 Task: Set up alerts for new listings in Charleston,South Carolina, that have a pool or a hot tub, and track the availability of properties that meet this criterion.
Action: Mouse moved to (245, 167)
Screenshot: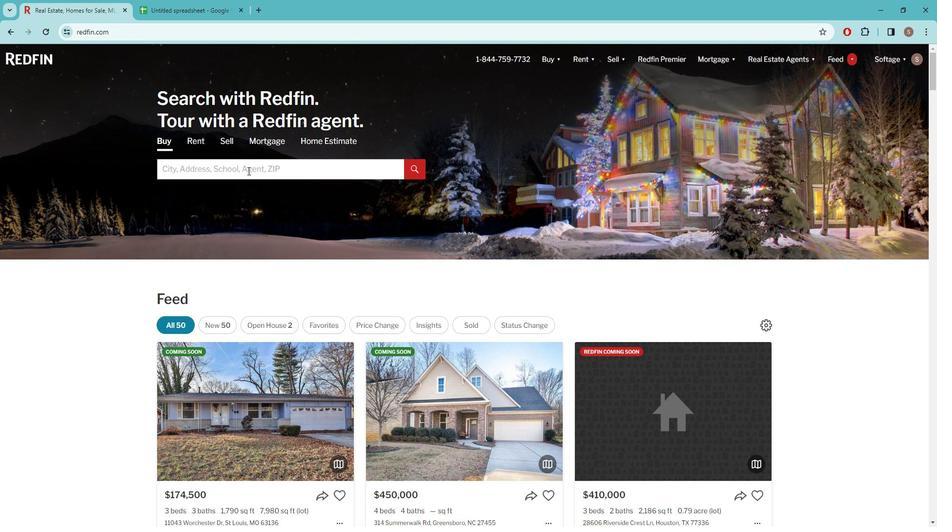 
Action: Mouse pressed left at (245, 167)
Screenshot: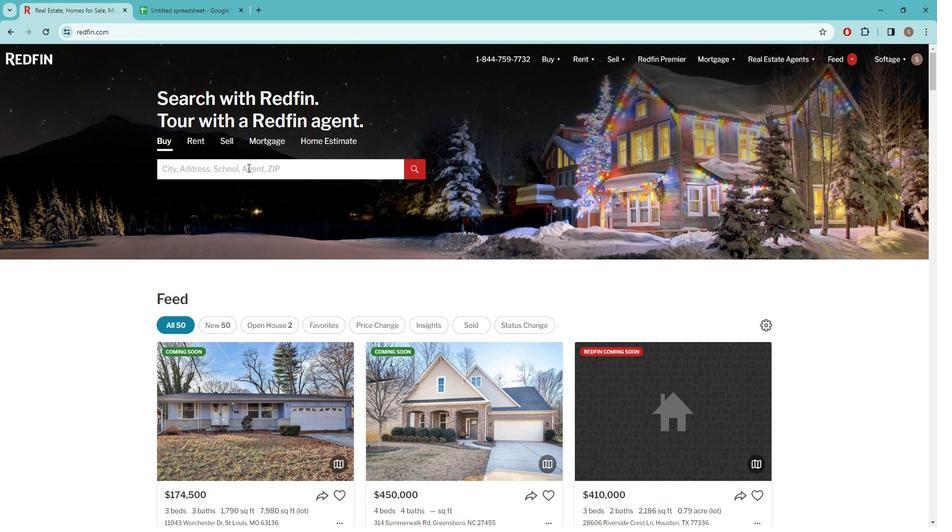 
Action: Key pressed c<Key.caps_lock>HARLESTON
Screenshot: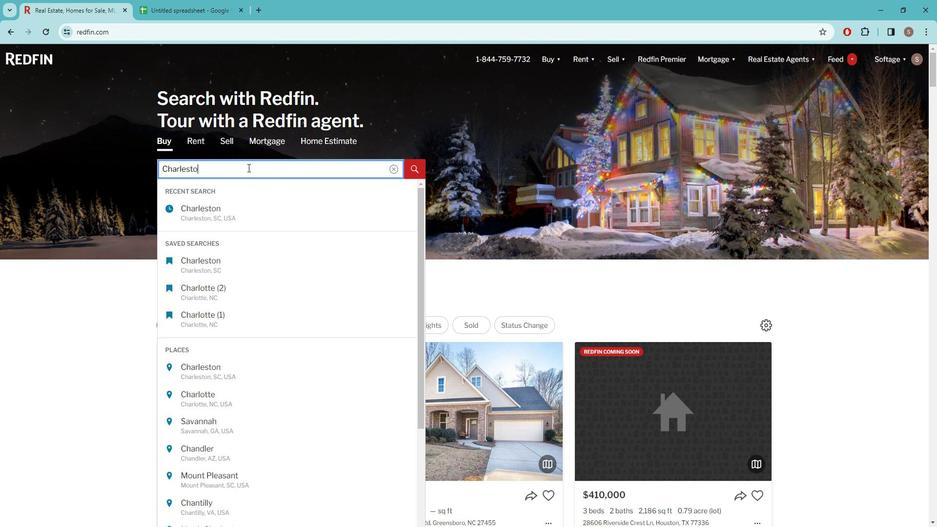 
Action: Mouse moved to (227, 208)
Screenshot: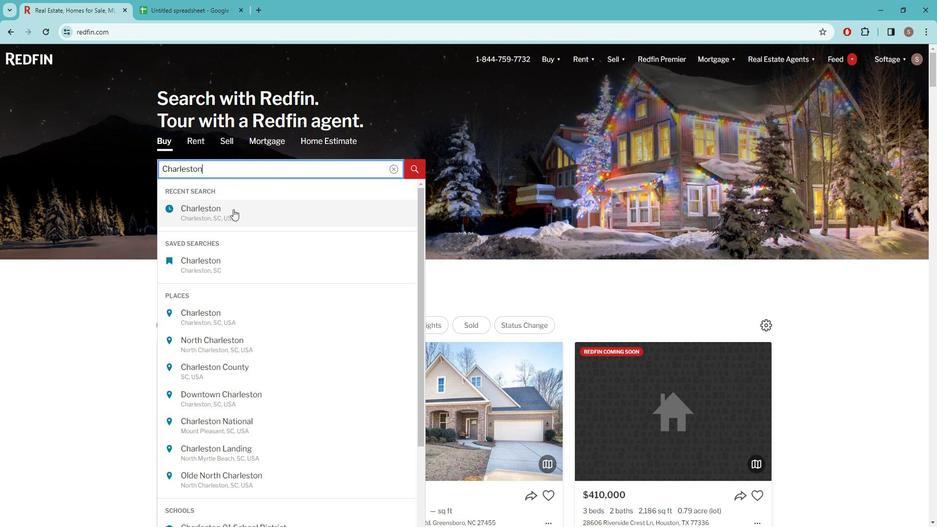 
Action: Mouse pressed left at (227, 208)
Screenshot: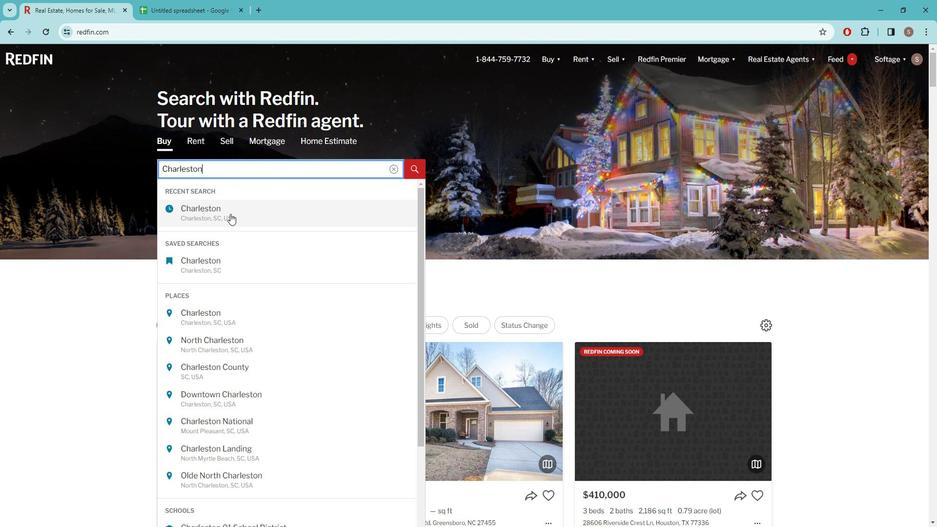 
Action: Mouse moved to (815, 125)
Screenshot: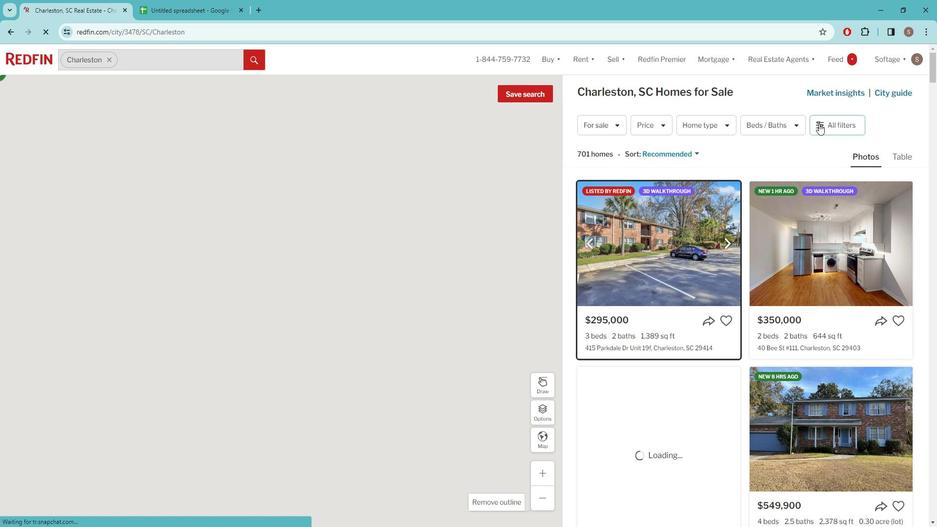 
Action: Mouse pressed left at (815, 125)
Screenshot: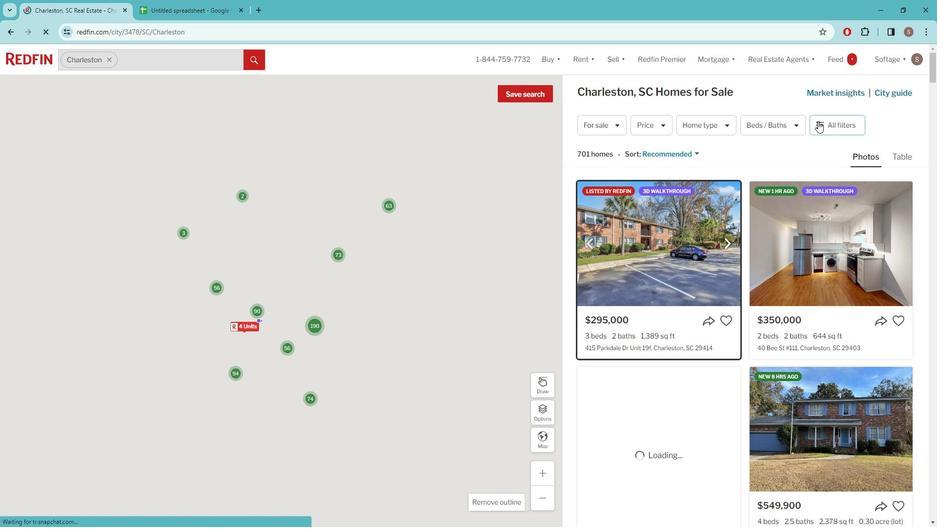 
Action: Mouse pressed left at (815, 125)
Screenshot: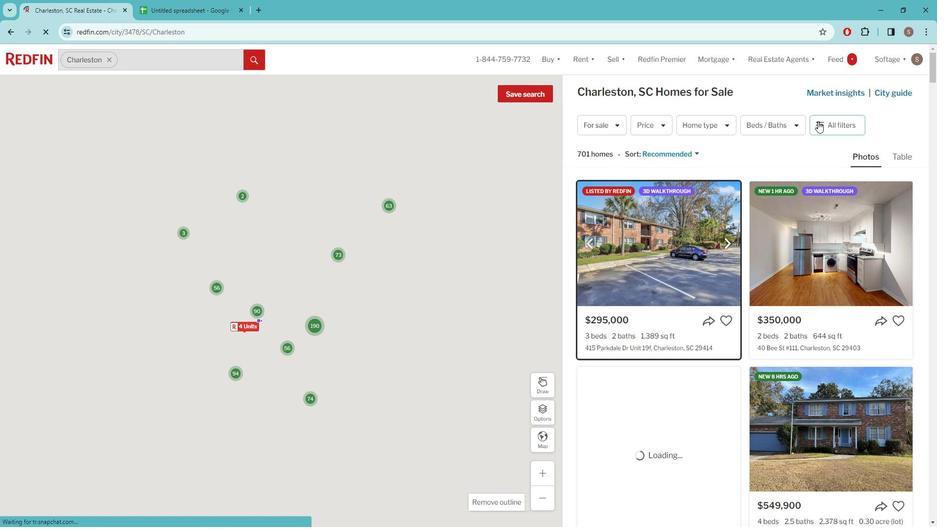 
Action: Mouse pressed left at (815, 125)
Screenshot: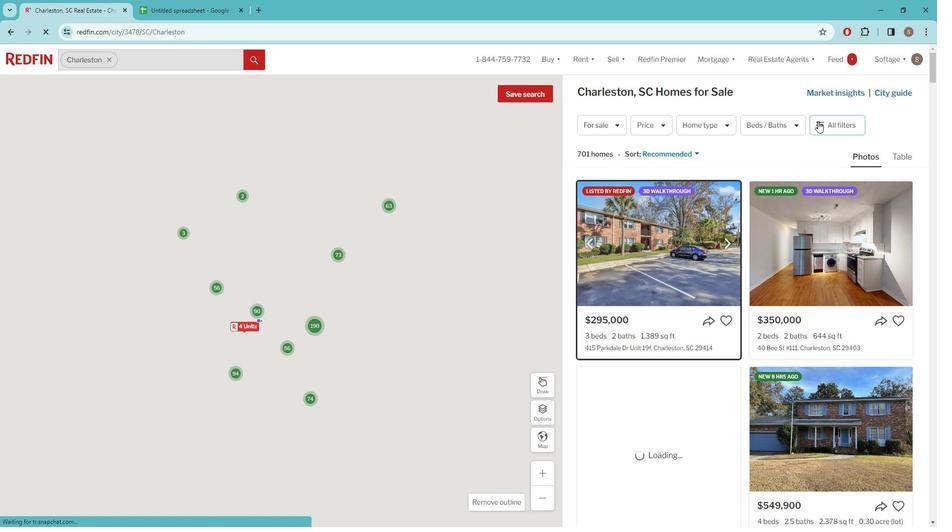 
Action: Mouse pressed left at (815, 125)
Screenshot: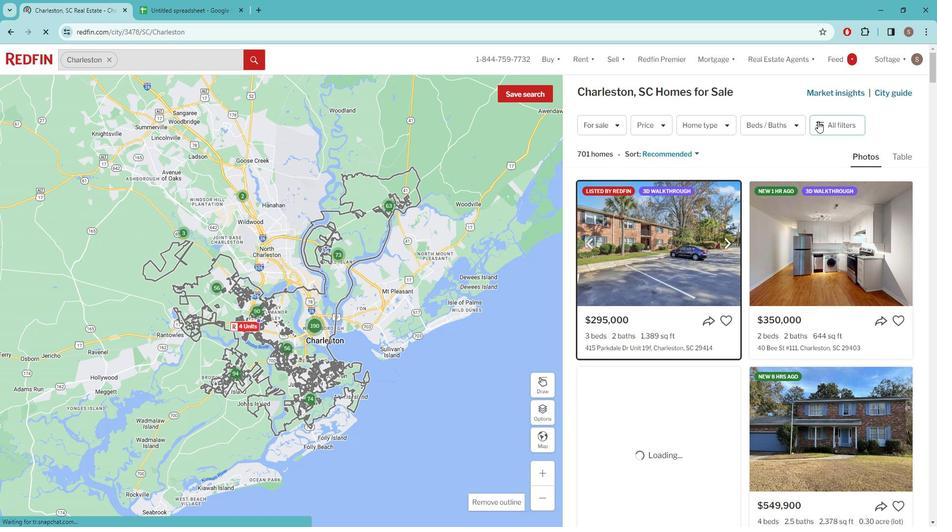 
Action: Mouse moved to (815, 127)
Screenshot: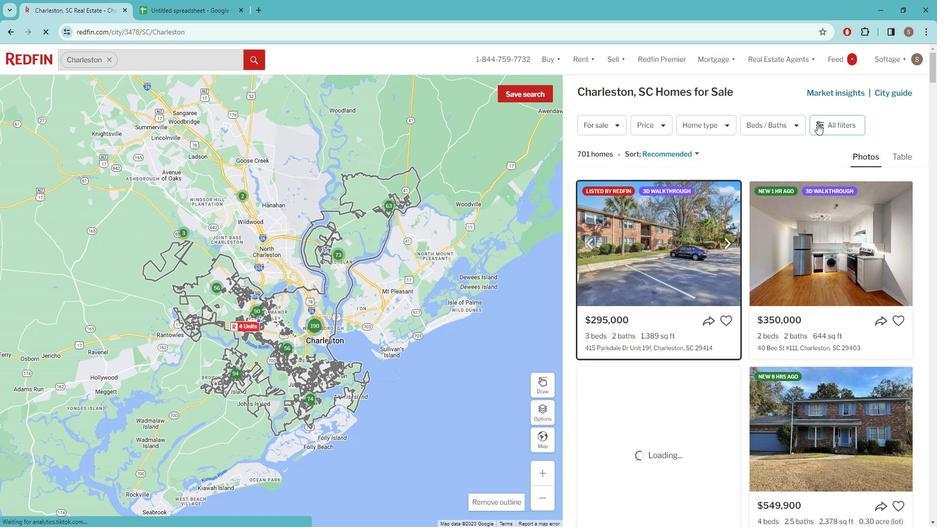 
Action: Mouse pressed left at (815, 127)
Screenshot: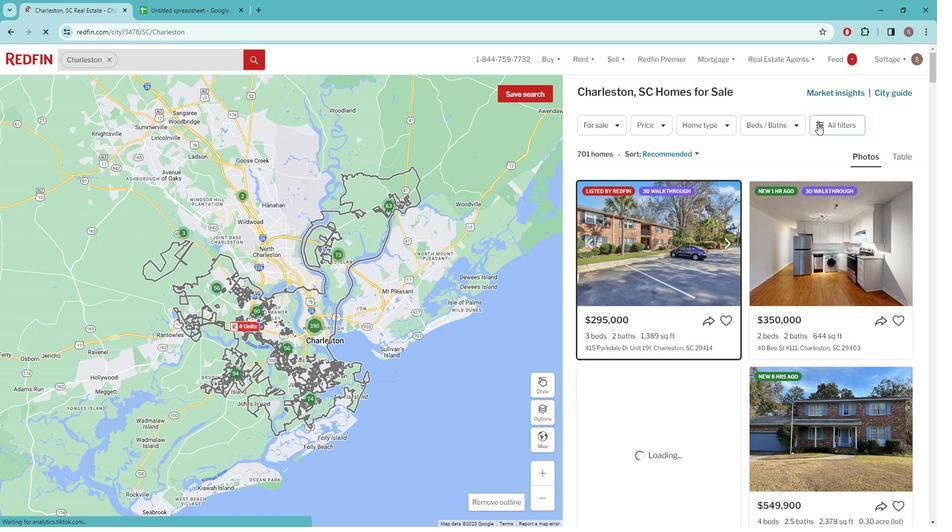 
Action: Mouse moved to (815, 127)
Screenshot: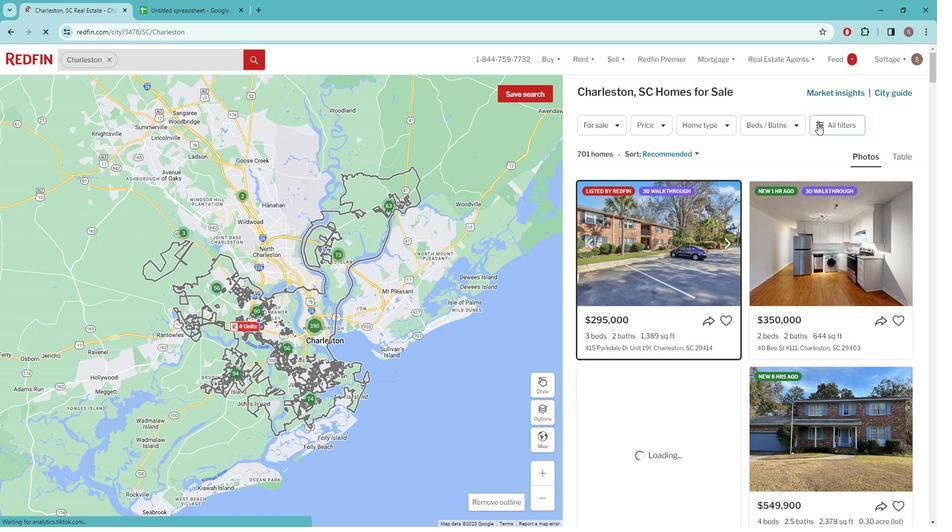 
Action: Mouse pressed left at (815, 127)
Screenshot: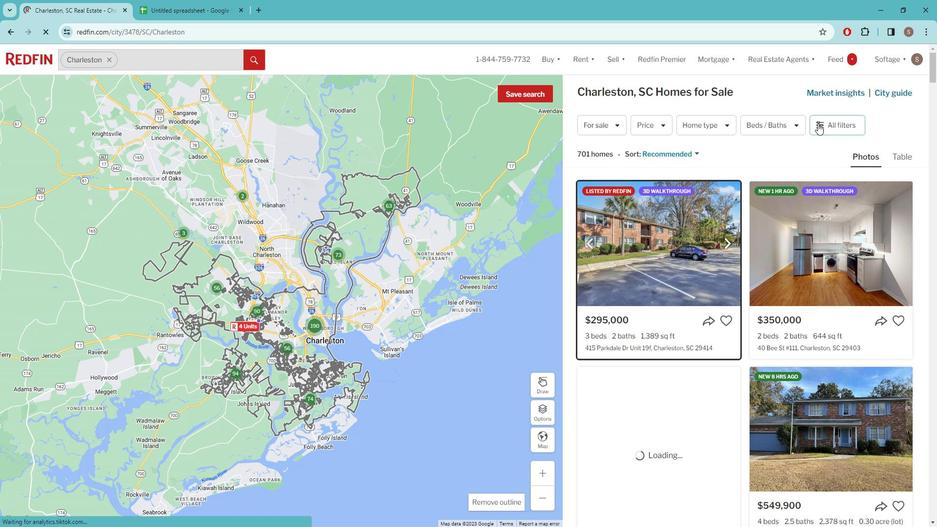 
Action: Mouse moved to (816, 128)
Screenshot: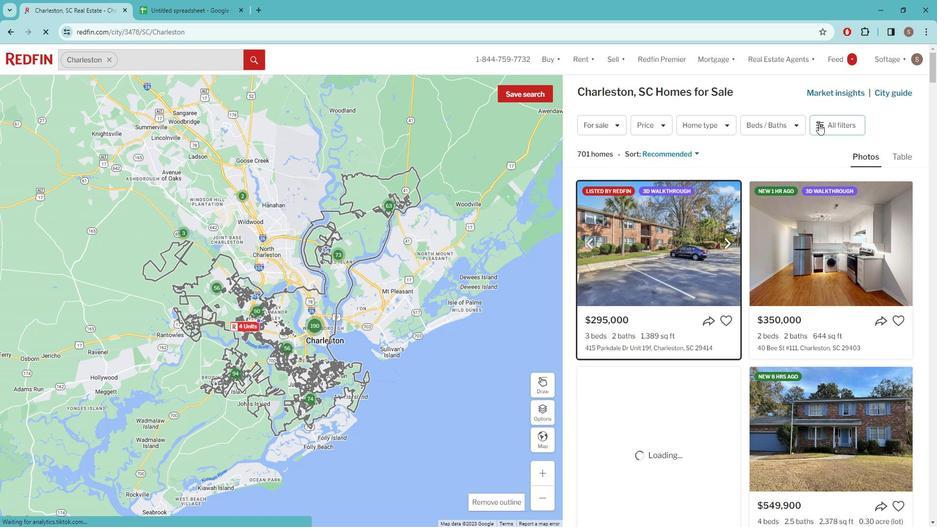 
Action: Mouse pressed left at (816, 128)
Screenshot: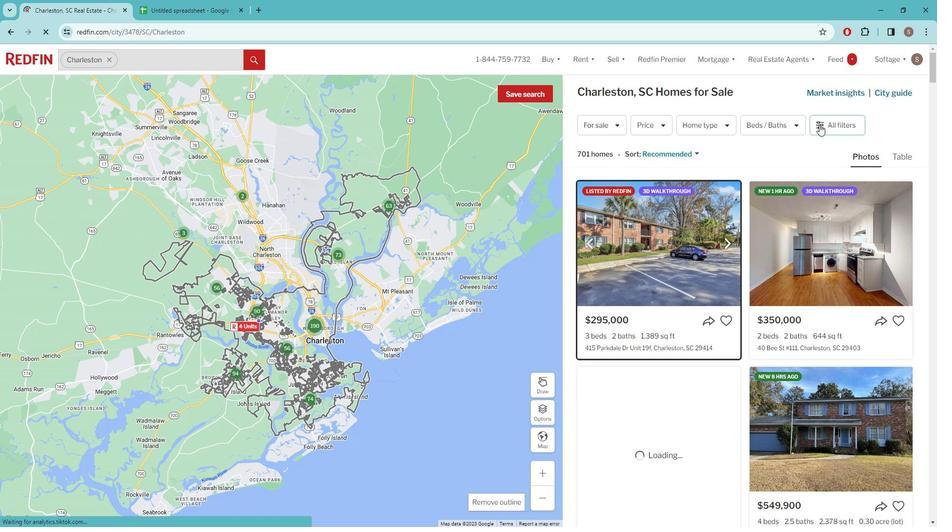 
Action: Mouse moved to (822, 129)
Screenshot: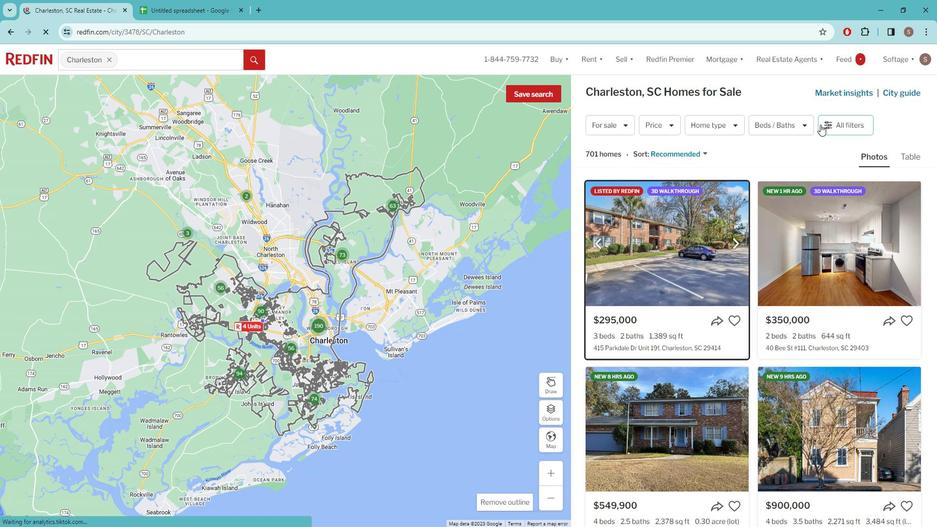 
Action: Mouse pressed left at (822, 129)
Screenshot: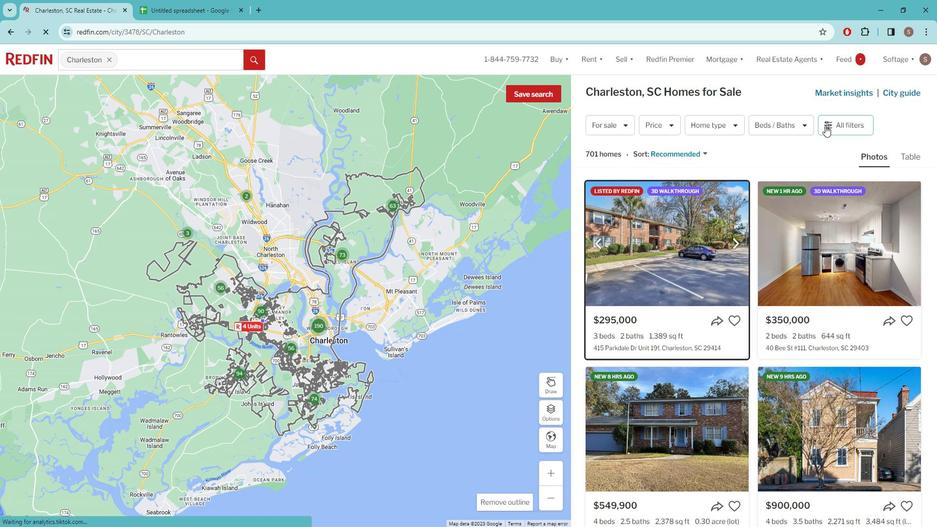 
Action: Mouse pressed left at (822, 129)
Screenshot: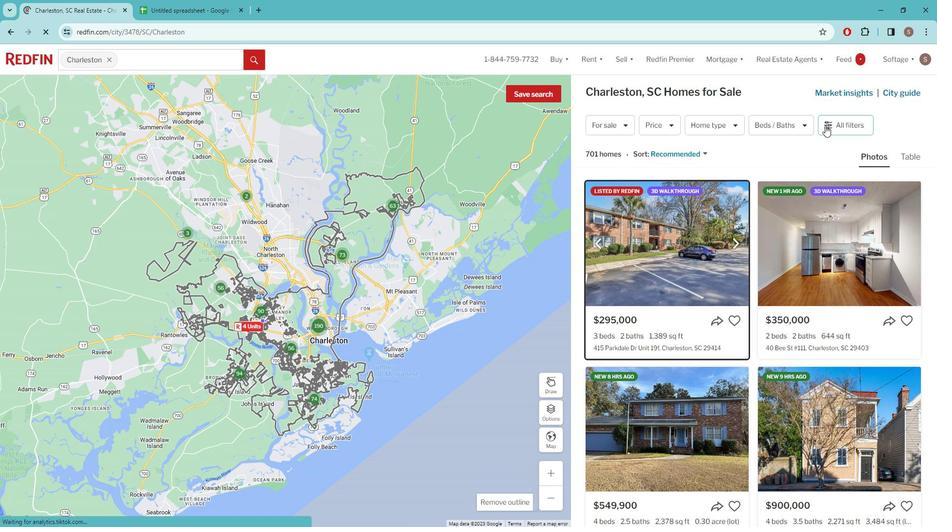 
Action: Mouse pressed left at (822, 129)
Screenshot: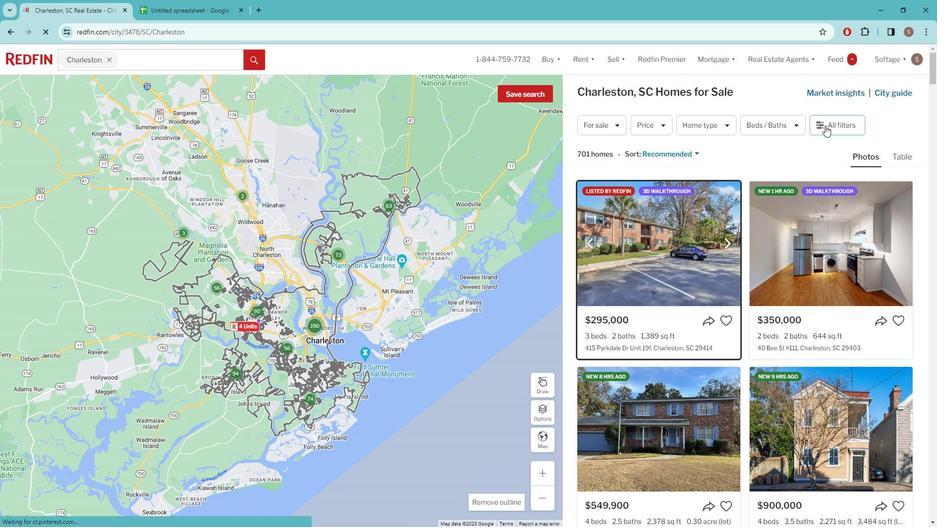 
Action: Mouse moved to (800, 168)
Screenshot: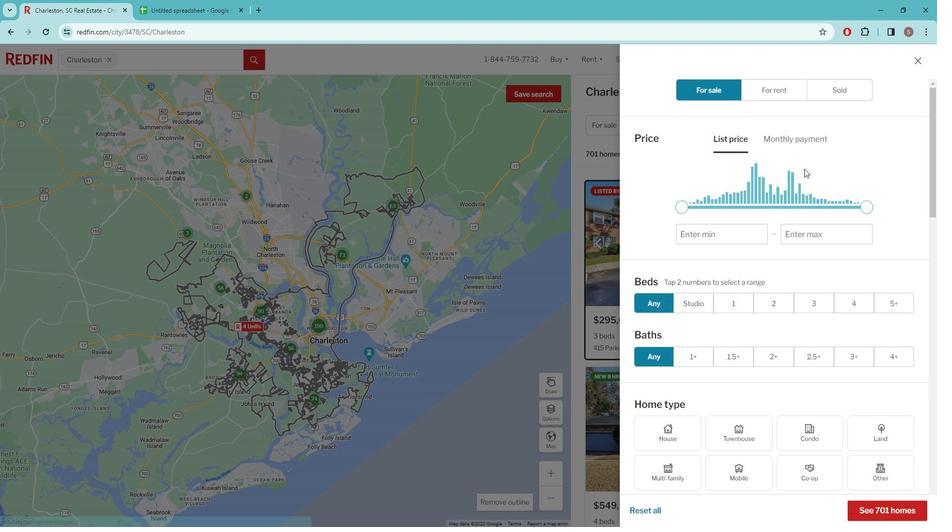 
Action: Mouse scrolled (800, 168) with delta (0, 0)
Screenshot: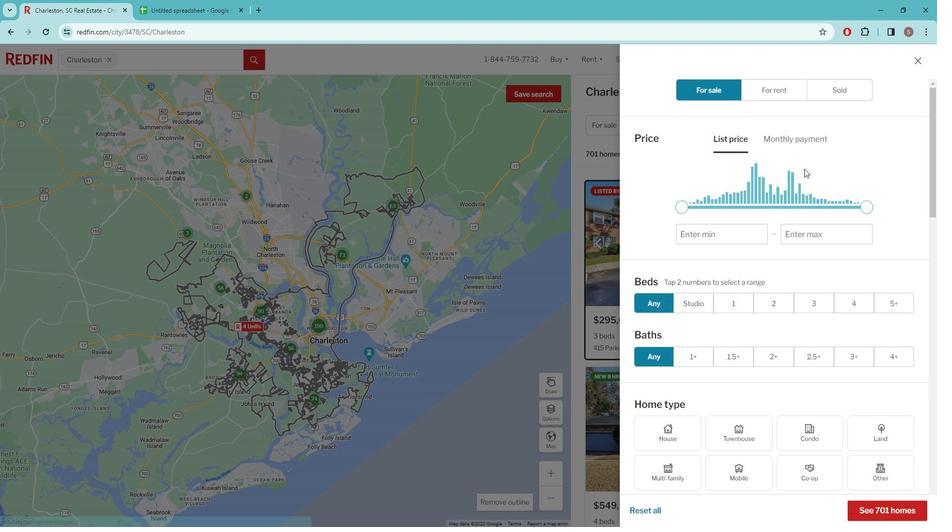 
Action: Mouse moved to (793, 175)
Screenshot: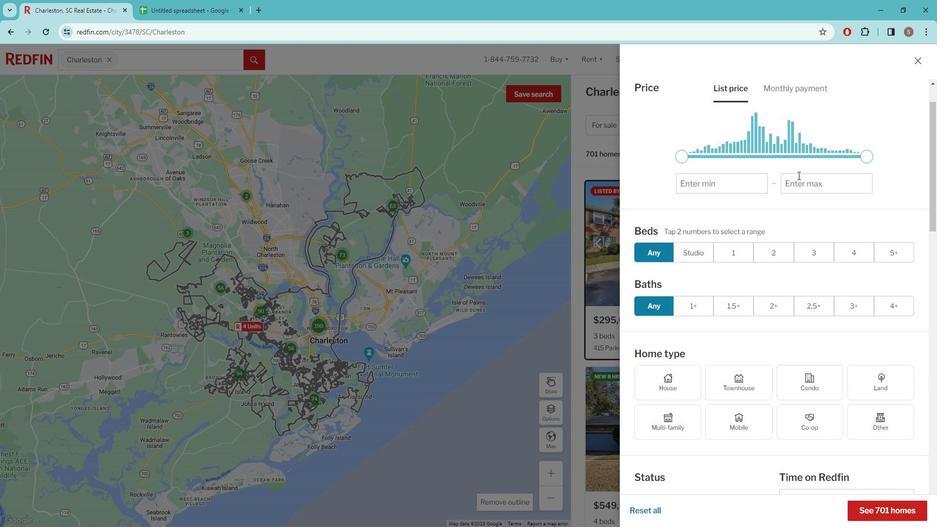 
Action: Mouse scrolled (793, 175) with delta (0, 0)
Screenshot: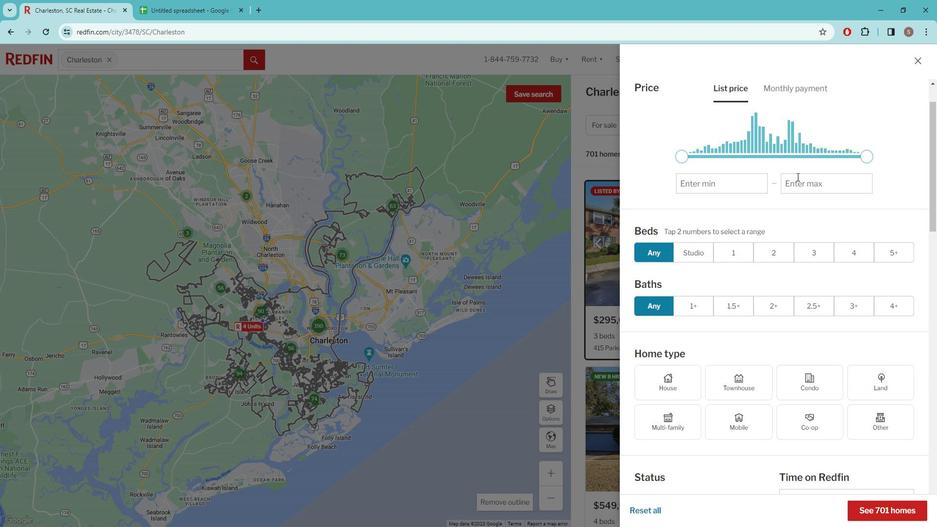 
Action: Mouse moved to (791, 177)
Screenshot: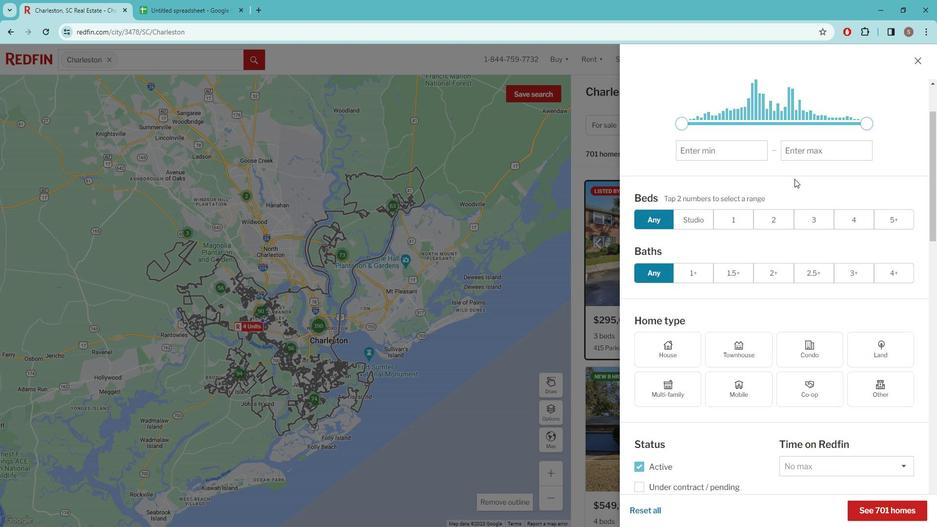 
Action: Mouse scrolled (791, 176) with delta (0, 0)
Screenshot: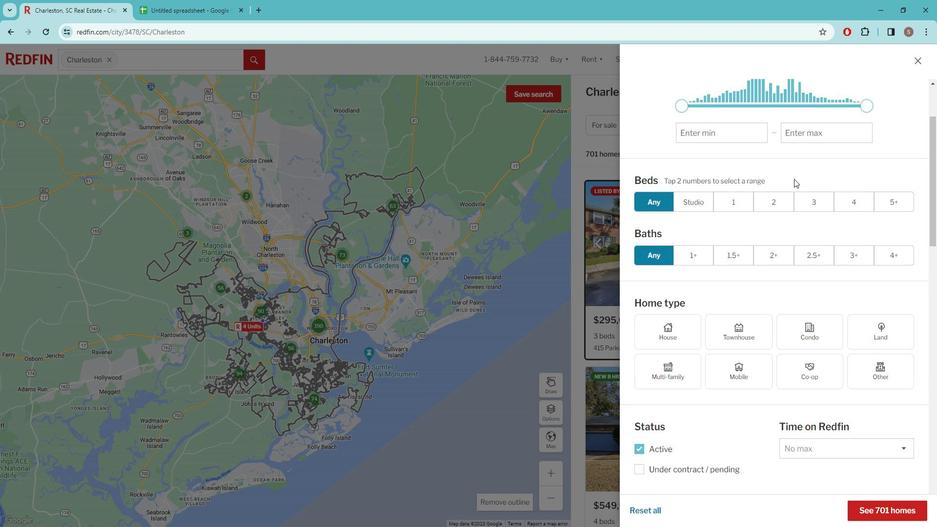 
Action: Mouse scrolled (791, 176) with delta (0, 0)
Screenshot: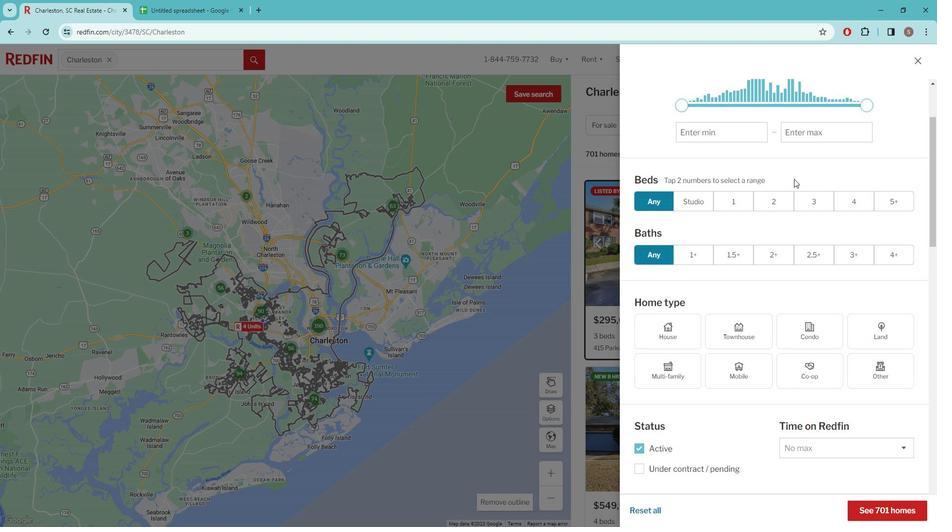 
Action: Mouse scrolled (791, 176) with delta (0, 0)
Screenshot: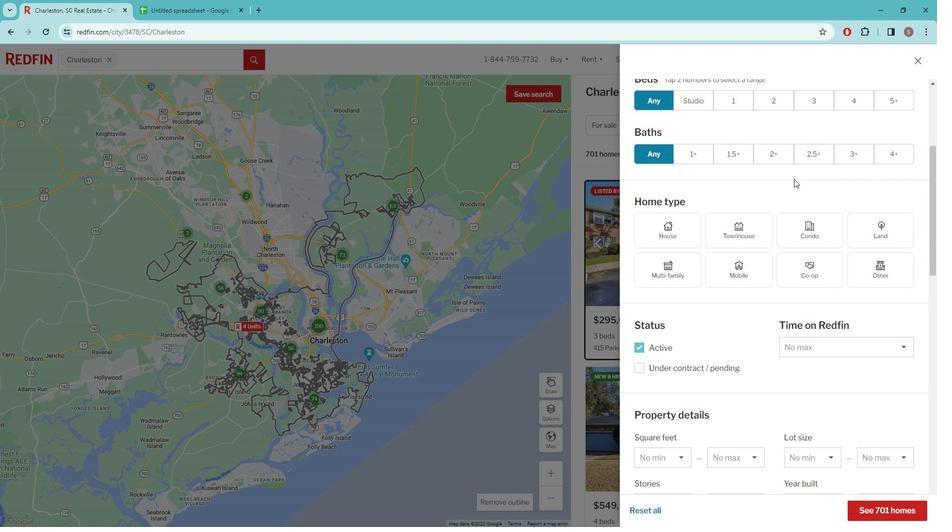 
Action: Mouse scrolled (791, 176) with delta (0, 0)
Screenshot: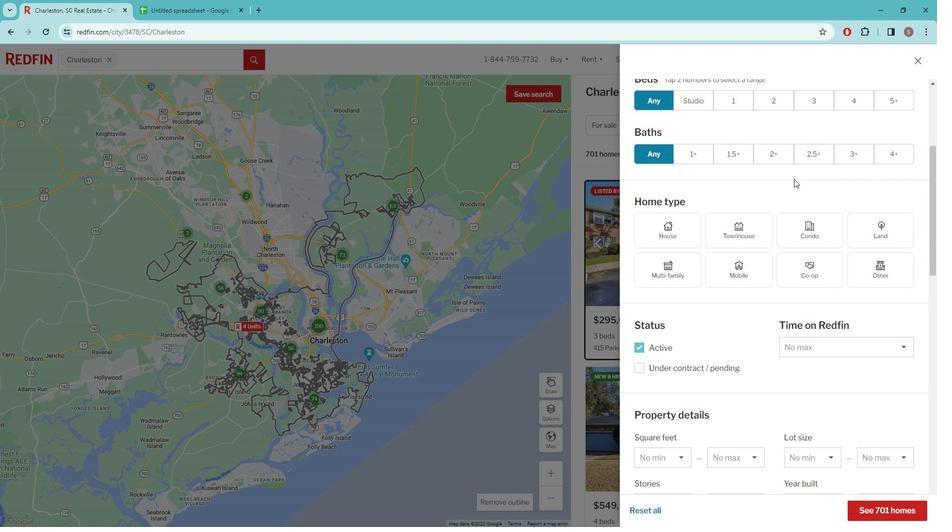 
Action: Mouse moved to (800, 240)
Screenshot: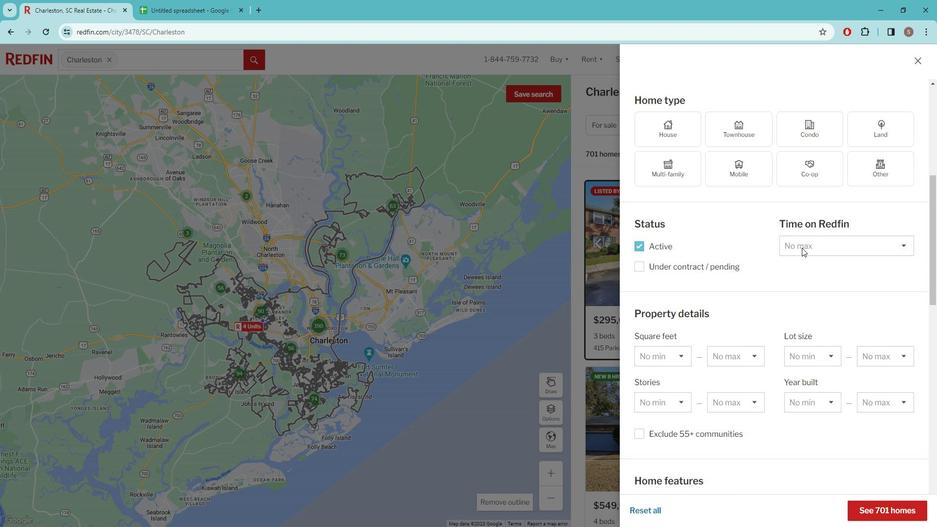 
Action: Mouse pressed left at (800, 240)
Screenshot: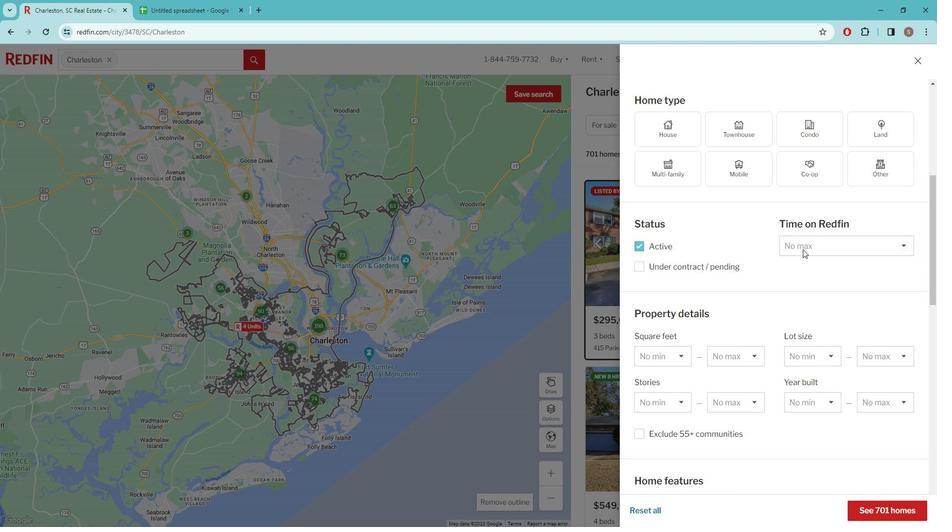 
Action: Mouse moved to (805, 260)
Screenshot: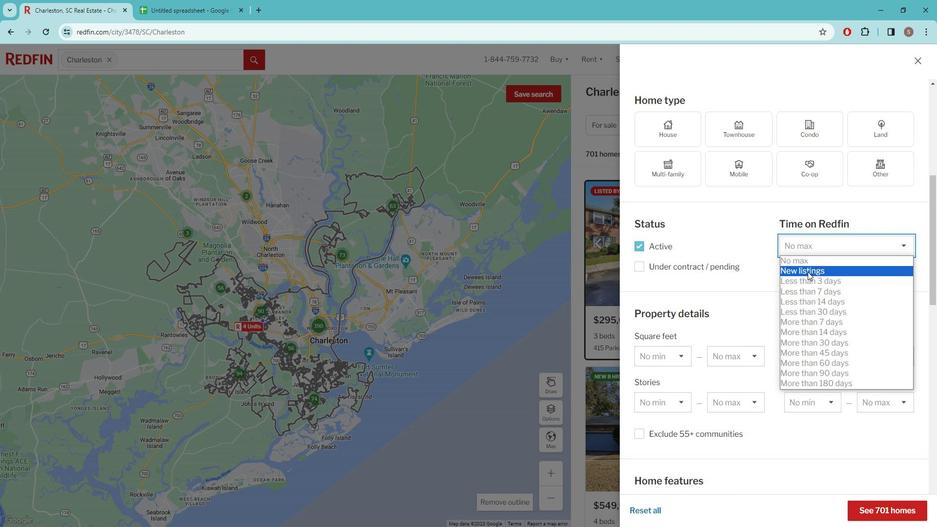 
Action: Mouse pressed left at (805, 260)
Screenshot: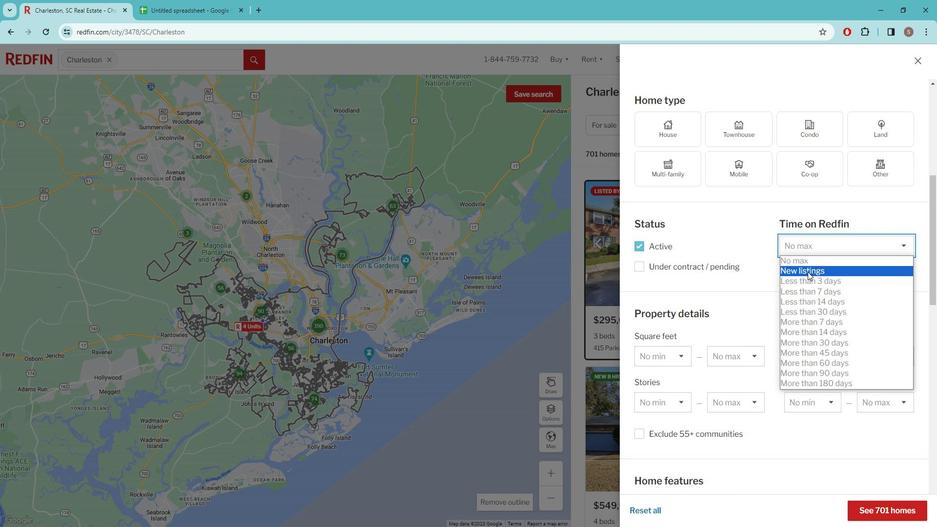 
Action: Mouse moved to (799, 253)
Screenshot: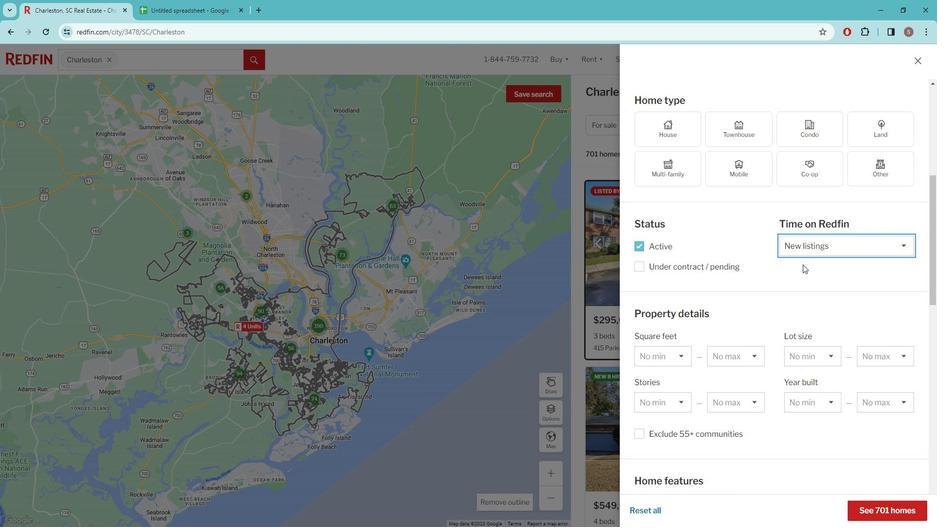
Action: Mouse scrolled (799, 252) with delta (0, 0)
Screenshot: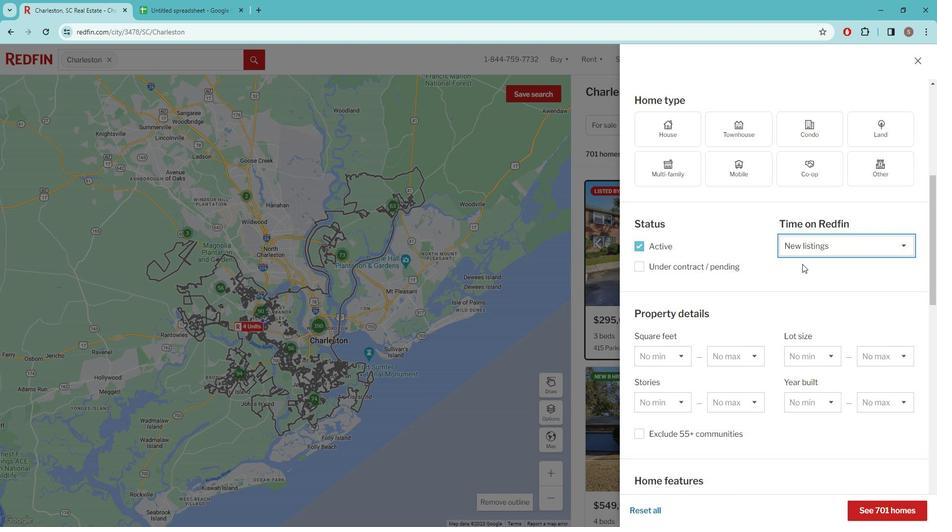 
Action: Mouse scrolled (799, 252) with delta (0, 0)
Screenshot: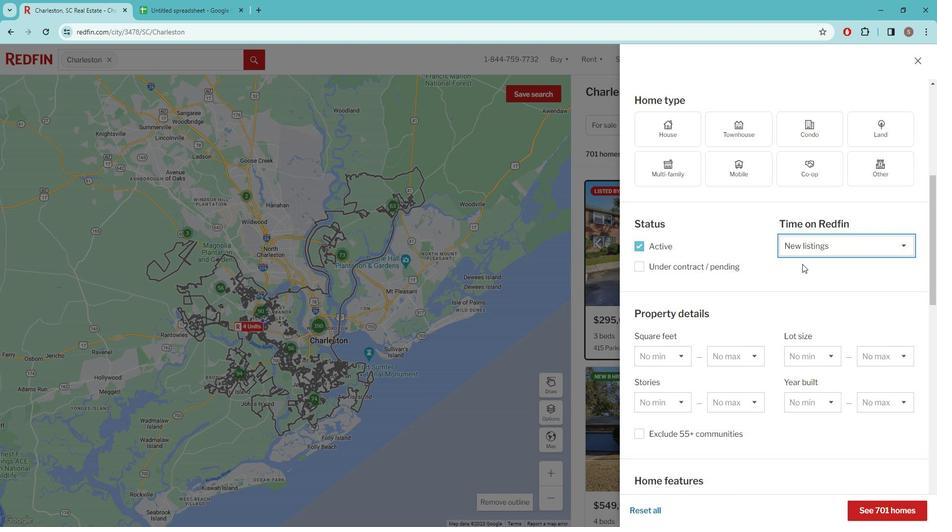 
Action: Mouse scrolled (799, 252) with delta (0, 0)
Screenshot: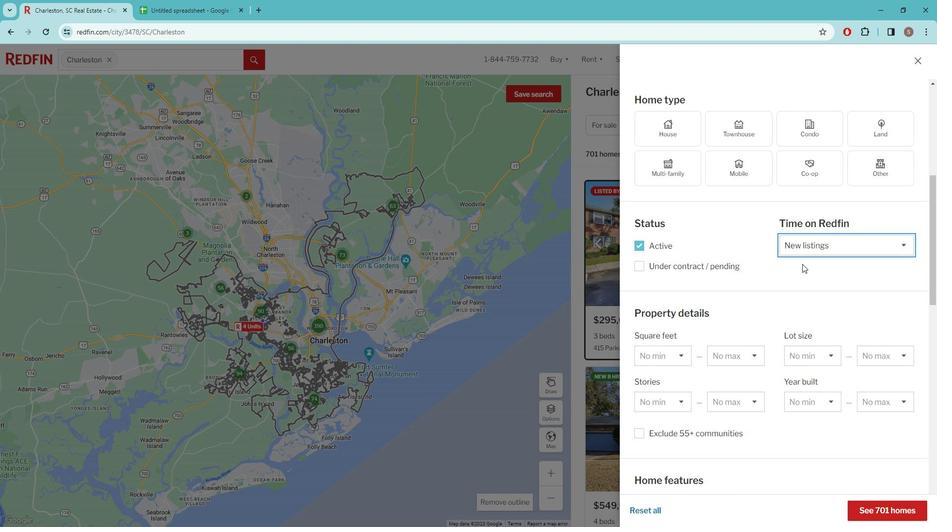 
Action: Mouse moved to (796, 250)
Screenshot: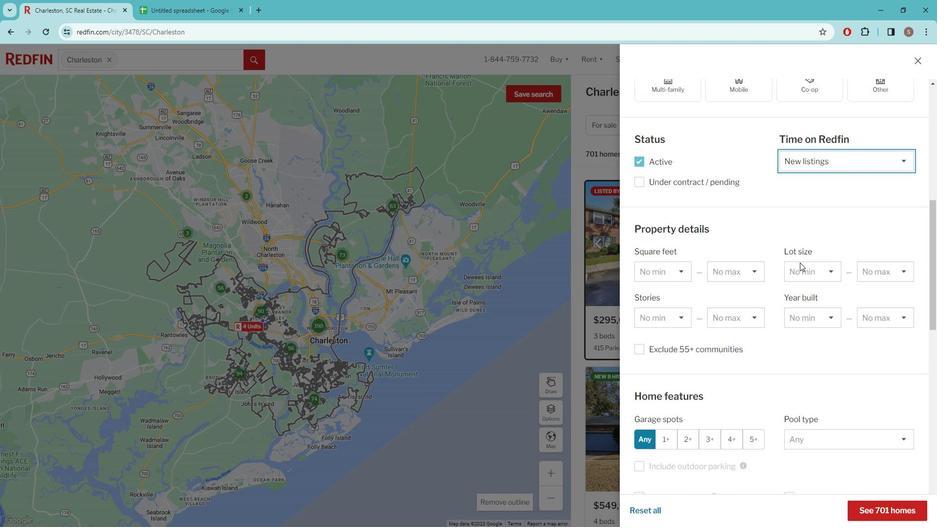 
Action: Mouse scrolled (796, 250) with delta (0, 0)
Screenshot: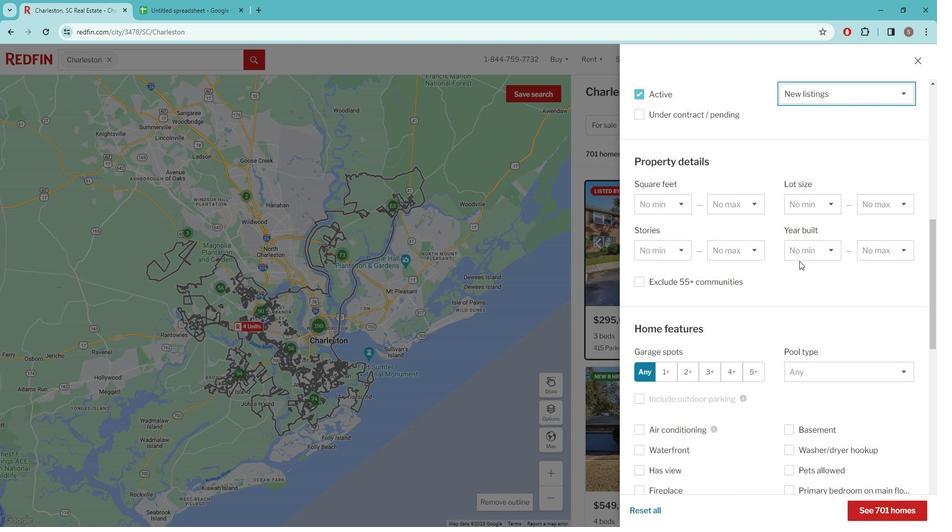 
Action: Mouse scrolled (796, 250) with delta (0, 0)
Screenshot: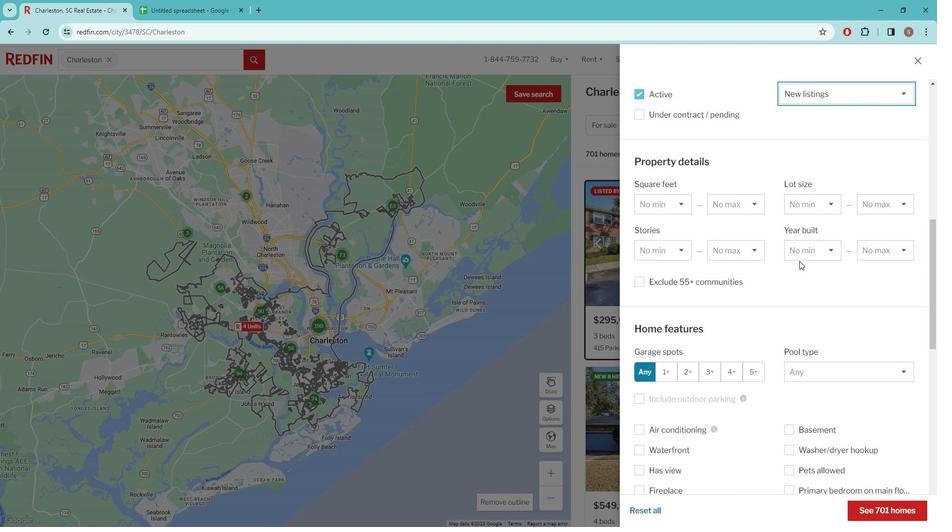 
Action: Mouse moved to (802, 260)
Screenshot: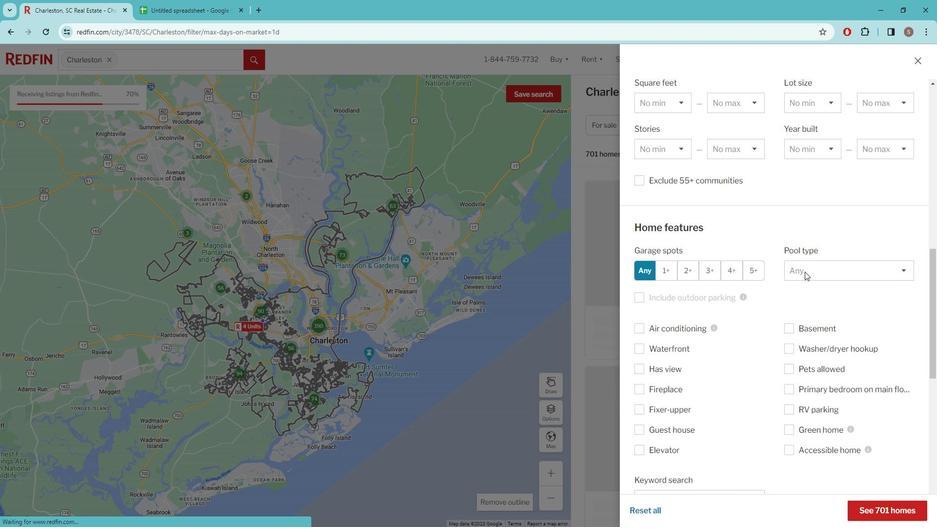 
Action: Mouse scrolled (802, 259) with delta (0, 0)
Screenshot: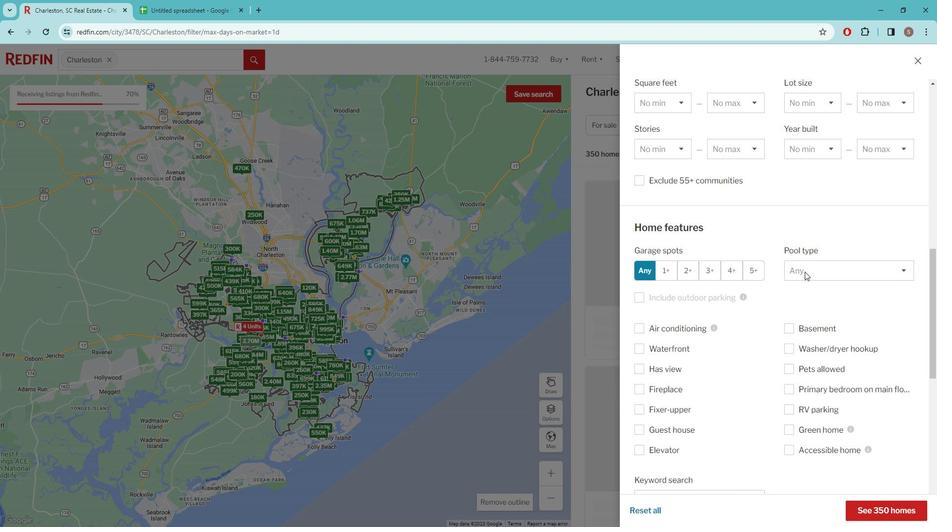 
Action: Mouse scrolled (802, 259) with delta (0, 0)
Screenshot: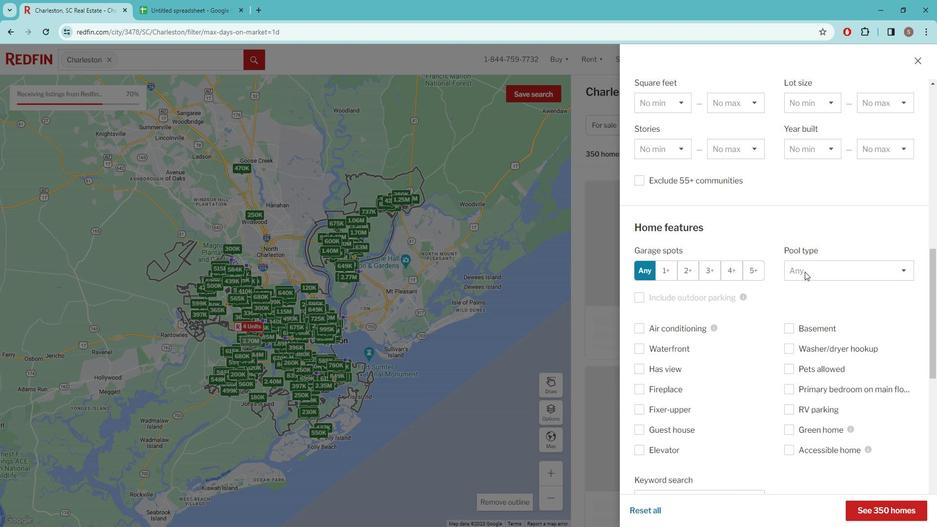 
Action: Mouse moved to (704, 380)
Screenshot: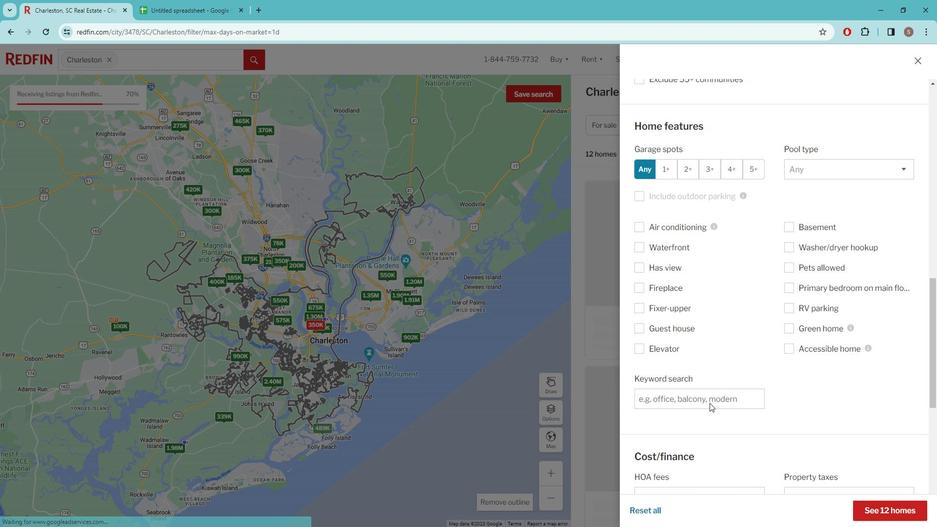 
Action: Mouse pressed left at (704, 380)
Screenshot: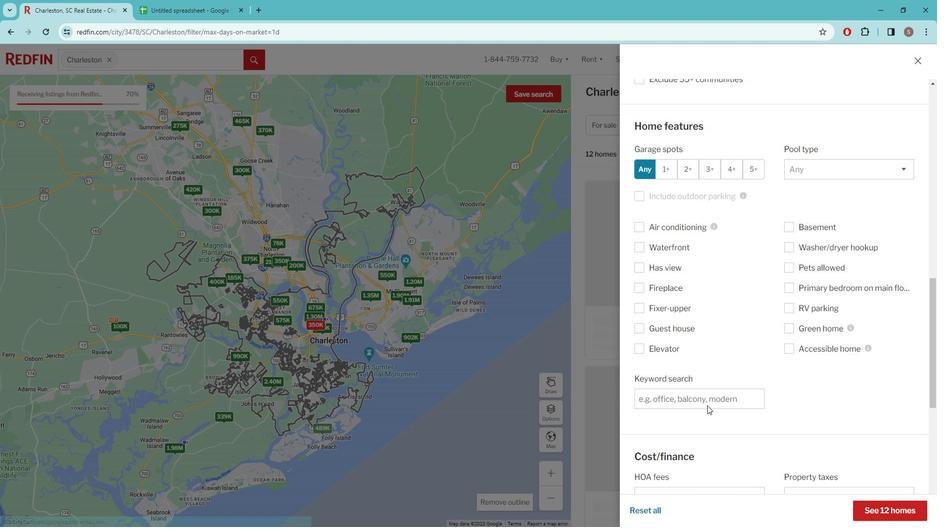 
Action: Mouse moved to (700, 374)
Screenshot: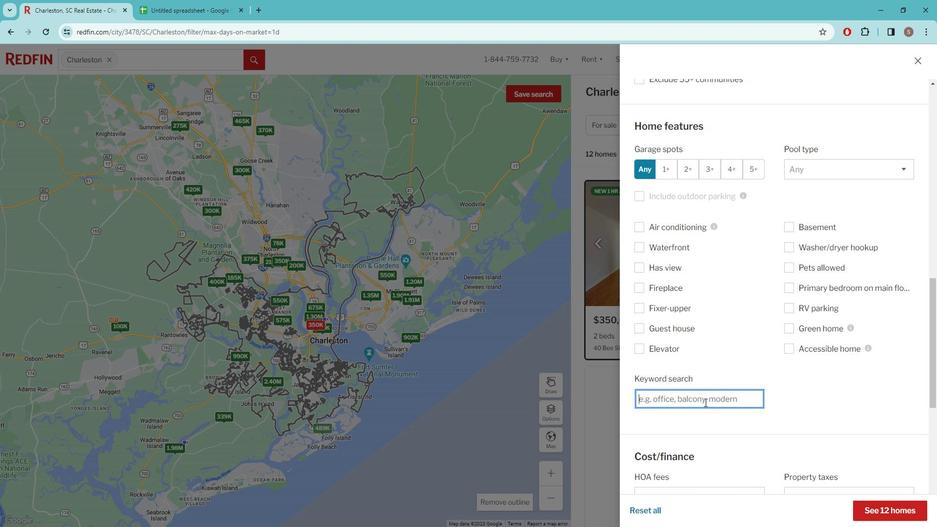 
Action: Mouse pressed left at (700, 374)
Screenshot: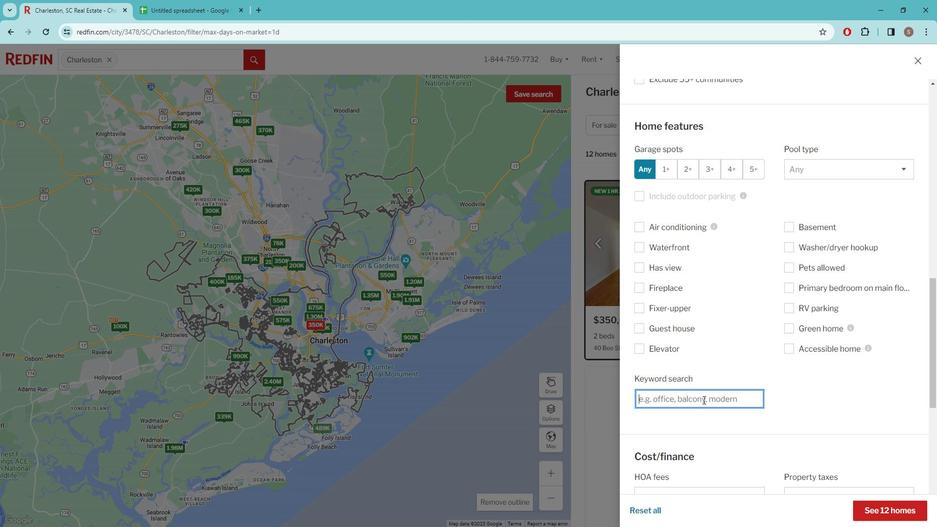 
Action: Key pressed POOL<Key.space>
Screenshot: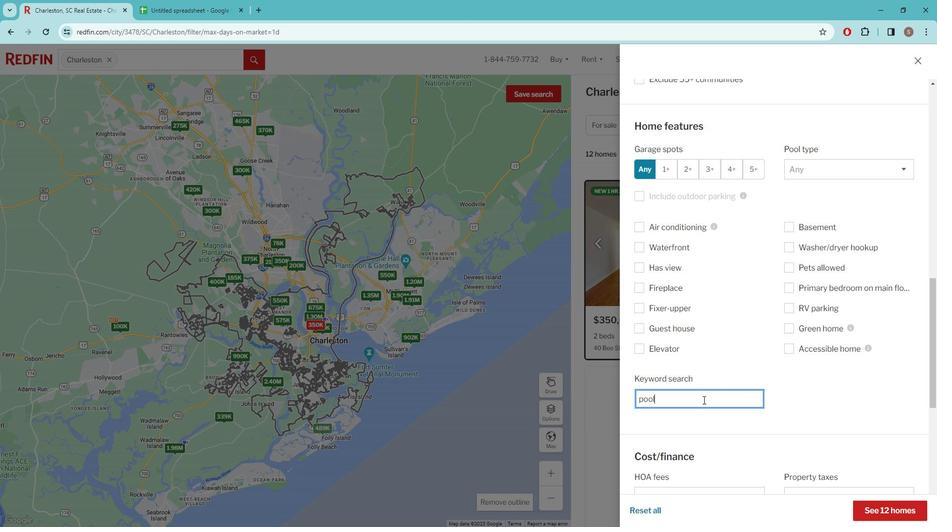 
Action: Mouse moved to (769, 367)
Screenshot: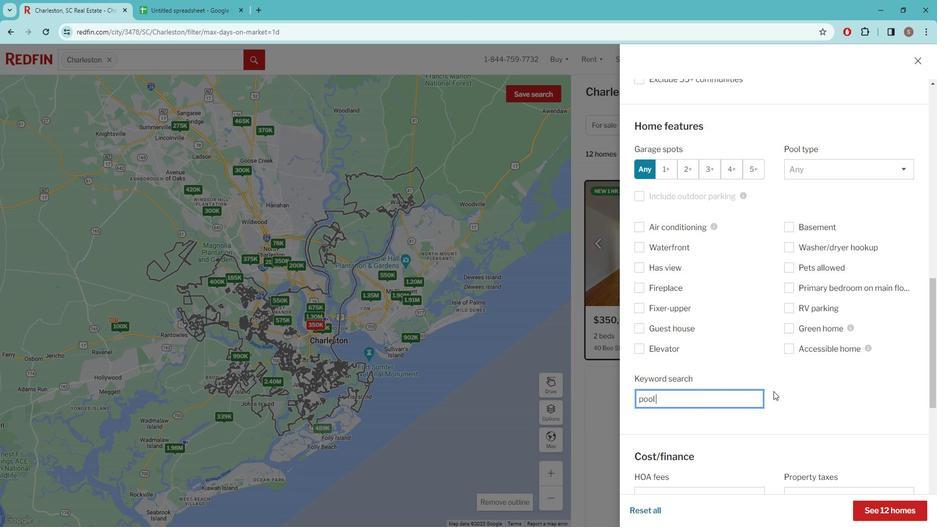 
Action: Mouse scrolled (769, 367) with delta (0, 0)
Screenshot: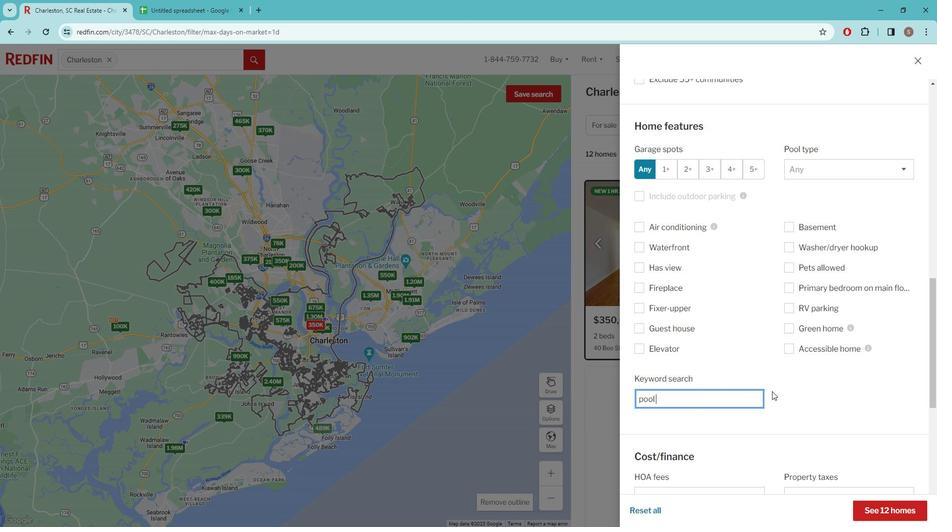 
Action: Mouse scrolled (769, 367) with delta (0, 0)
Screenshot: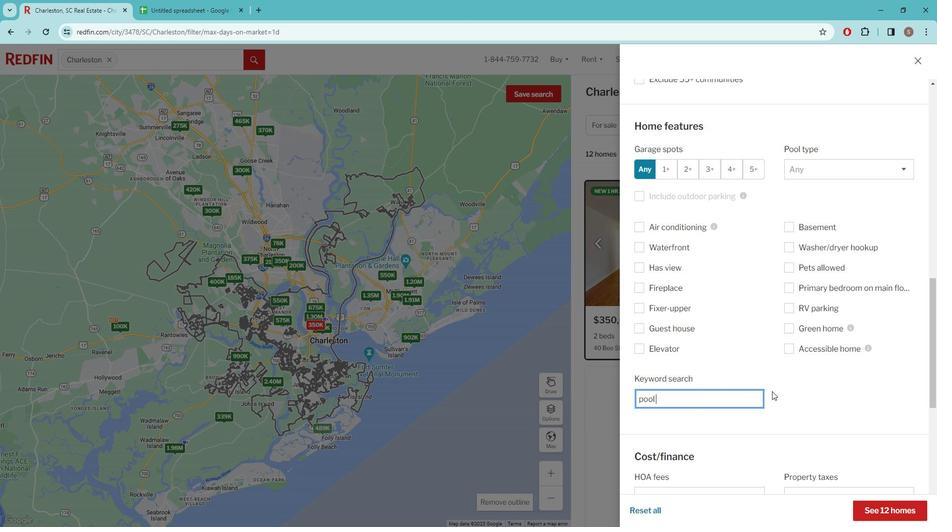 
Action: Mouse scrolled (769, 367) with delta (0, 0)
Screenshot: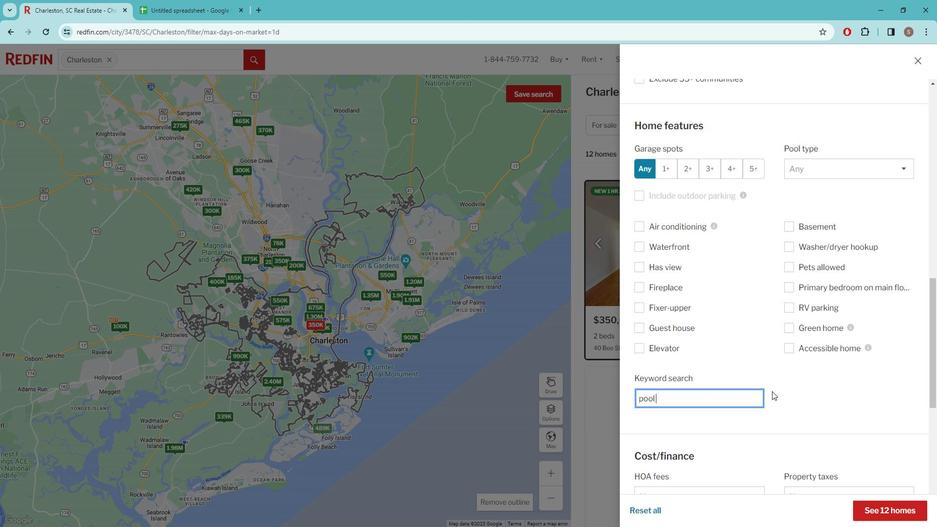 
Action: Mouse scrolled (769, 367) with delta (0, 0)
Screenshot: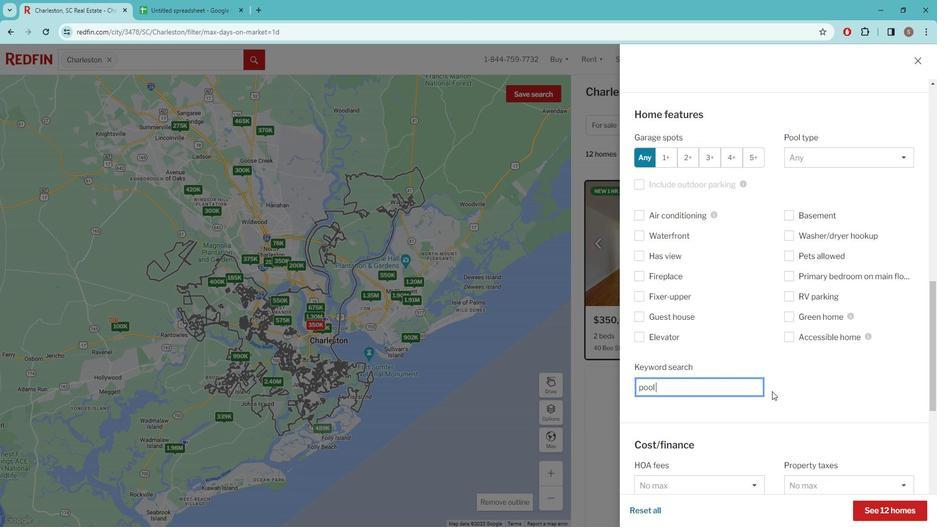
Action: Mouse moved to (763, 368)
Screenshot: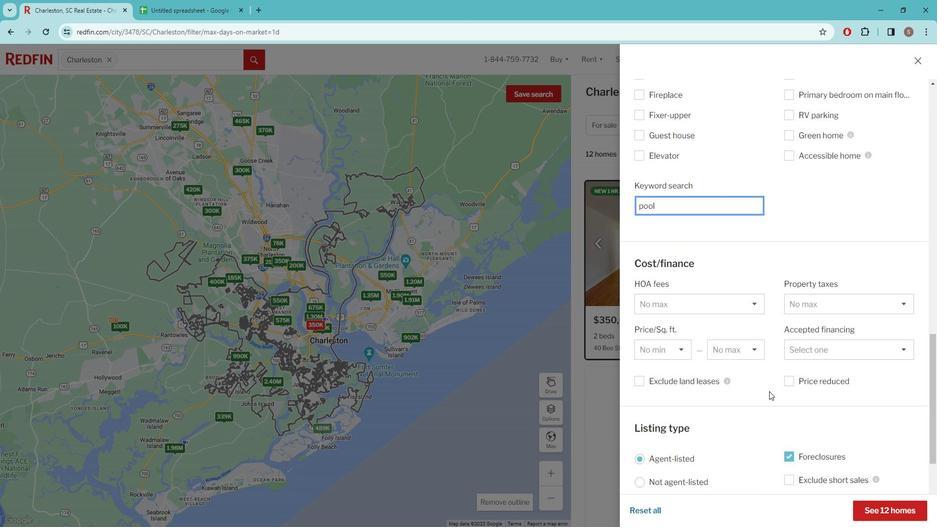 
Action: Mouse scrolled (763, 367) with delta (0, 0)
Screenshot: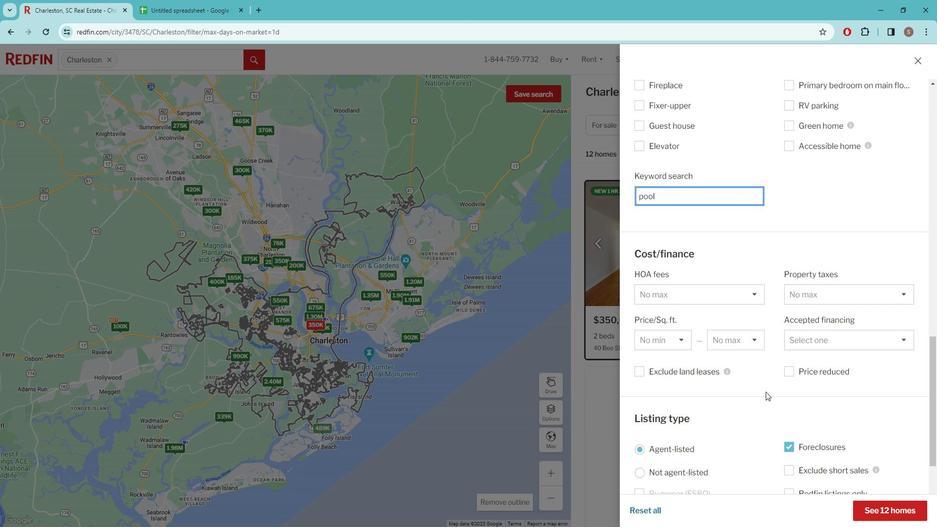 
Action: Mouse scrolled (763, 367) with delta (0, 0)
Screenshot: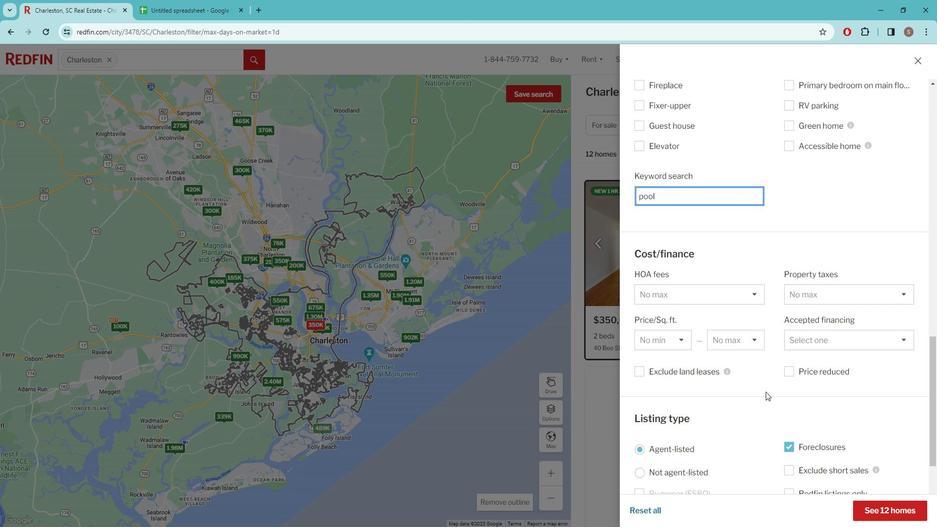 
Action: Mouse scrolled (763, 367) with delta (0, 0)
Screenshot: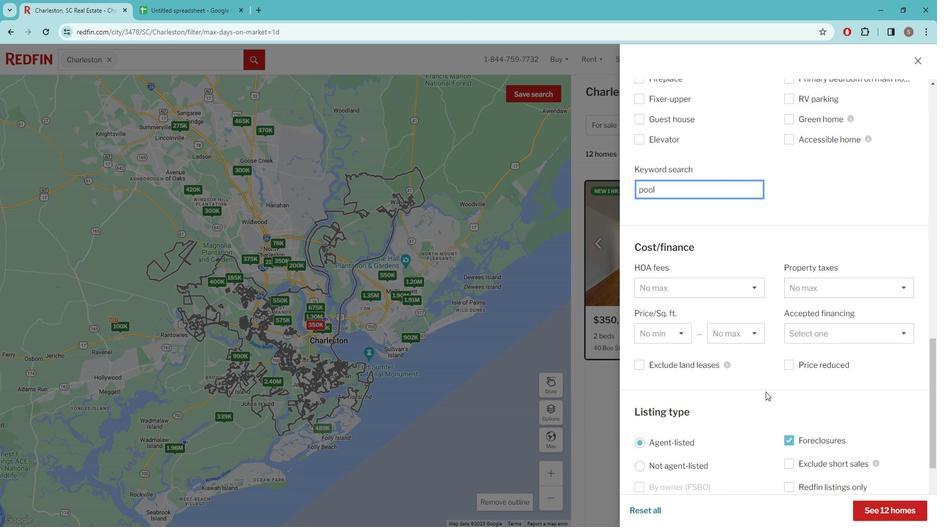 
Action: Mouse scrolled (763, 367) with delta (0, 0)
Screenshot: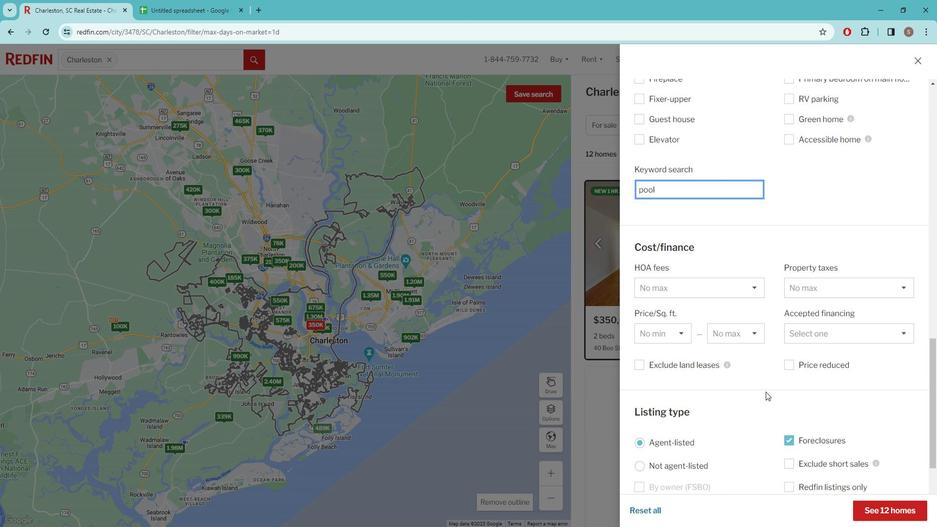 
Action: Mouse scrolled (763, 367) with delta (0, 0)
Screenshot: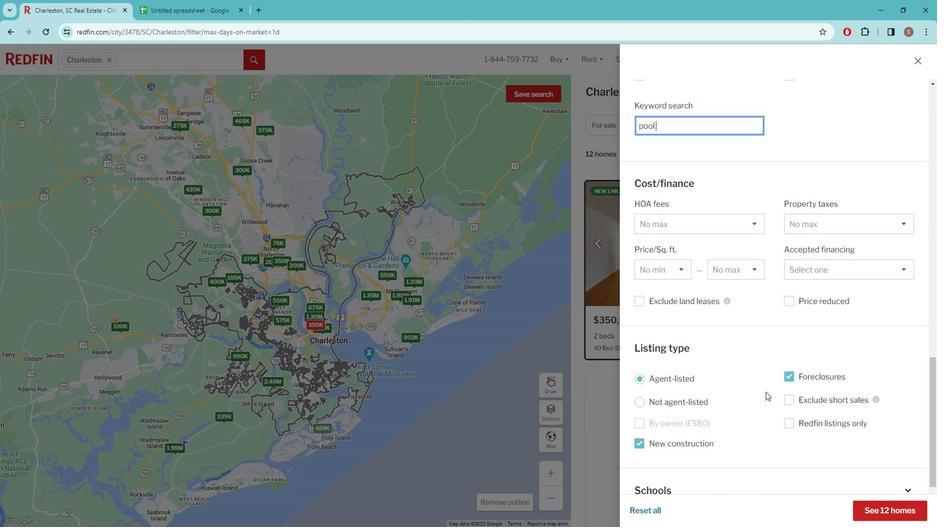 
Action: Mouse scrolled (763, 367) with delta (0, 0)
Screenshot: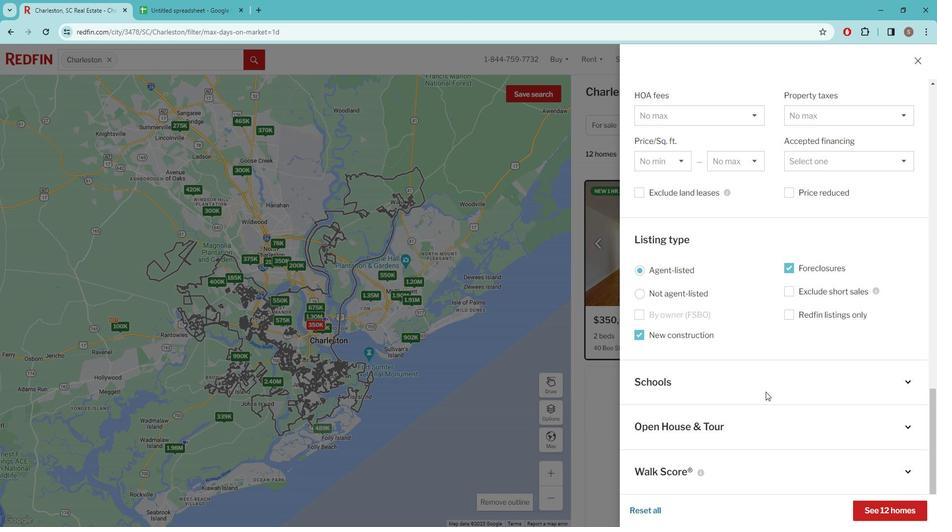 
Action: Mouse scrolled (763, 367) with delta (0, 0)
Screenshot: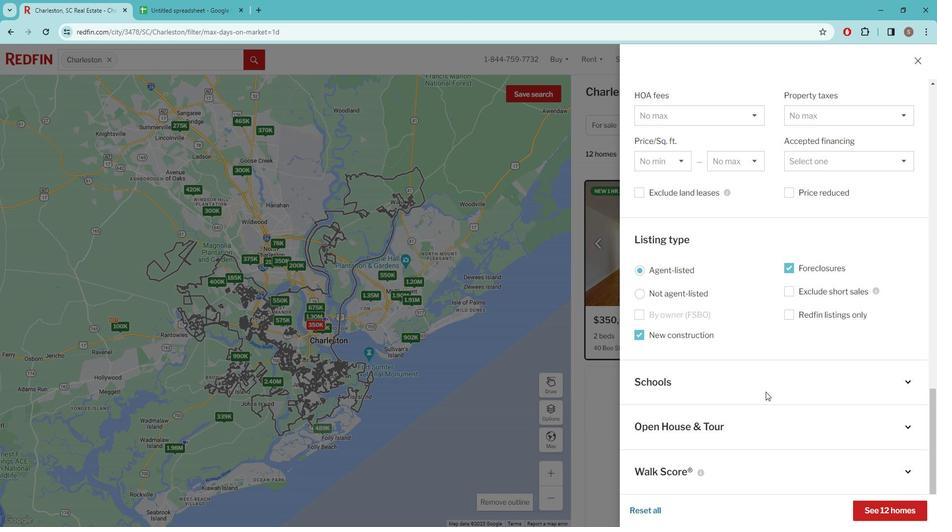 
Action: Mouse scrolled (763, 367) with delta (0, 0)
Screenshot: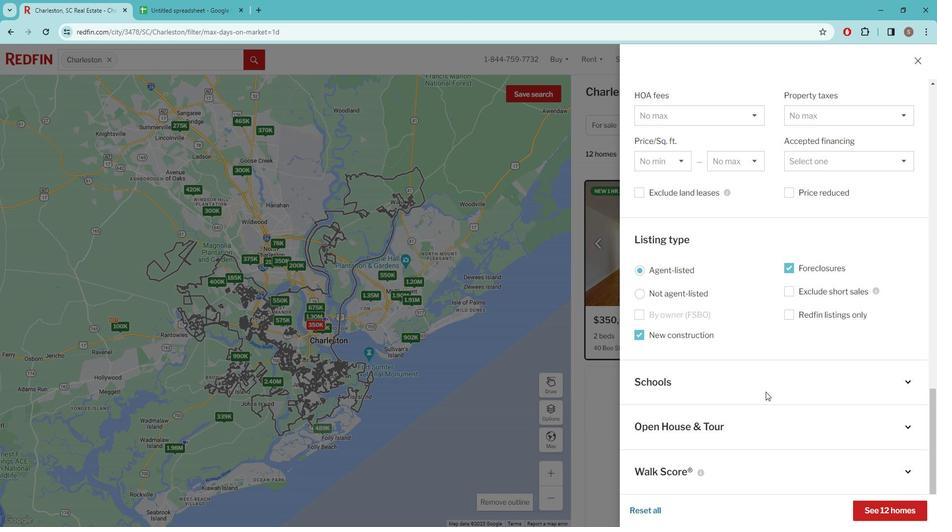 
Action: Mouse moved to (881, 470)
Screenshot: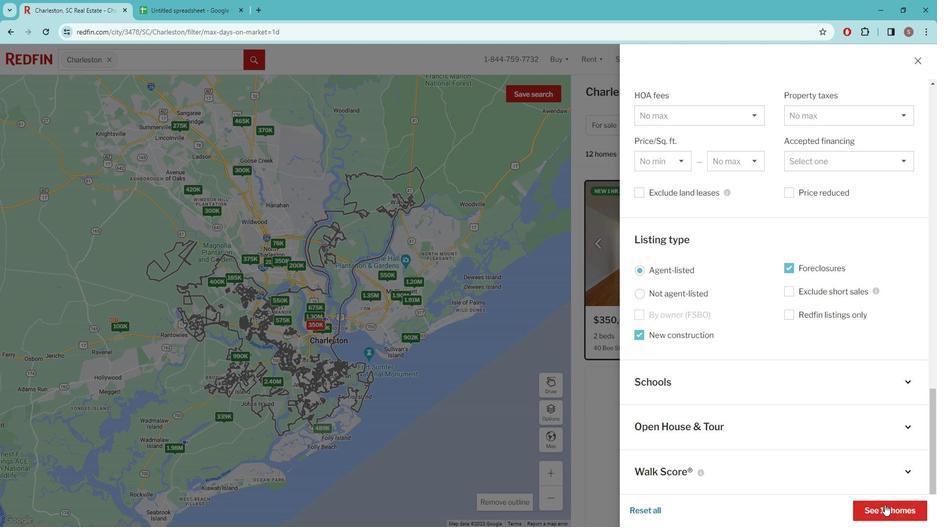 
Action: Mouse pressed left at (881, 470)
Screenshot: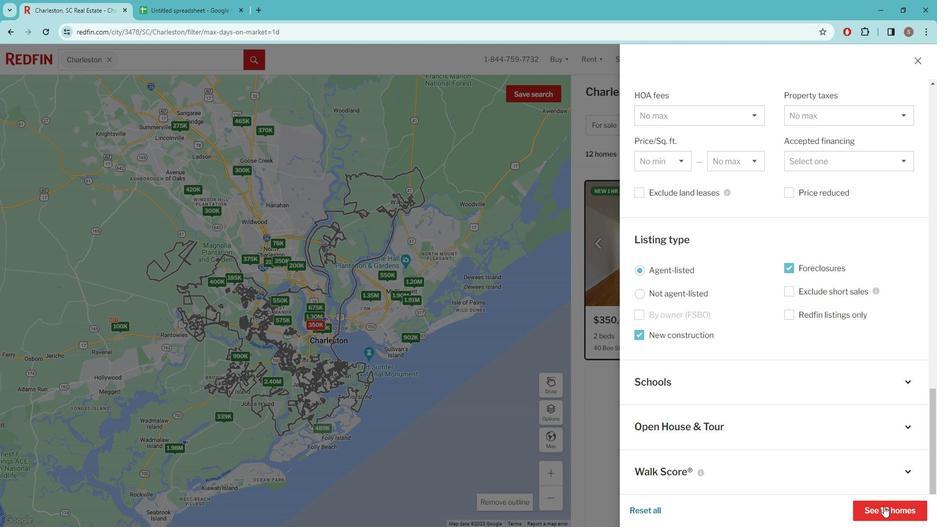 
Action: Mouse moved to (681, 300)
Screenshot: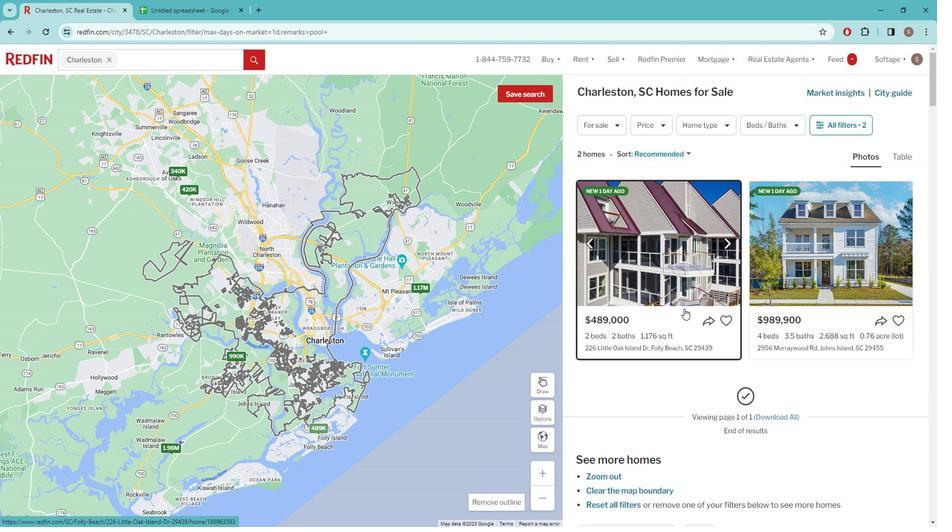 
Action: Mouse pressed left at (681, 300)
Screenshot: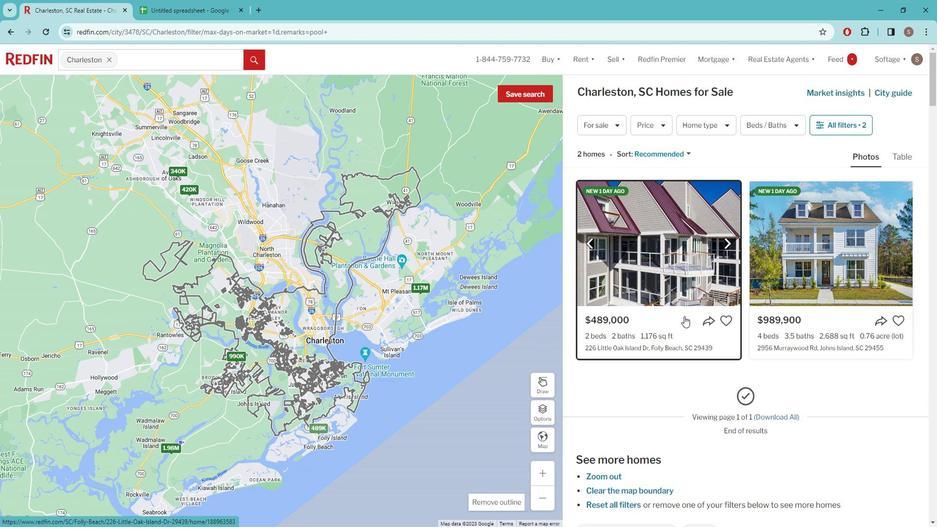 
Action: Mouse moved to (279, 16)
Screenshot: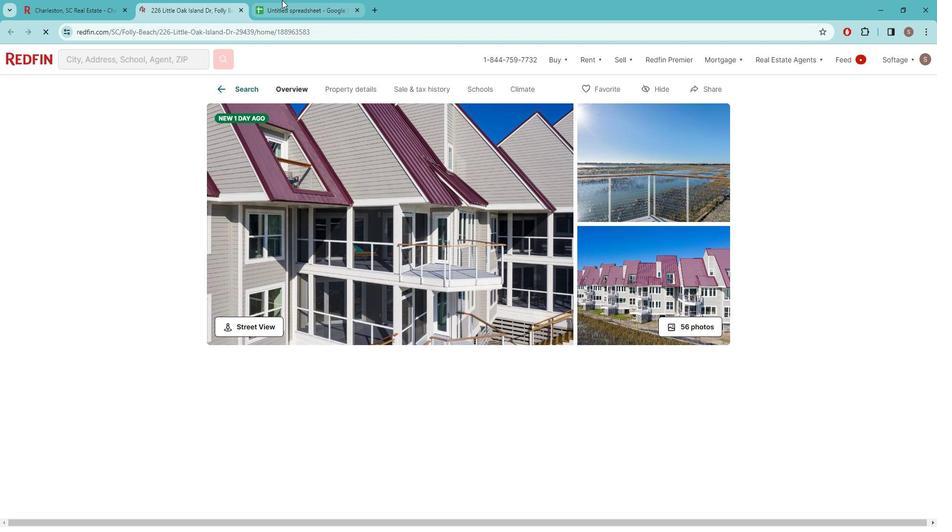 
Action: Mouse pressed left at (279, 17)
Screenshot: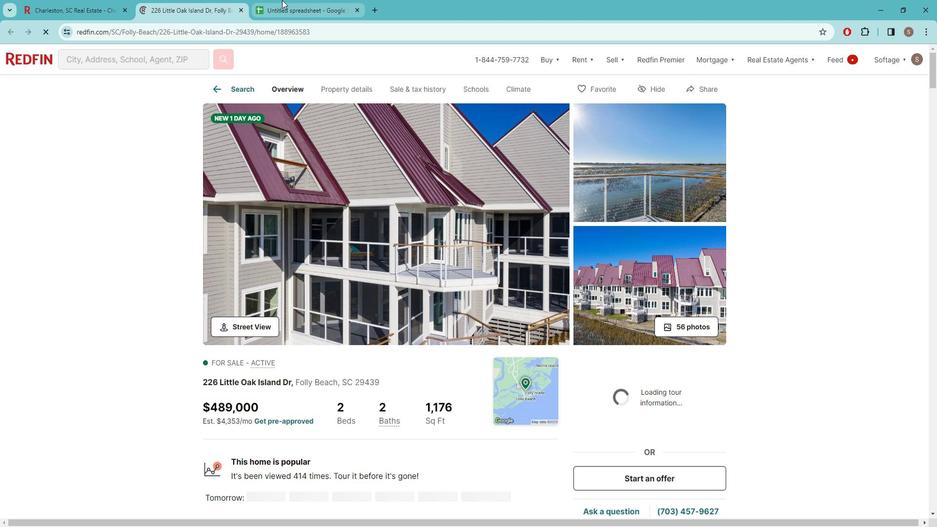
Action: Mouse moved to (118, 126)
Screenshot: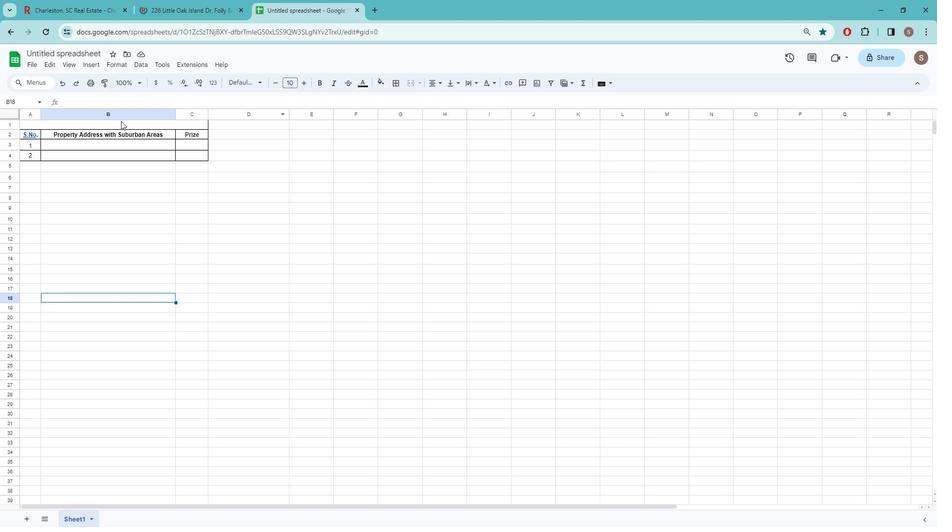 
Action: Mouse pressed left at (118, 126)
Screenshot: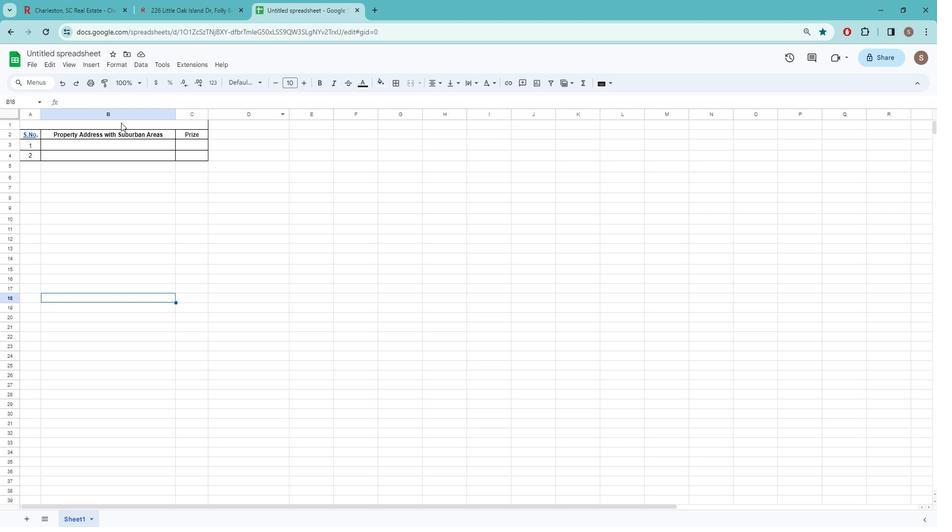
Action: Key pressed <Key.caps_lock>t<Key.caps_lock>RACKING<Key.space>OF<Key.space>THE<Key.space><Key.caps_lock>p<Key.caps_lock>ROPERTIES<Key.space>WITH<Key.space><Key.caps_lock>p<Key.caps_lock>OOL<Key.space>
Screenshot: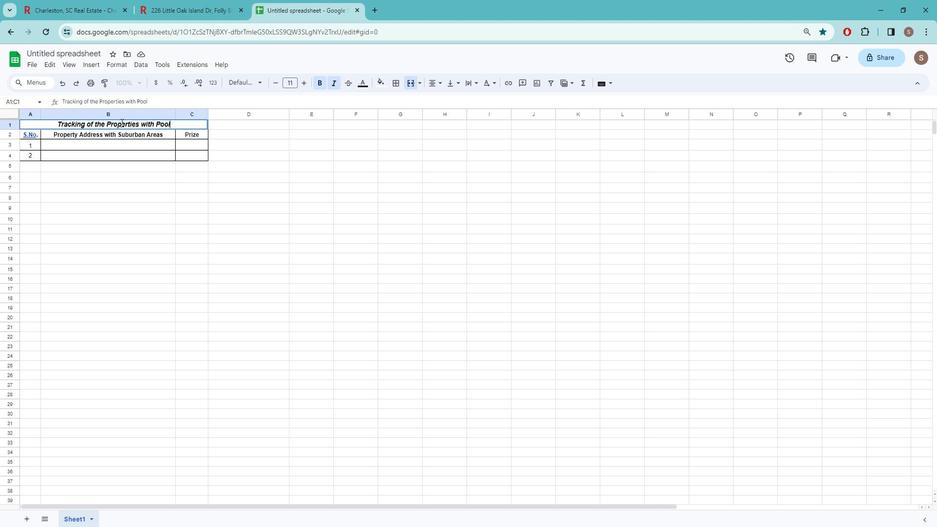 
Action: Mouse moved to (114, 199)
Screenshot: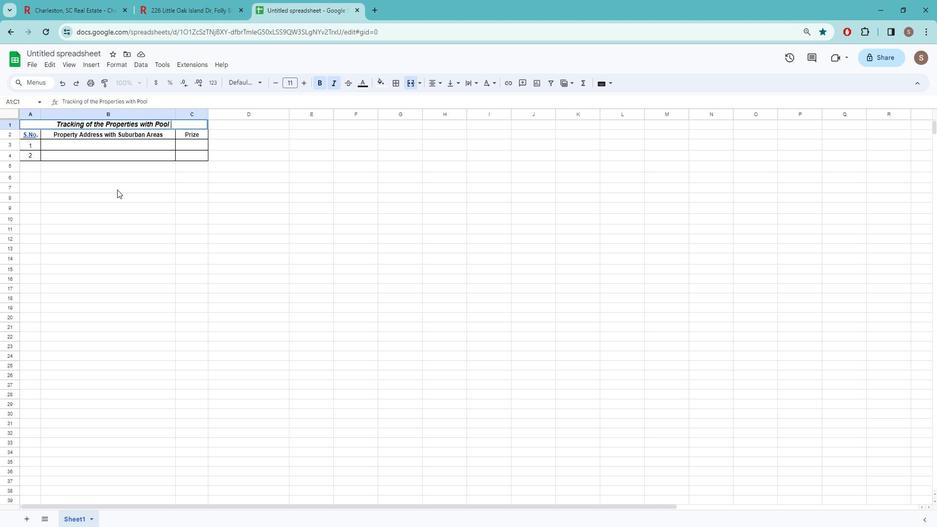 
Action: Mouse pressed left at (114, 199)
Screenshot: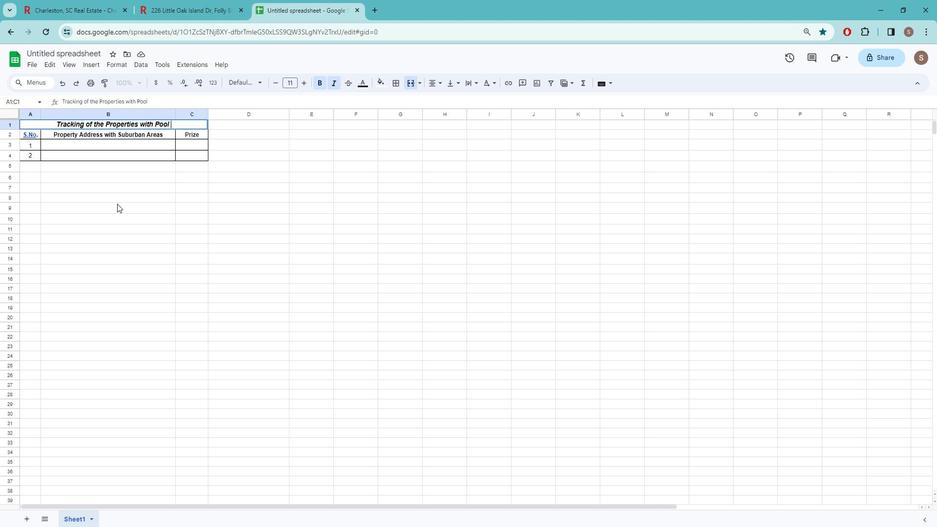 
Action: Mouse moved to (167, 16)
Screenshot: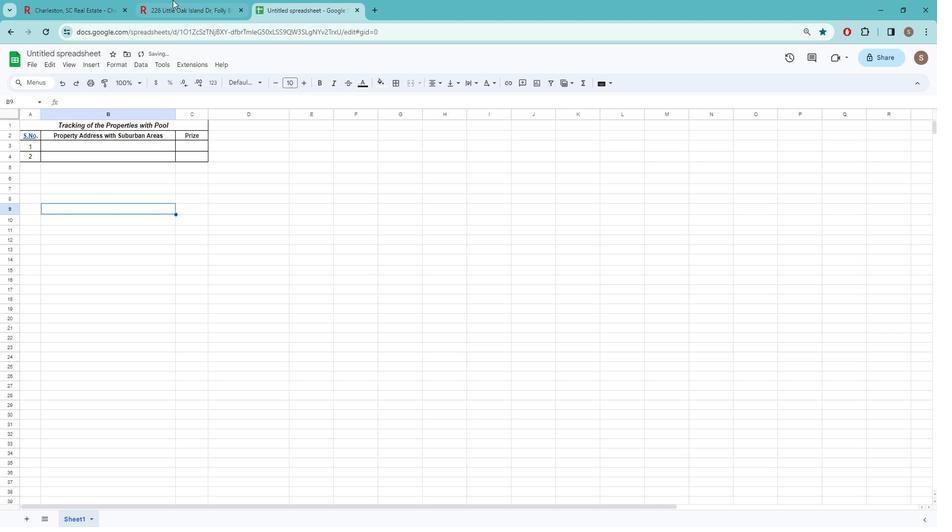 
Action: Mouse pressed left at (167, 17)
Screenshot: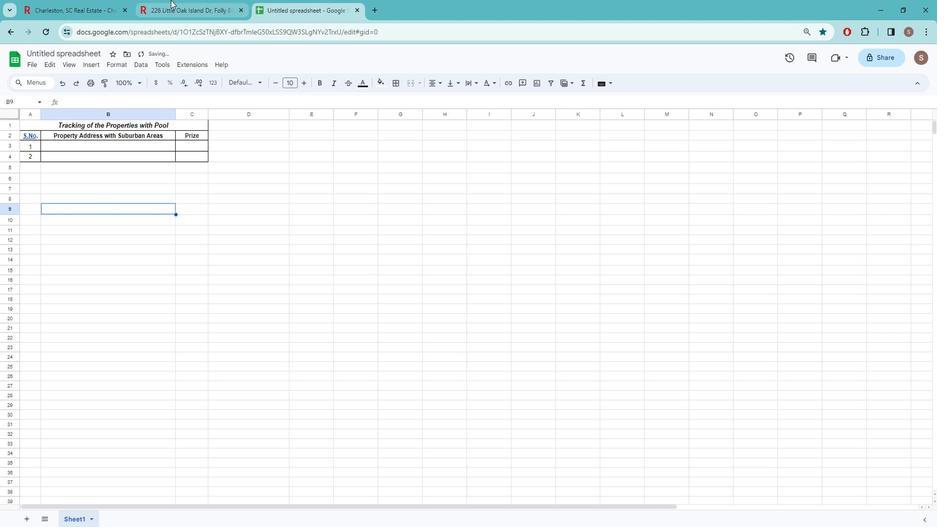 
Action: Mouse moved to (243, 353)
Screenshot: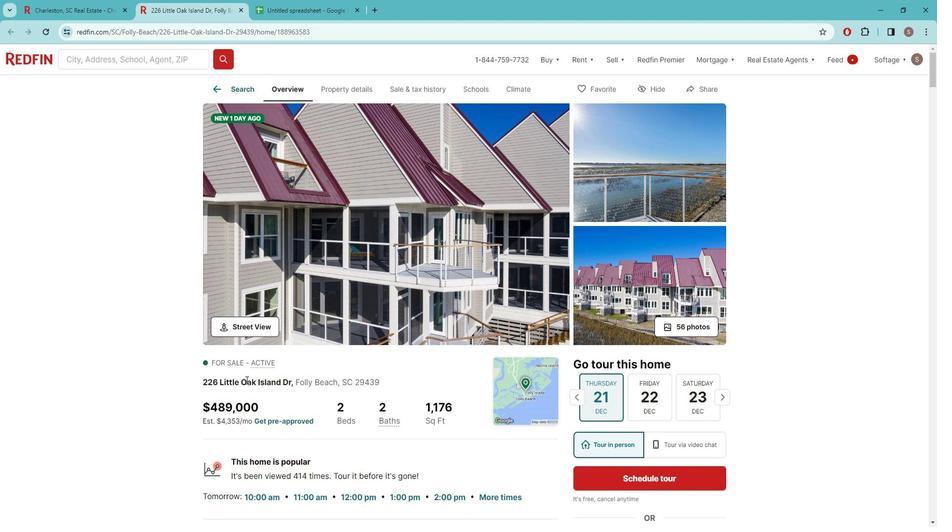 
Action: Mouse scrolled (243, 353) with delta (0, 0)
Screenshot: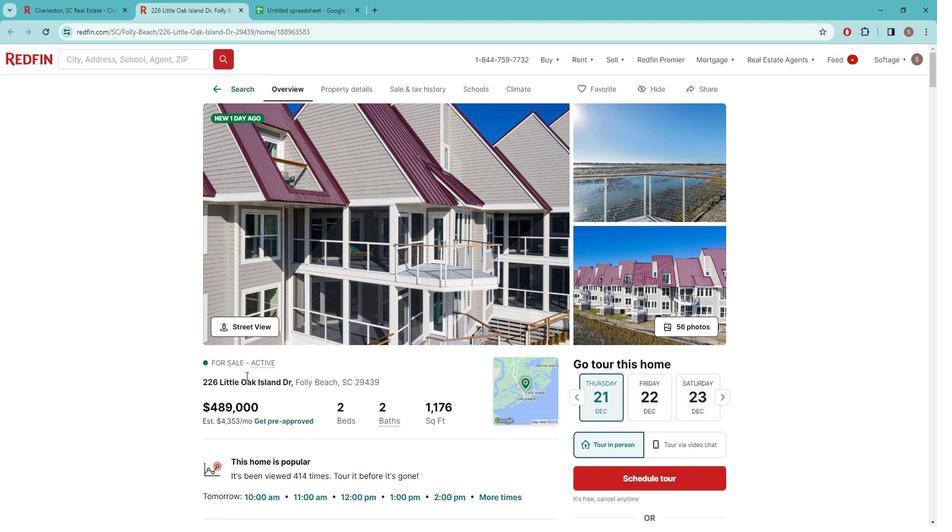 
Action: Mouse scrolled (243, 353) with delta (0, 0)
Screenshot: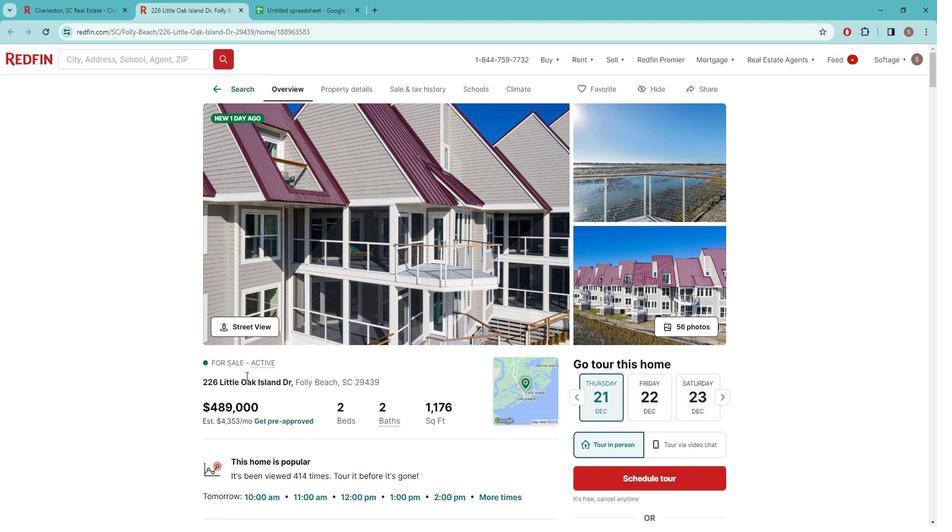 
Action: Mouse moved to (244, 265)
Screenshot: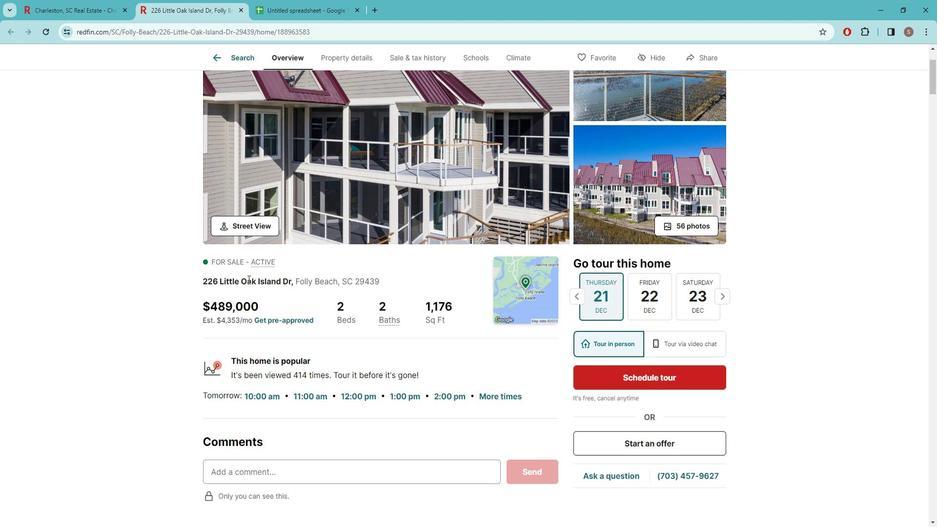 
Action: Mouse pressed left at (244, 265)
Screenshot: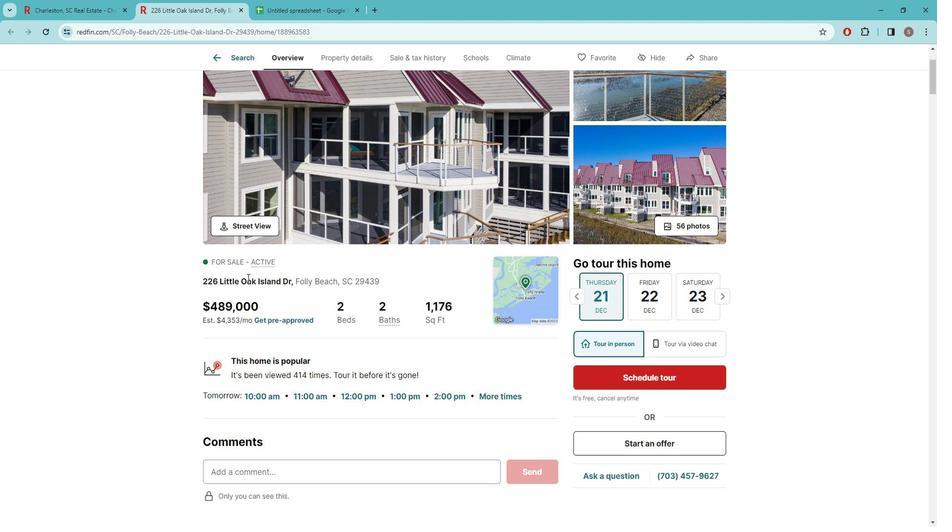 
Action: Mouse pressed left at (244, 265)
Screenshot: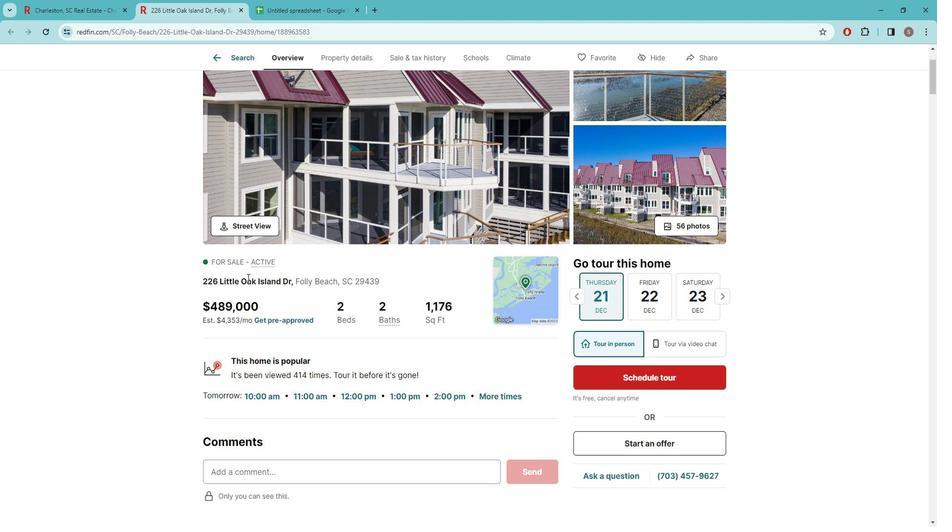 
Action: Mouse pressed left at (244, 265)
Screenshot: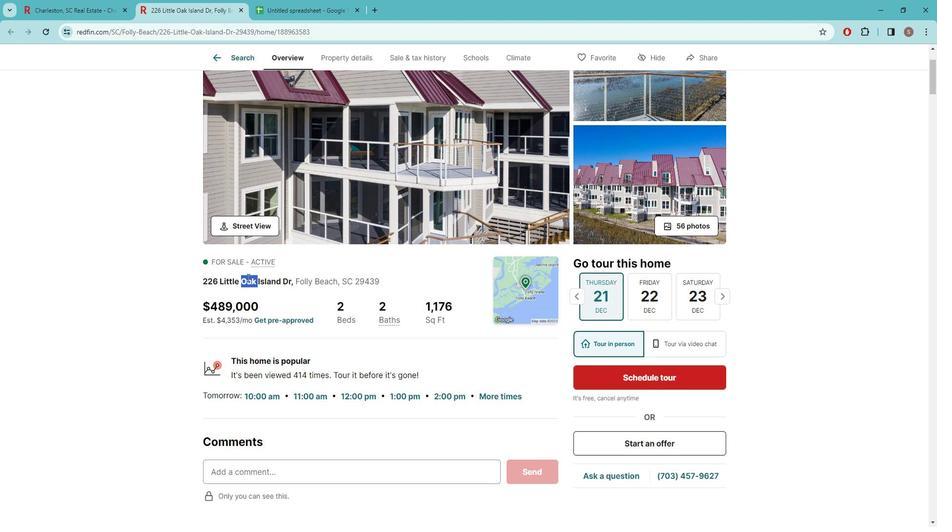 
Action: Key pressed ctrl+C
Screenshot: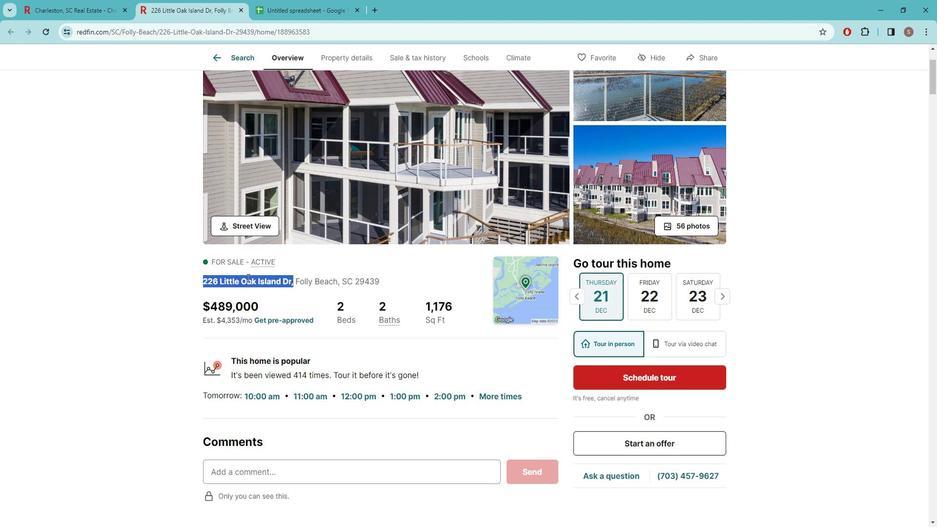 
Action: Mouse moved to (269, 16)
Screenshot: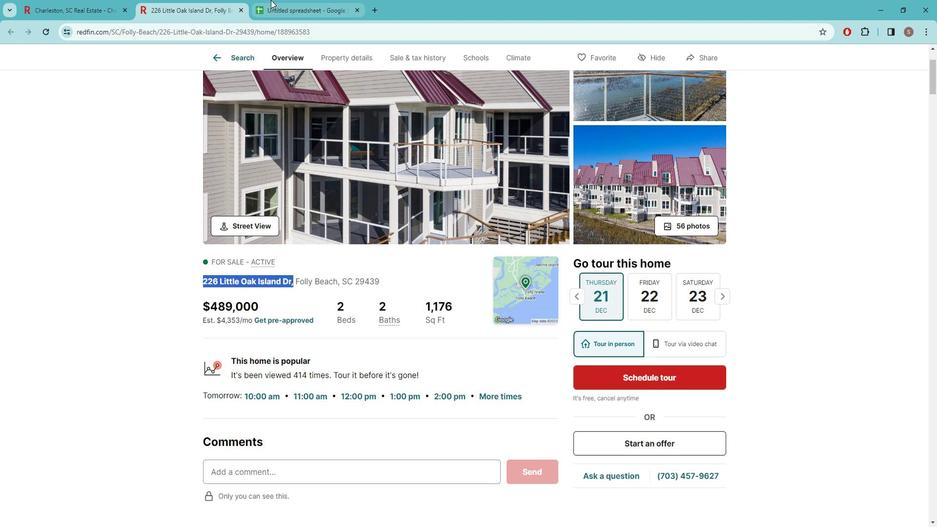 
Action: Mouse pressed left at (269, 17)
Screenshot: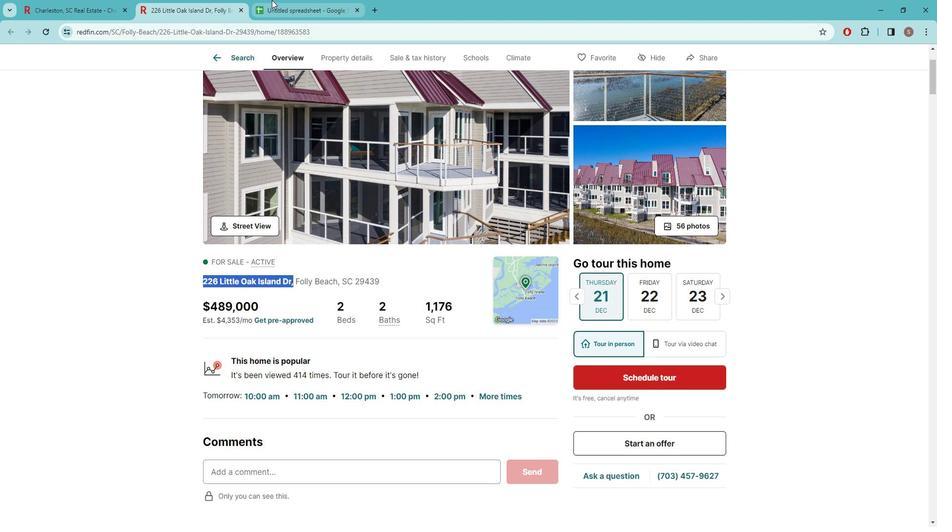 
Action: Mouse moved to (117, 146)
Screenshot: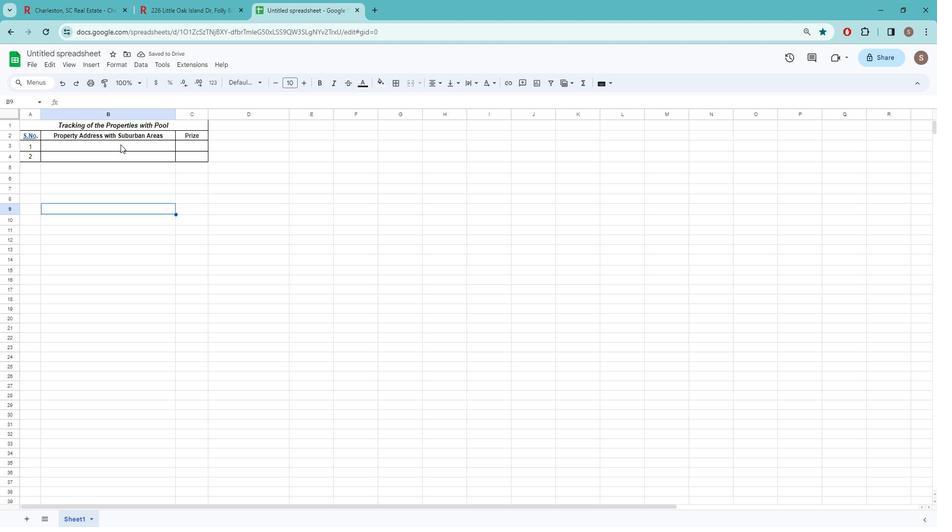 
Action: Mouse pressed left at (117, 146)
Screenshot: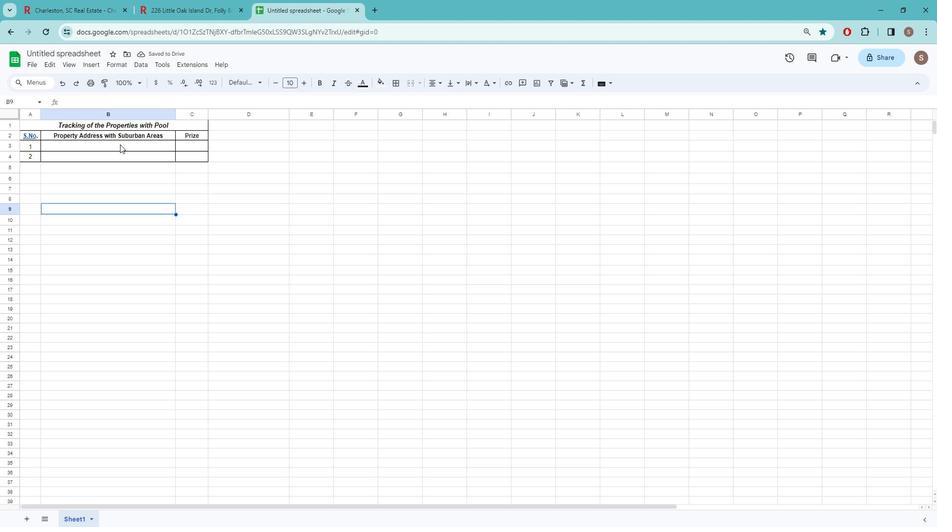 
Action: Key pressed ctrl+V
Screenshot: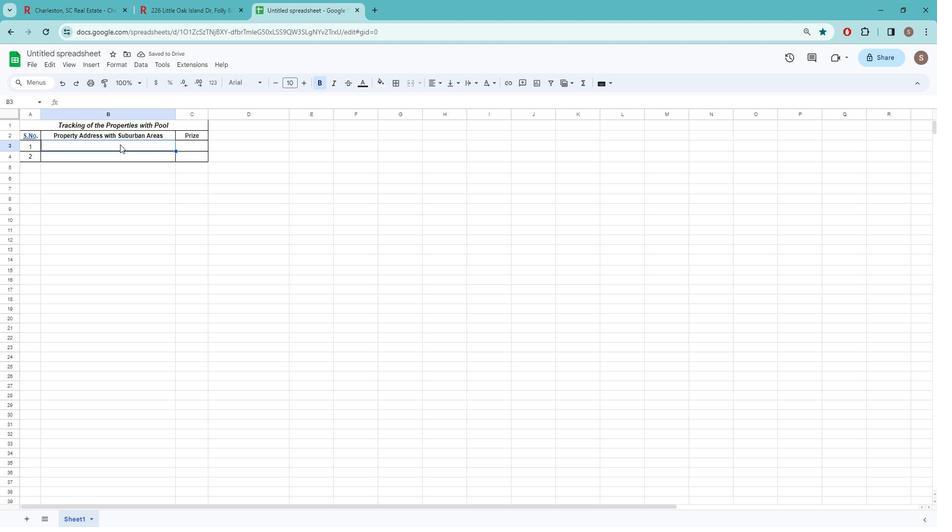 
Action: Mouse moved to (172, 16)
Screenshot: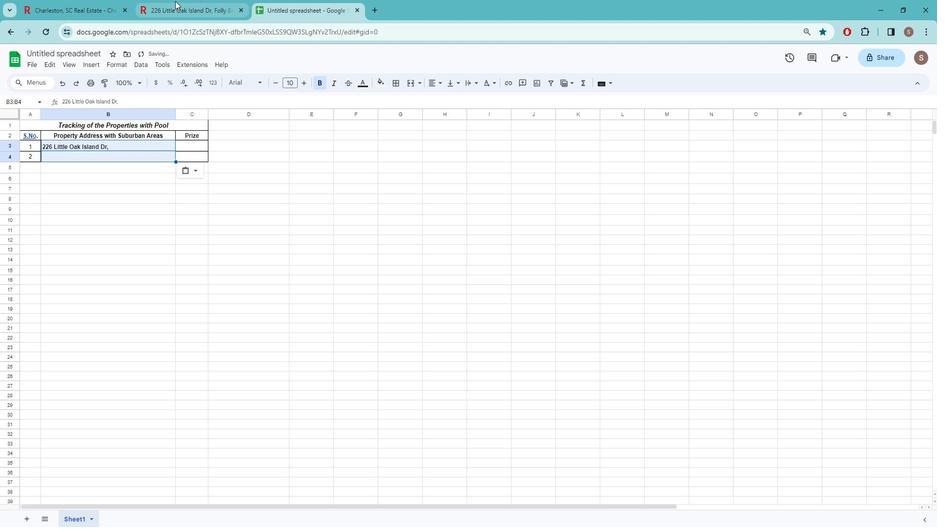 
Action: Mouse pressed left at (172, 17)
Screenshot: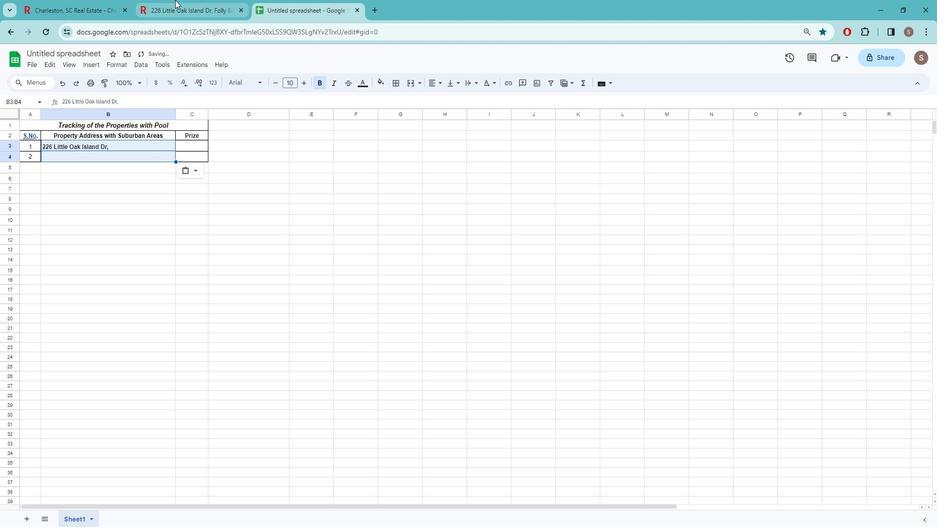 
Action: Mouse moved to (317, 268)
Screenshot: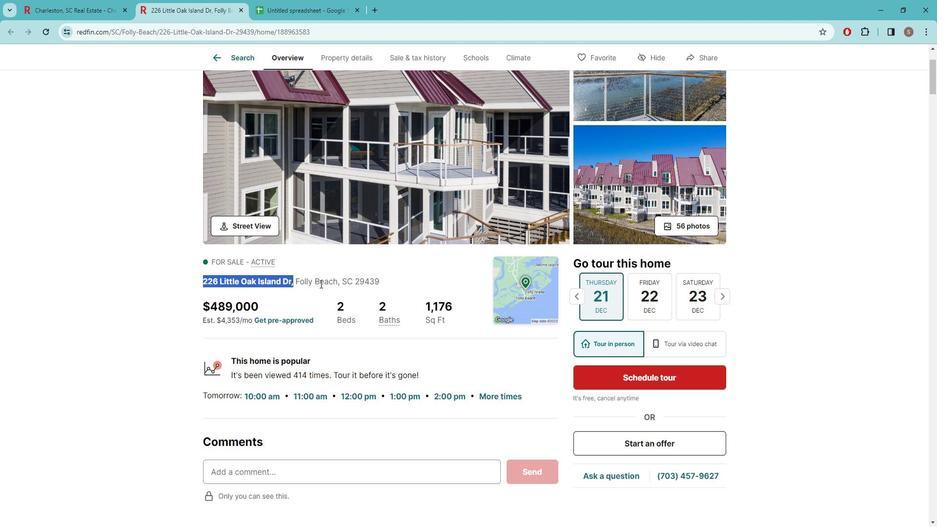 
Action: Mouse pressed left at (317, 268)
Screenshot: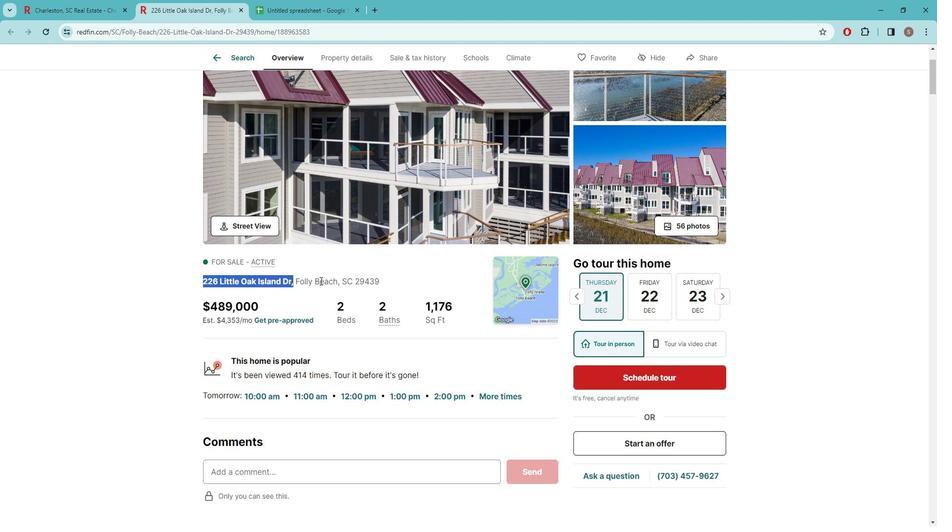 
Action: Mouse pressed left at (317, 268)
Screenshot: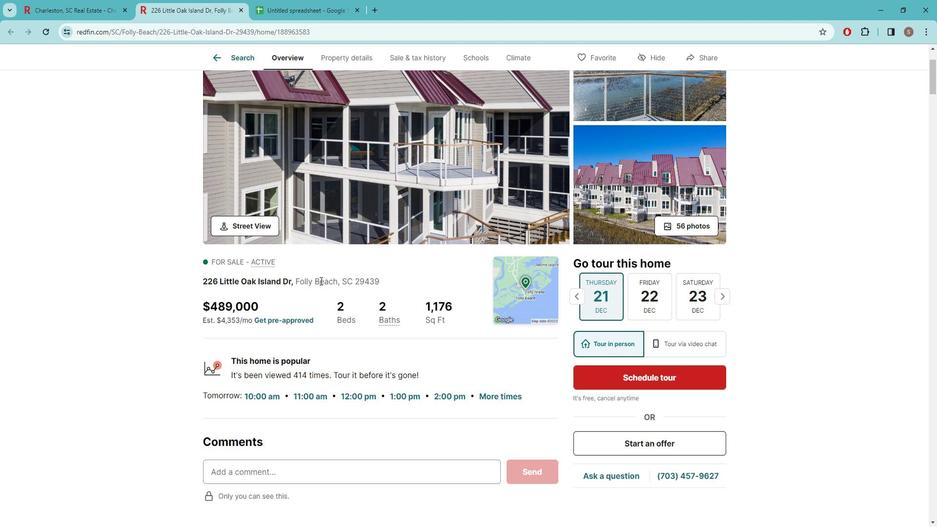 
Action: Mouse pressed left at (317, 268)
Screenshot: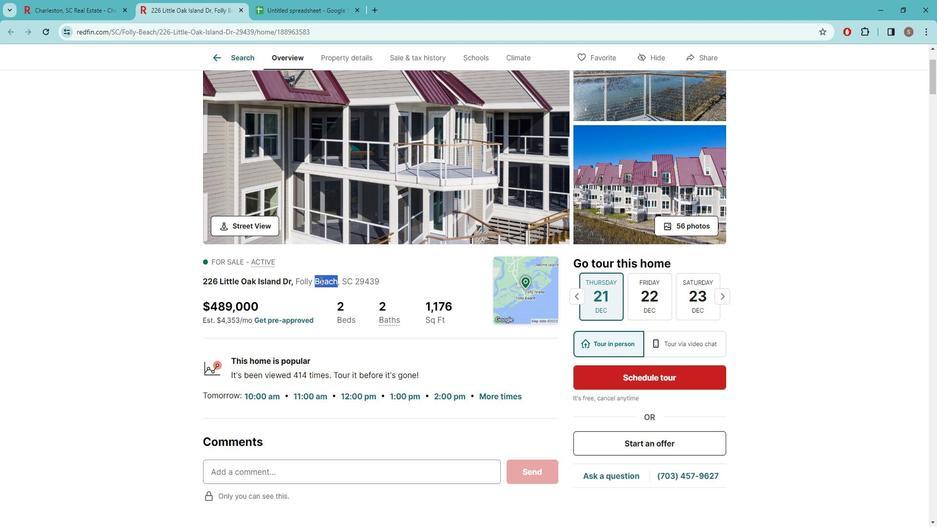 
Action: Key pressed ctrl+C
Screenshot: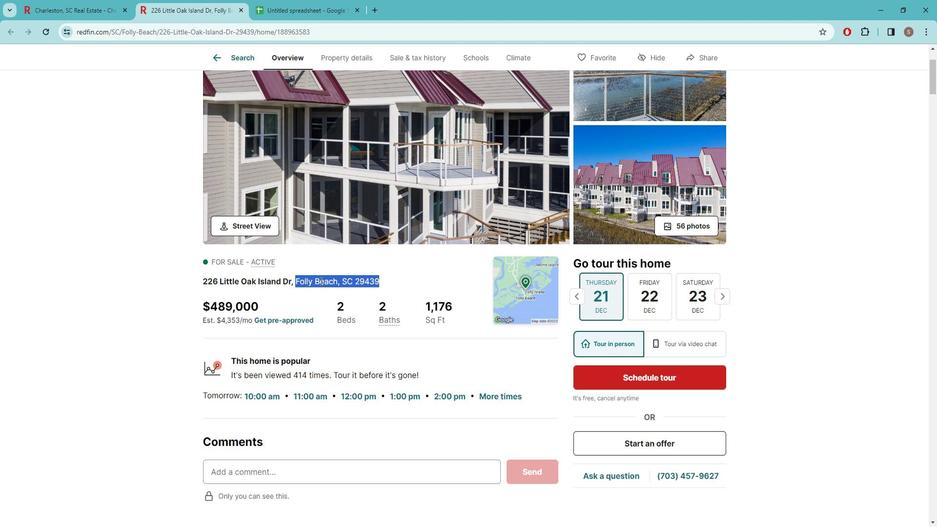 
Action: Mouse moved to (332, 17)
Screenshot: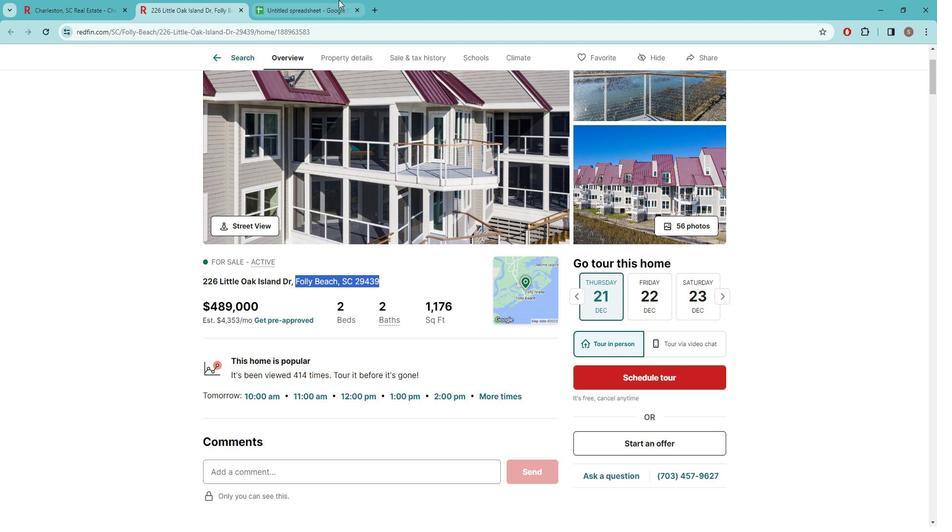 
Action: Mouse pressed left at (332, 17)
Screenshot: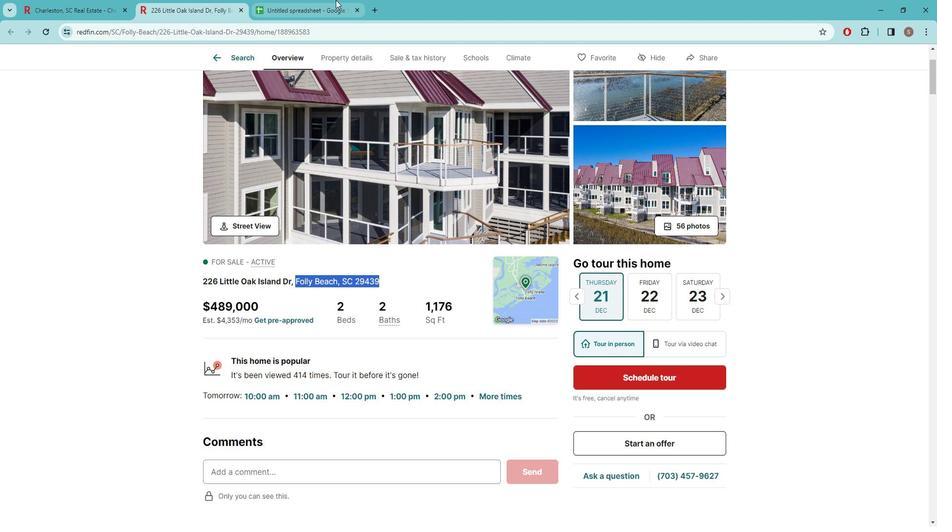 
Action: Mouse moved to (137, 145)
Screenshot: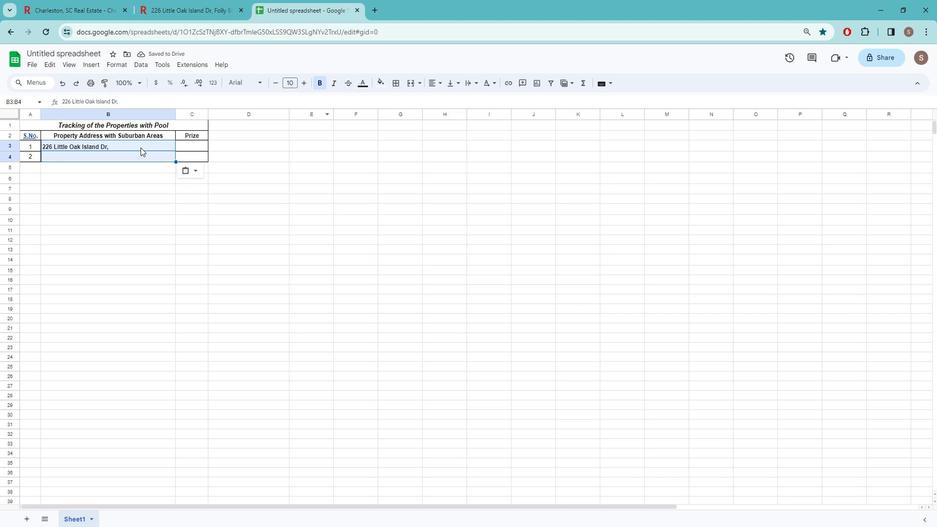 
Action: Mouse pressed left at (137, 145)
Screenshot: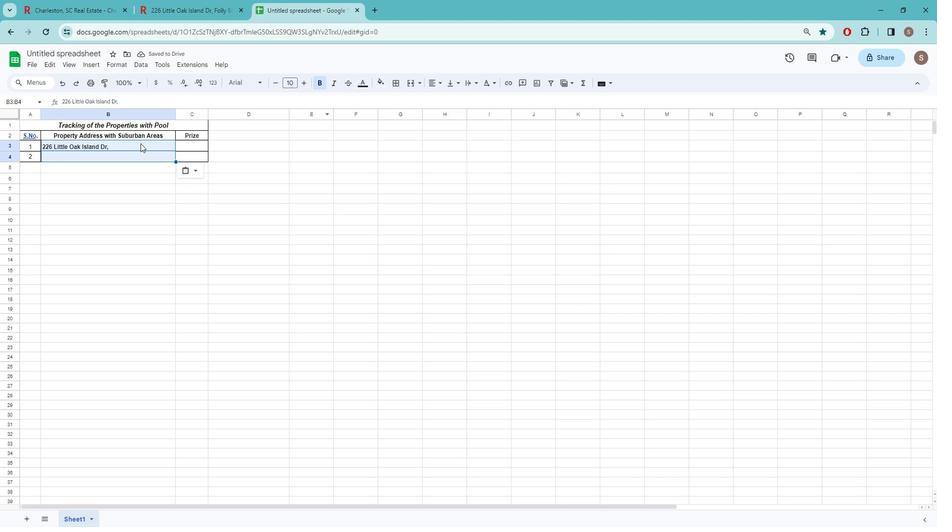 
Action: Mouse pressed left at (137, 145)
Screenshot: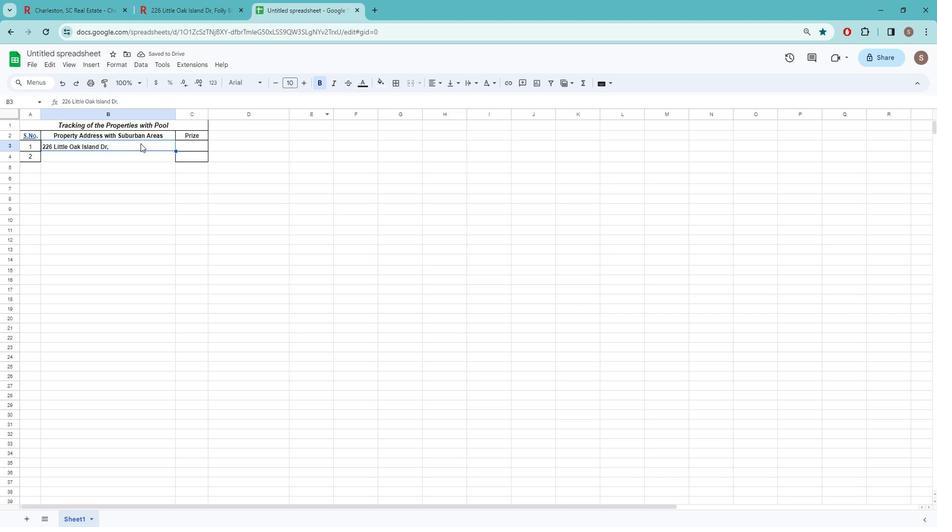 
Action: Key pressed <Key.space>ctrl+V
Screenshot: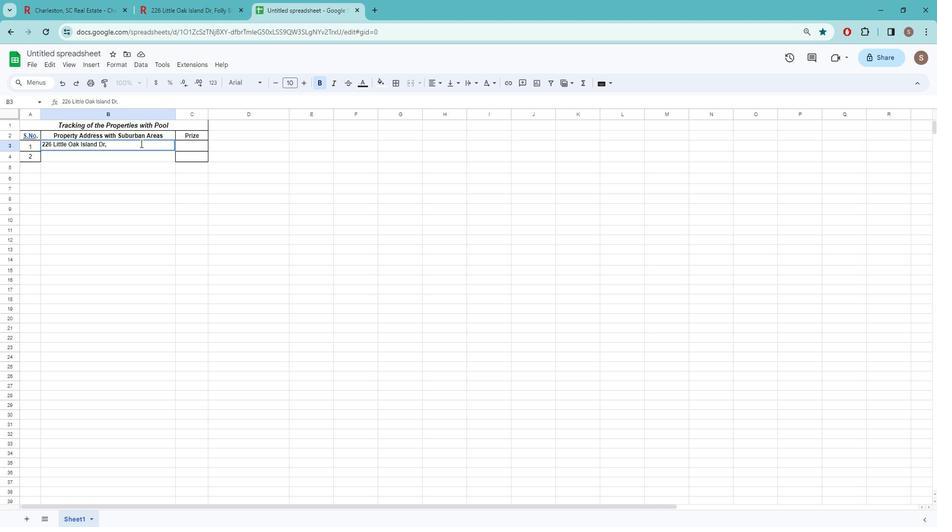 
Action: Mouse moved to (143, 211)
Screenshot: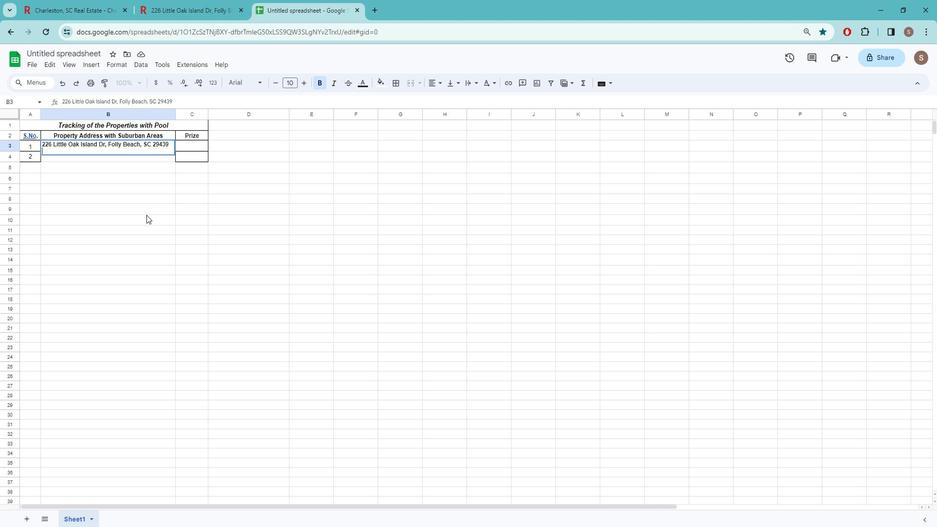 
Action: Mouse pressed left at (143, 211)
Screenshot: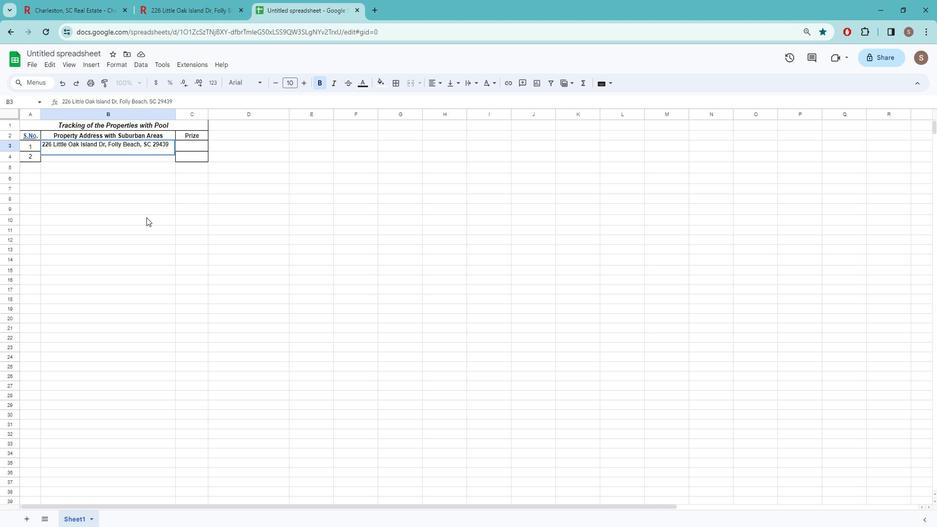 
Action: Mouse moved to (169, 16)
Screenshot: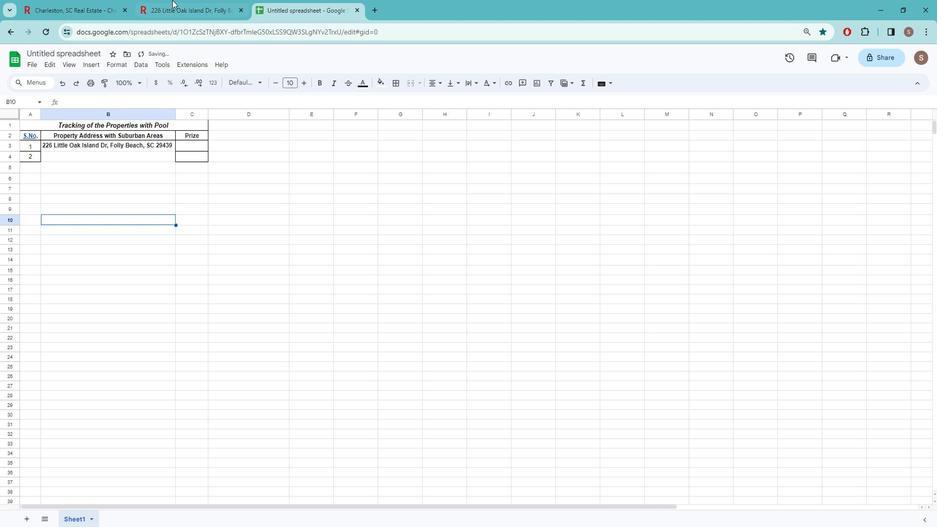 
Action: Mouse pressed left at (169, 17)
Screenshot: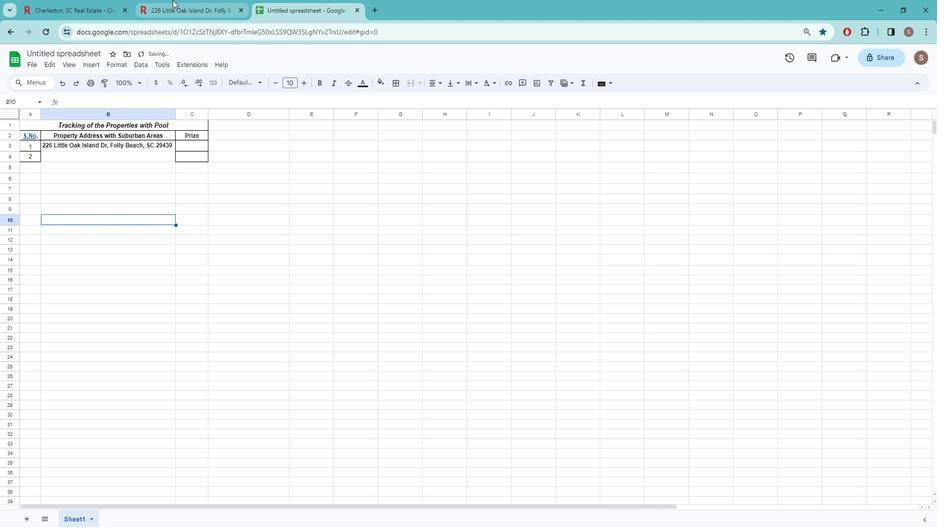
Action: Mouse moved to (247, 291)
Screenshot: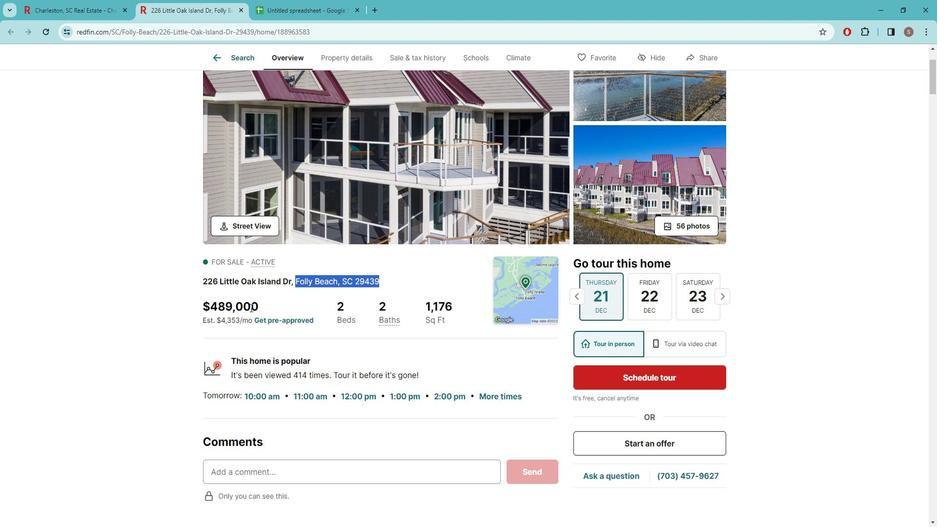 
Action: Mouse pressed left at (247, 291)
Screenshot: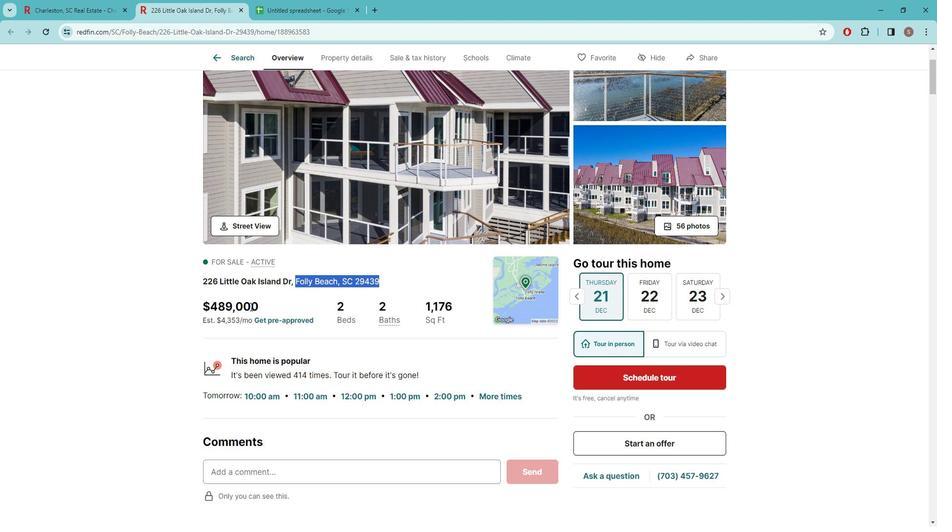 
Action: Mouse pressed left at (247, 291)
Screenshot: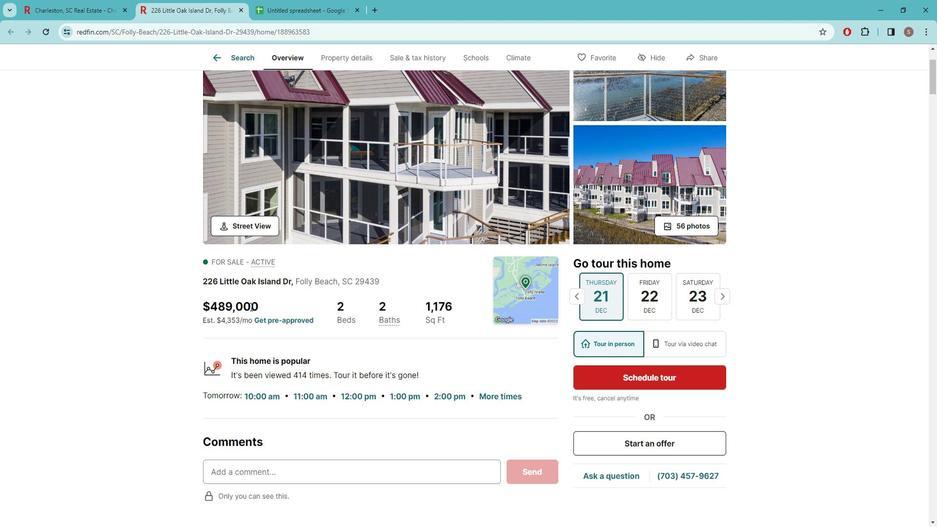 
Action: Mouse pressed left at (247, 291)
Screenshot: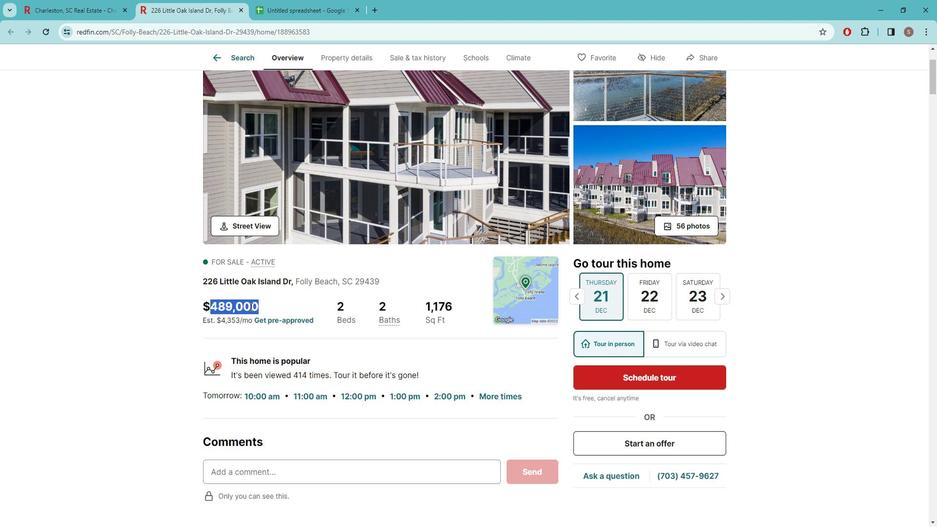 
Action: Key pressed ctrl+C
Screenshot: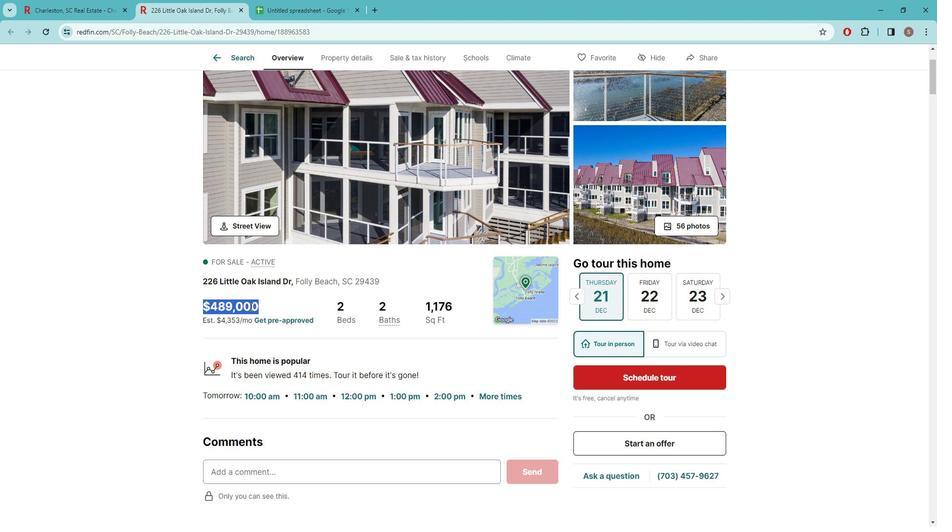 
Action: Mouse moved to (271, 16)
Screenshot: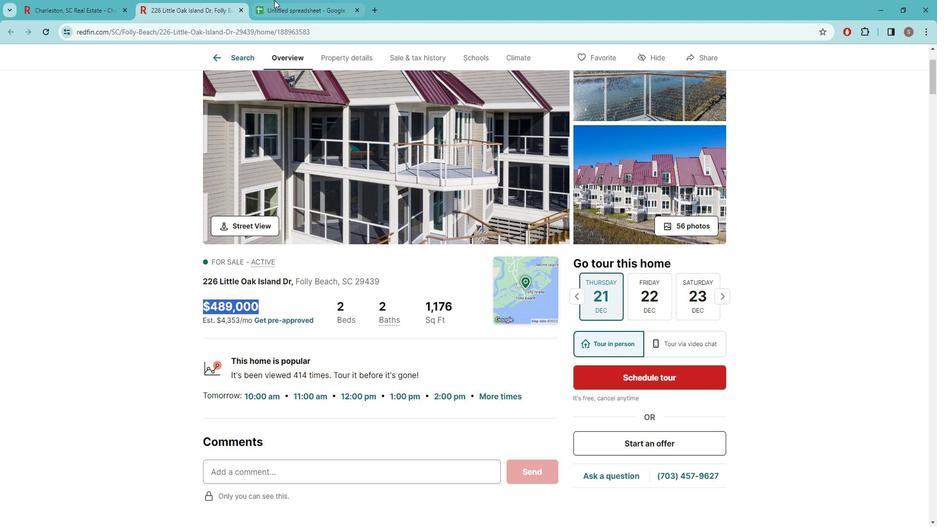 
Action: Mouse pressed left at (271, 17)
Screenshot: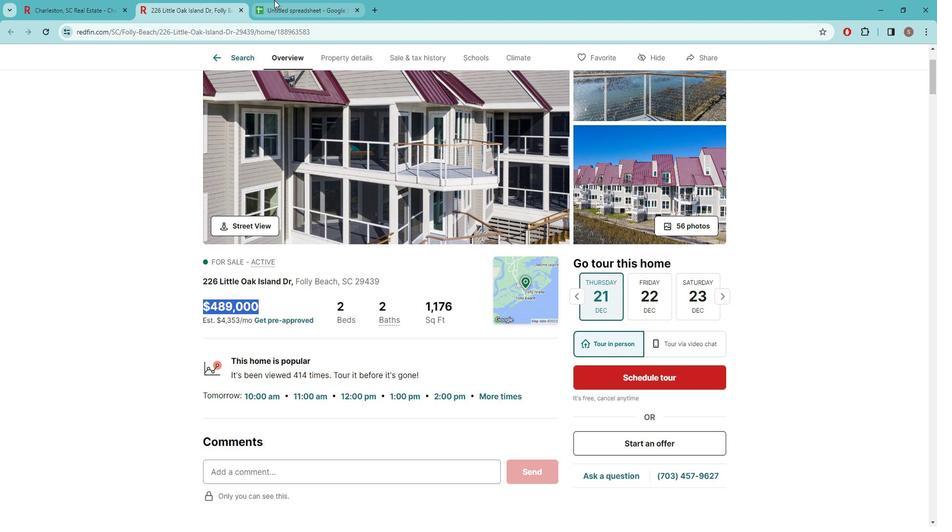 
Action: Mouse moved to (184, 147)
Screenshot: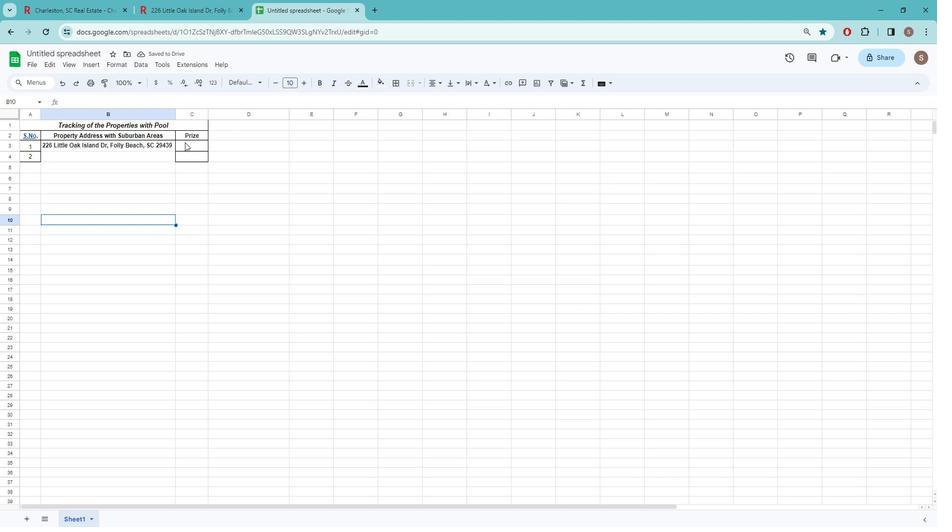 
Action: Mouse pressed left at (184, 147)
Screenshot: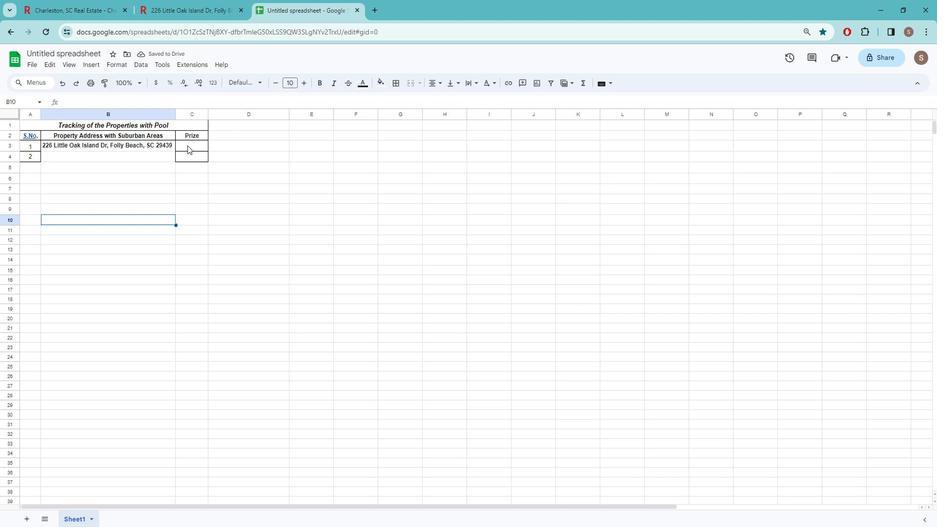 
Action: Key pressed ctrl+V
Screenshot: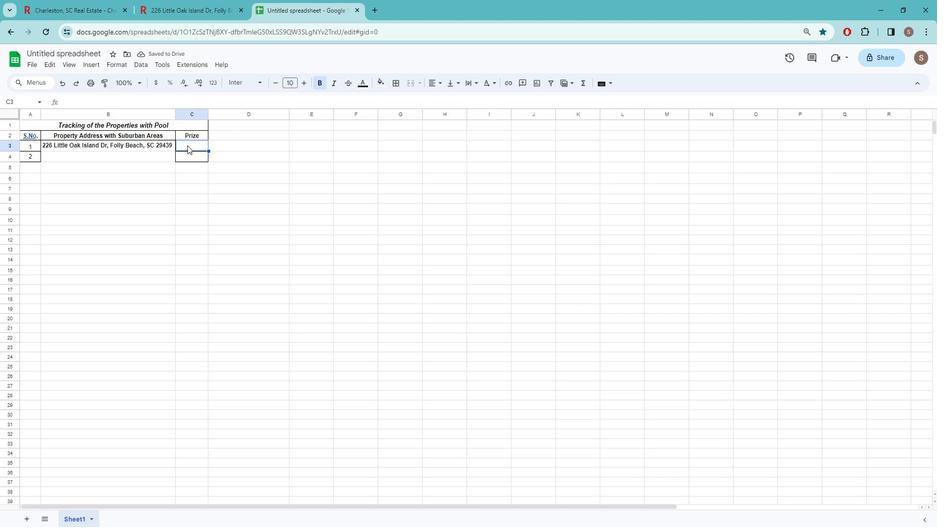 
Action: Mouse moved to (153, 19)
Screenshot: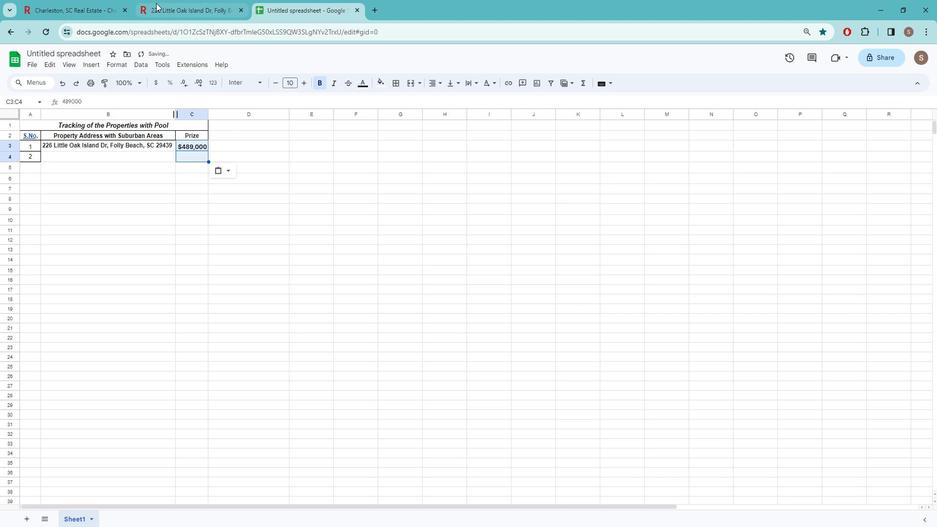 
Action: Mouse pressed left at (153, 19)
Screenshot: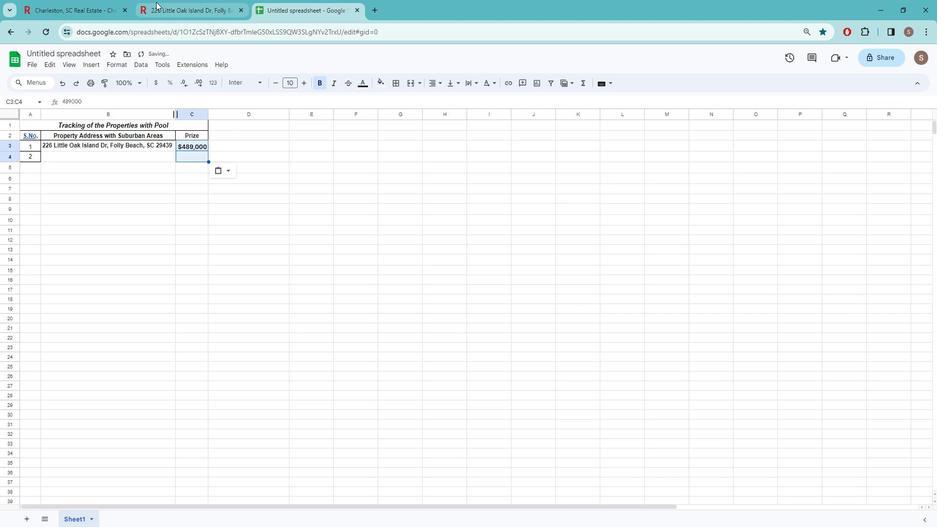 
Action: Mouse moved to (421, 197)
Screenshot: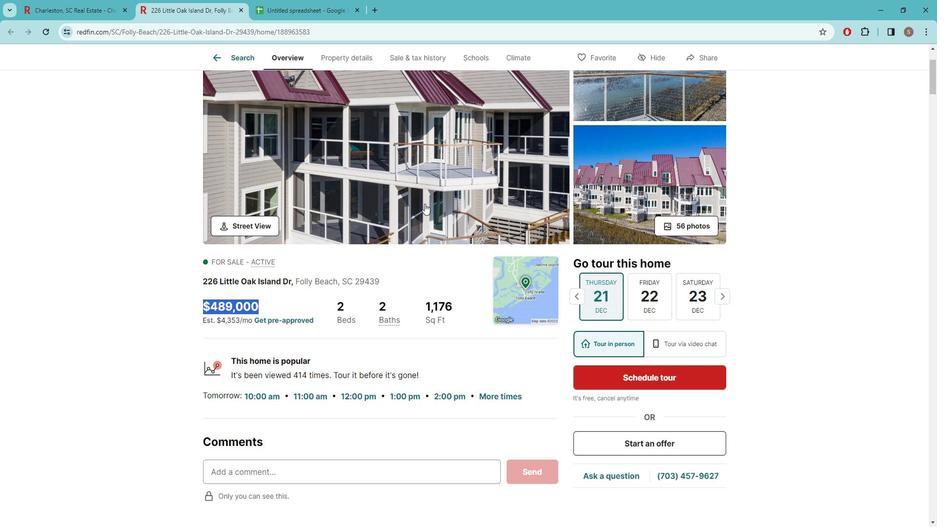 
Action: Mouse pressed left at (421, 197)
Screenshot: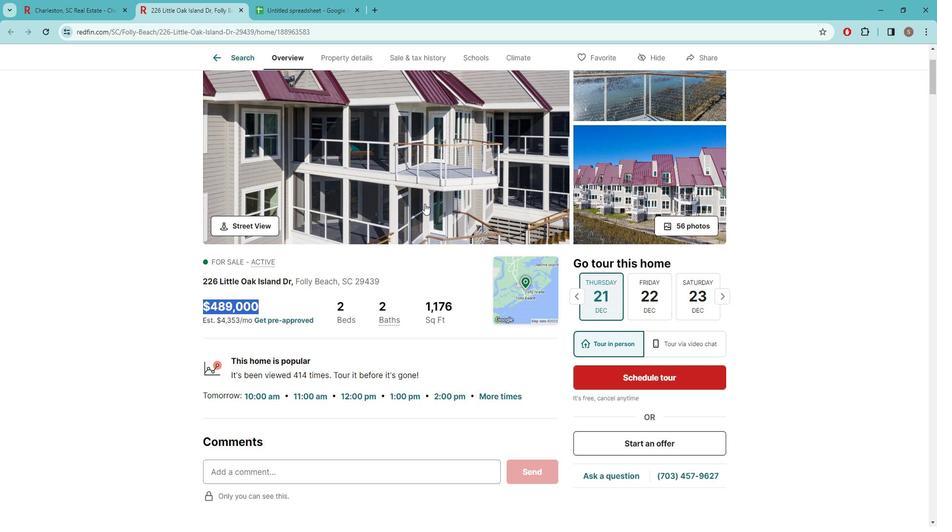 
Action: Mouse moved to (179, 457)
Screenshot: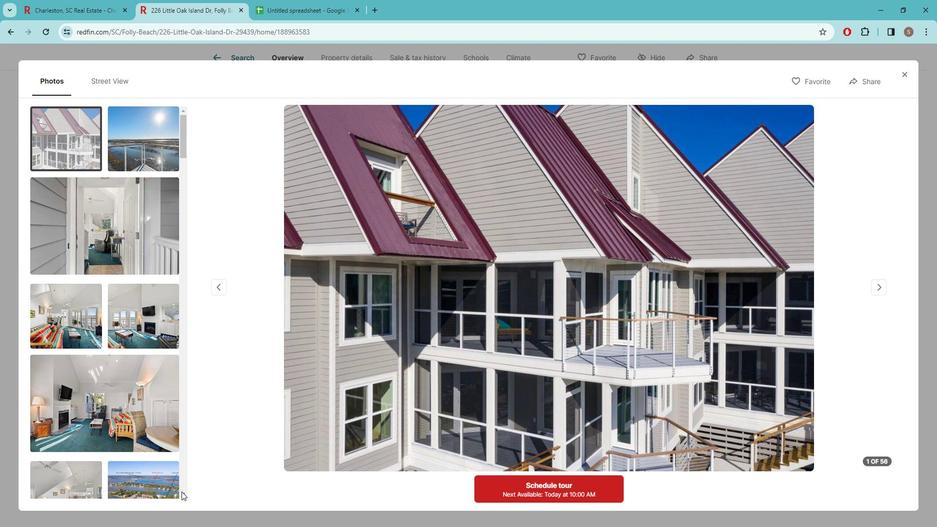 
Action: Mouse pressed left at (179, 457)
Screenshot: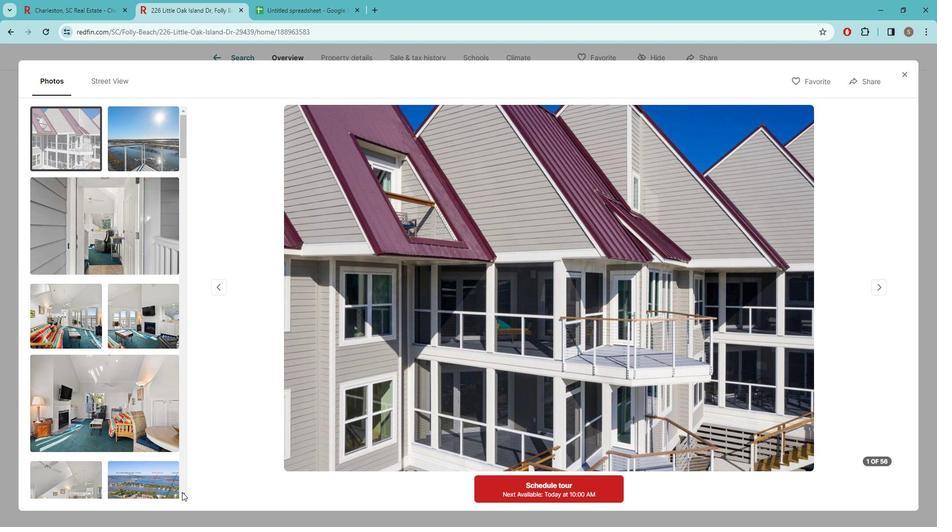 
Action: Mouse pressed left at (179, 457)
Screenshot: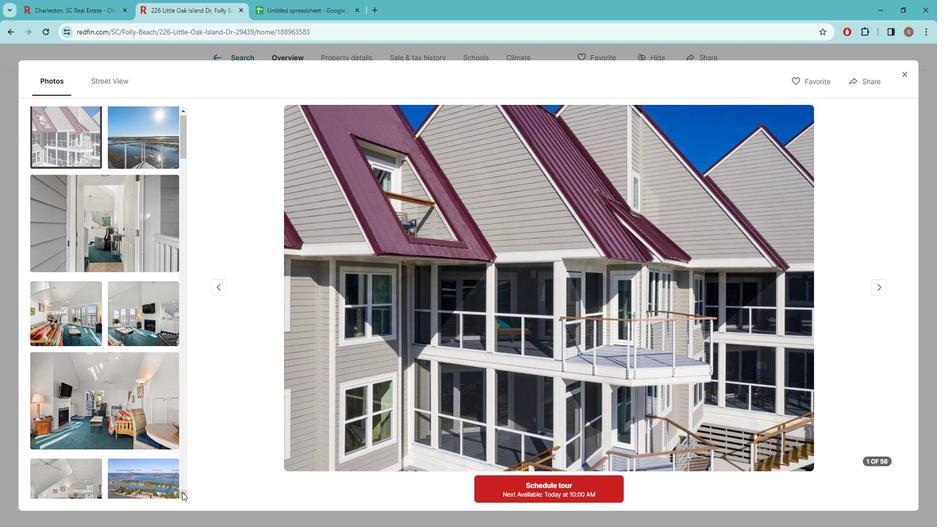 
Action: Mouse pressed left at (179, 457)
Screenshot: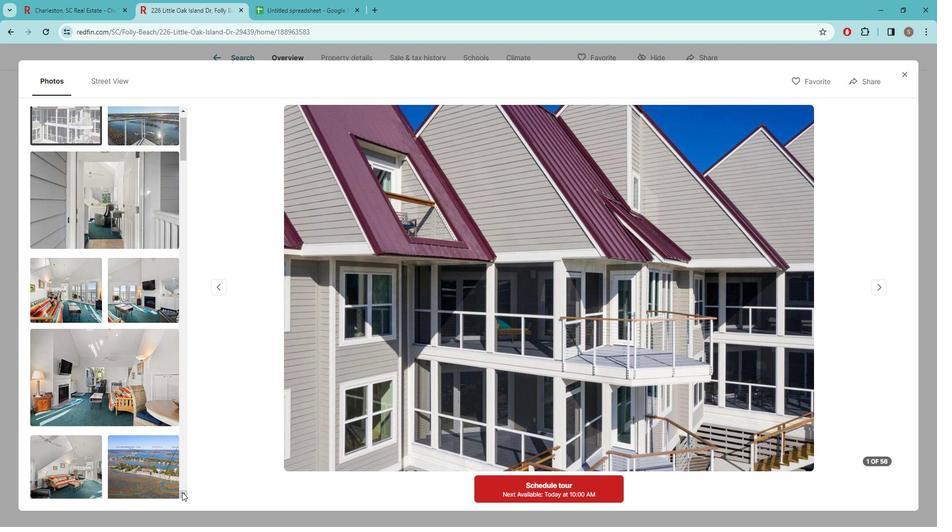 
Action: Mouse pressed left at (179, 457)
Screenshot: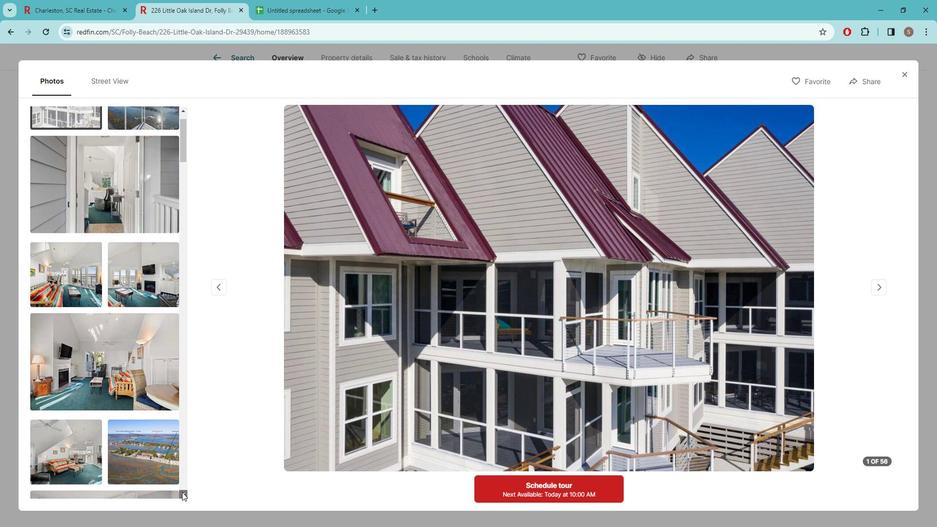 
Action: Mouse pressed left at (179, 457)
Screenshot: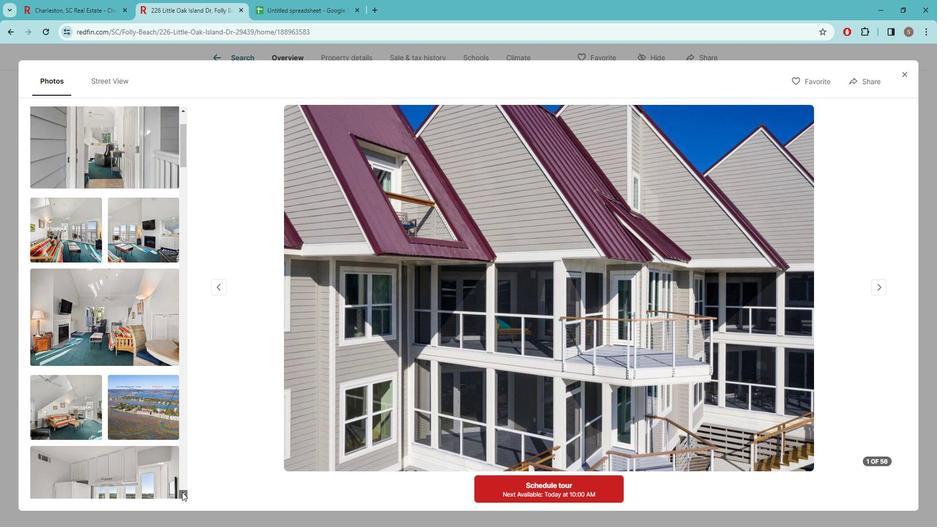 
Action: Mouse pressed left at (179, 457)
Screenshot: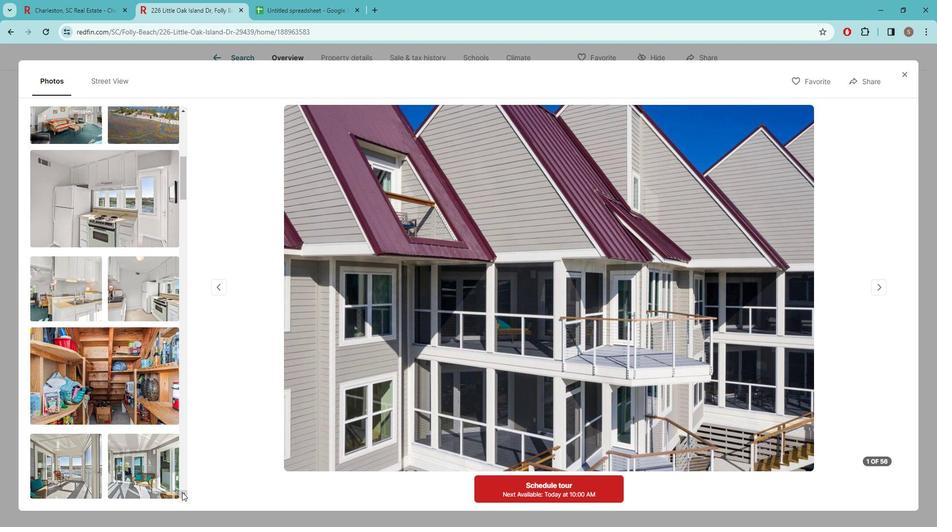 
Action: Mouse pressed left at (179, 457)
Screenshot: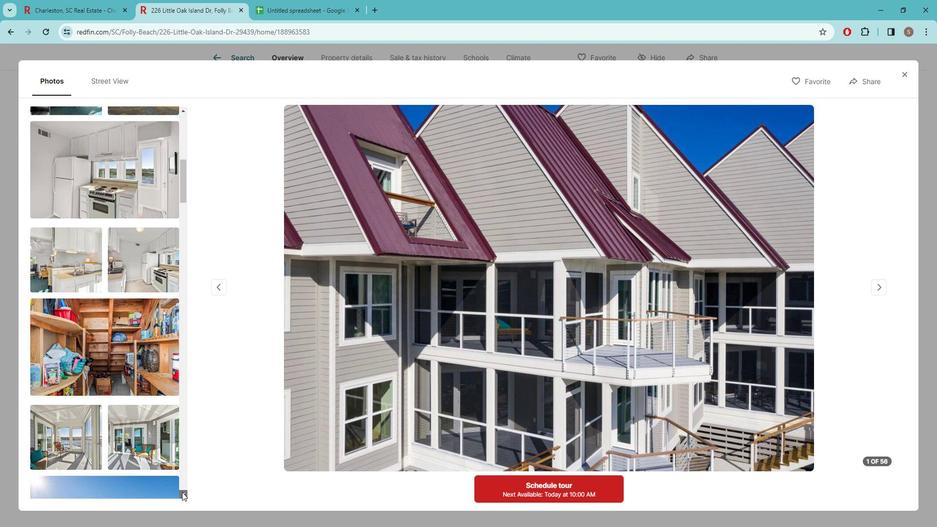 
Action: Mouse pressed left at (179, 457)
Screenshot: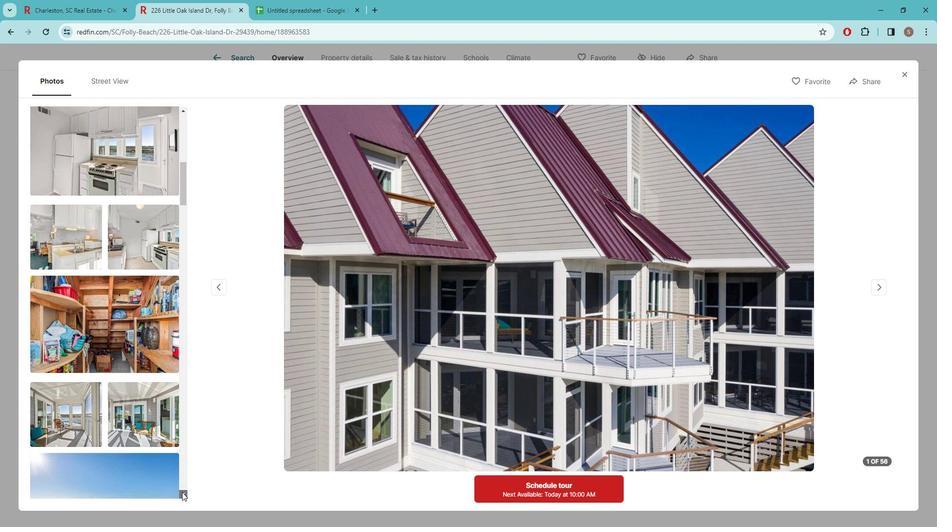
Action: Mouse pressed left at (179, 457)
Screenshot: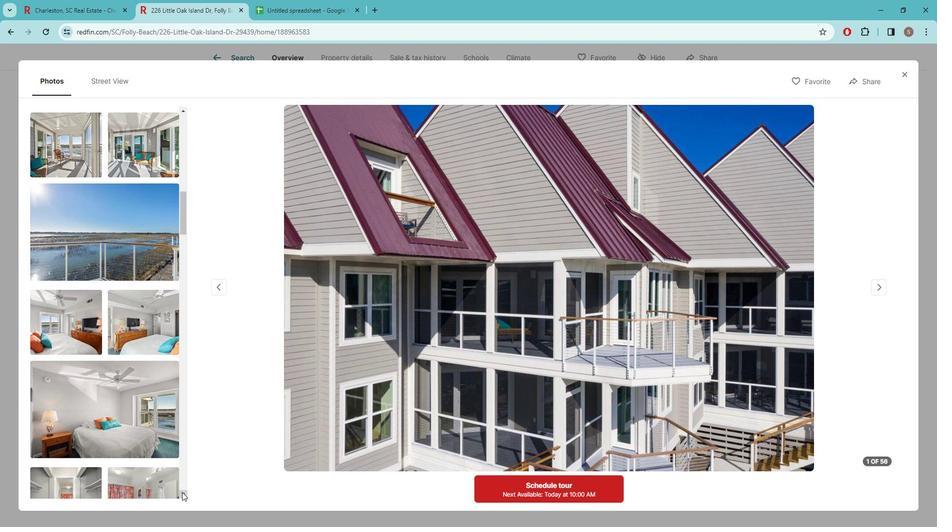 
Action: Mouse pressed left at (179, 457)
Screenshot: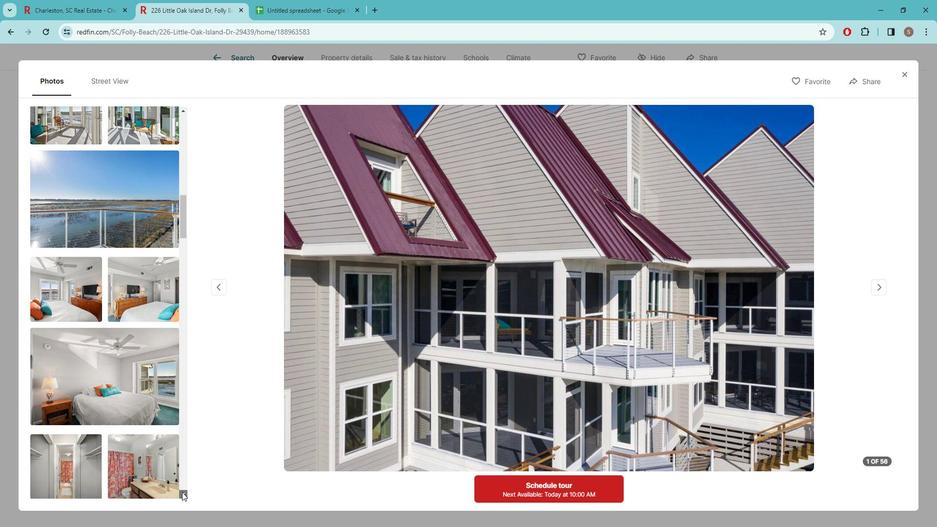 
Action: Mouse pressed left at (179, 457)
Screenshot: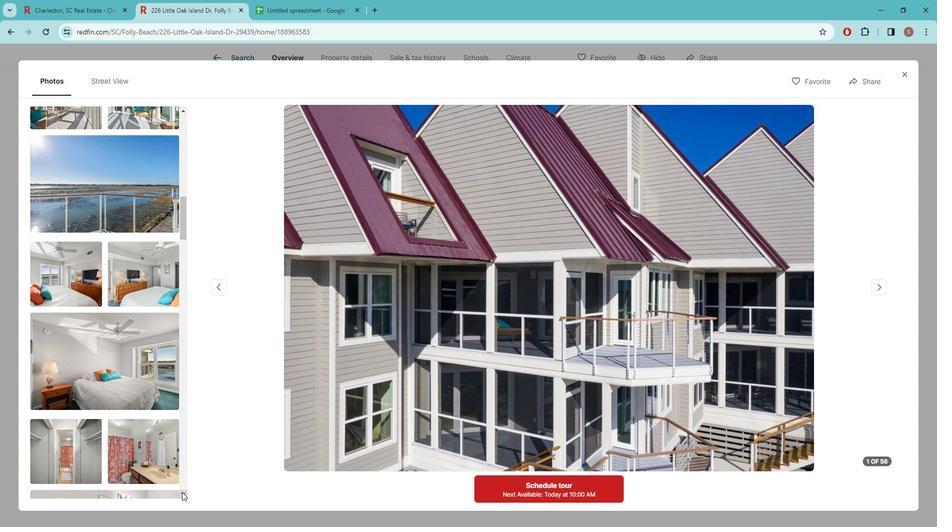 
Action: Mouse pressed left at (179, 457)
Screenshot: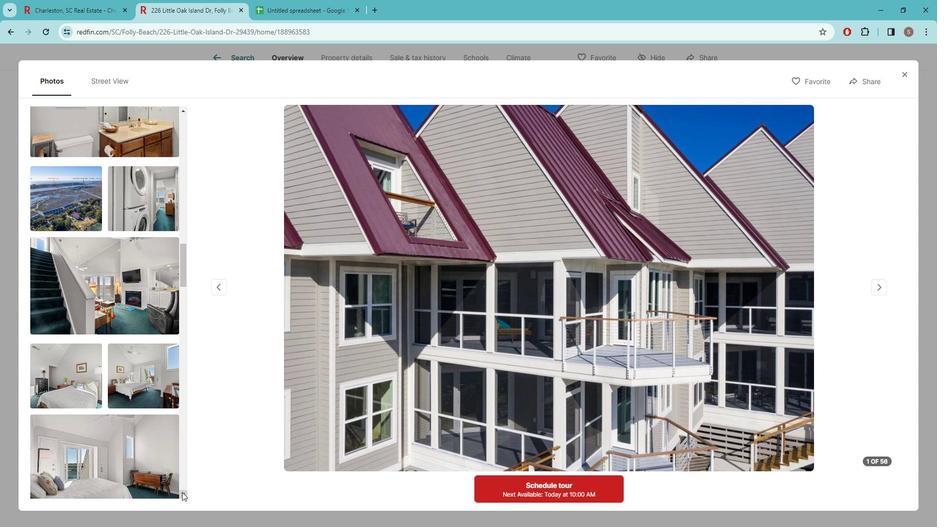 
Action: Mouse pressed left at (179, 457)
Screenshot: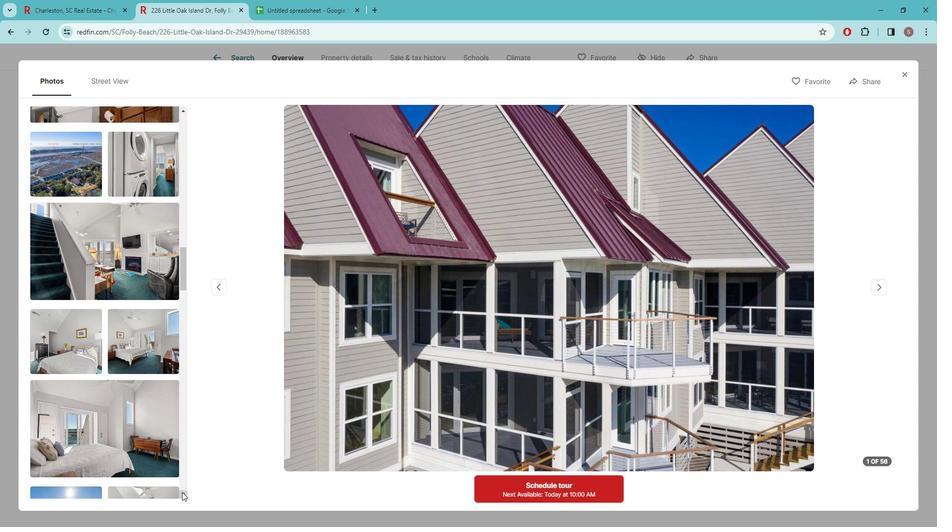 
Action: Mouse pressed left at (179, 457)
Screenshot: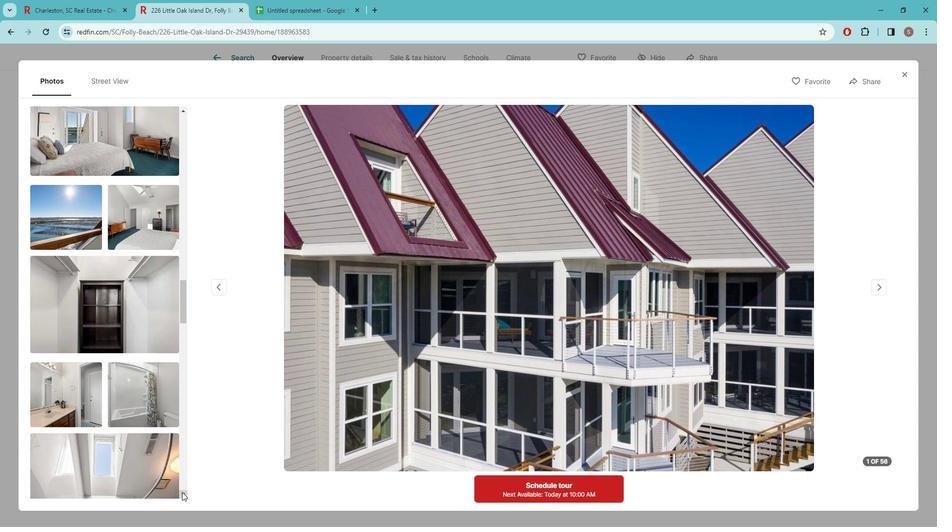 
Action: Mouse pressed left at (179, 457)
Screenshot: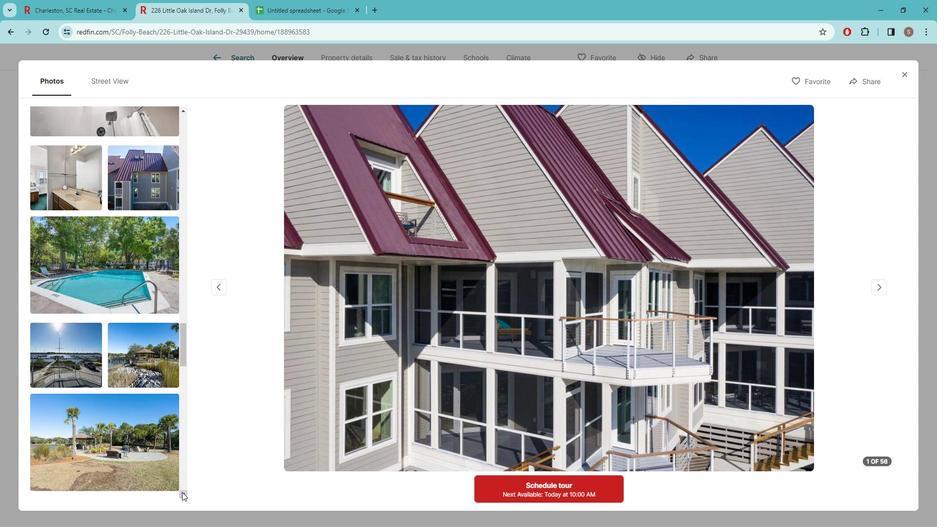 
Action: Mouse pressed left at (179, 457)
Screenshot: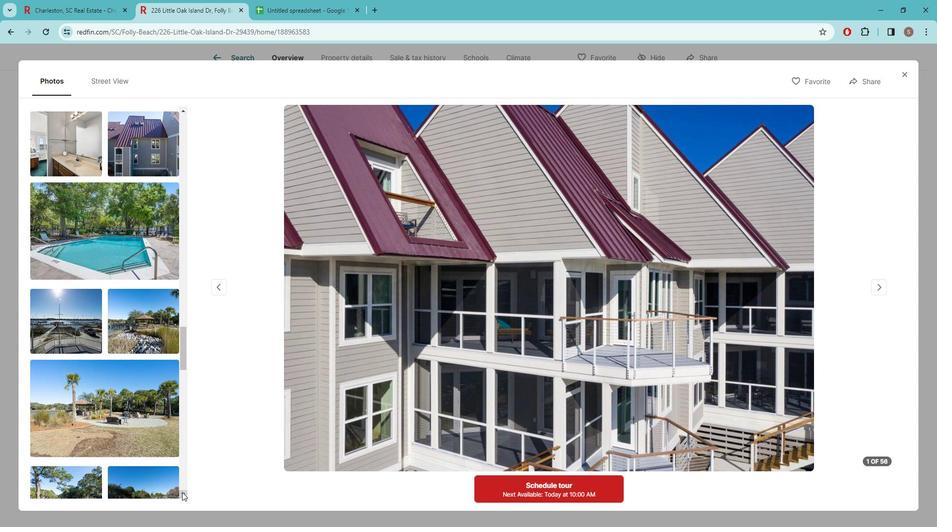 
Action: Mouse pressed left at (179, 457)
Screenshot: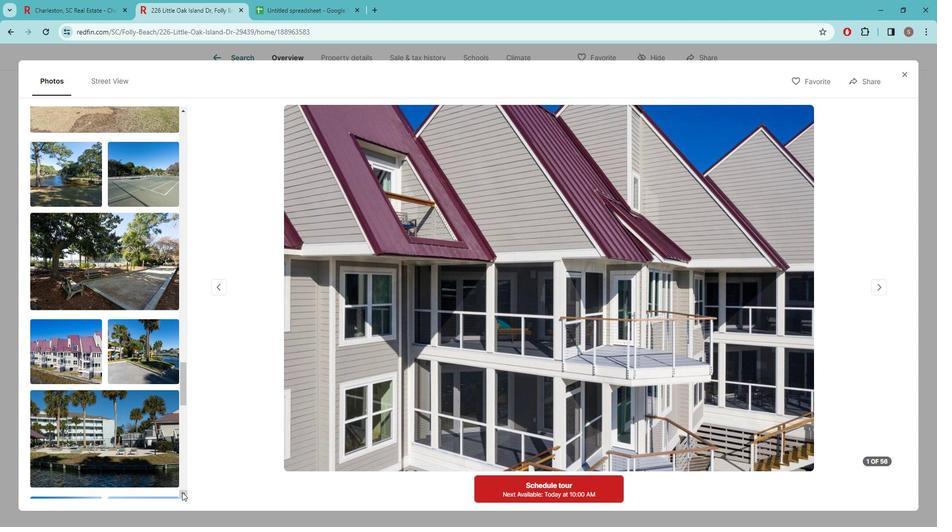 
Action: Mouse pressed left at (179, 457)
Screenshot: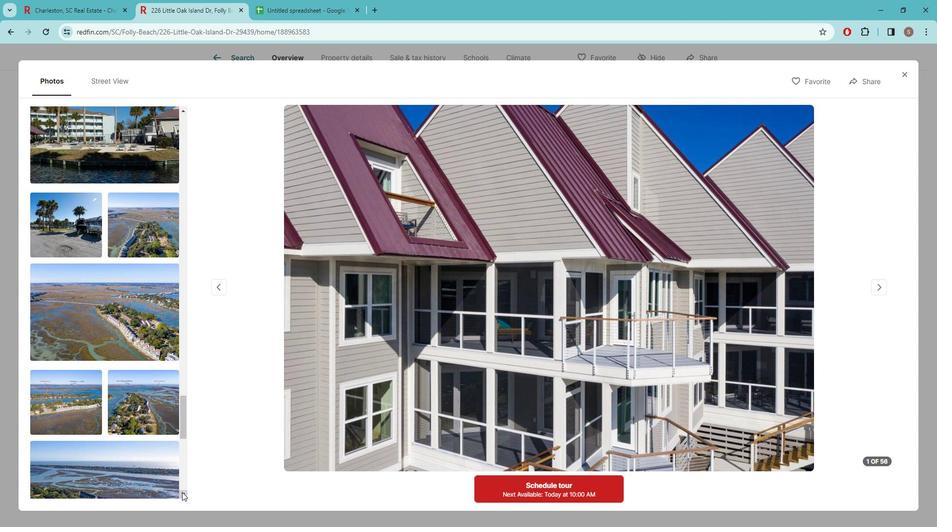 
Action: Mouse pressed left at (179, 457)
Screenshot: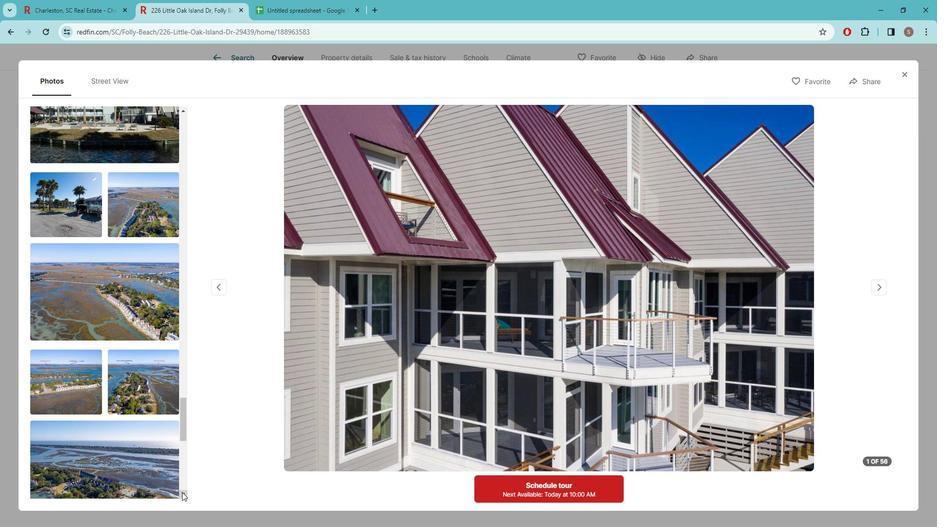 
Action: Mouse moved to (902, 80)
Screenshot: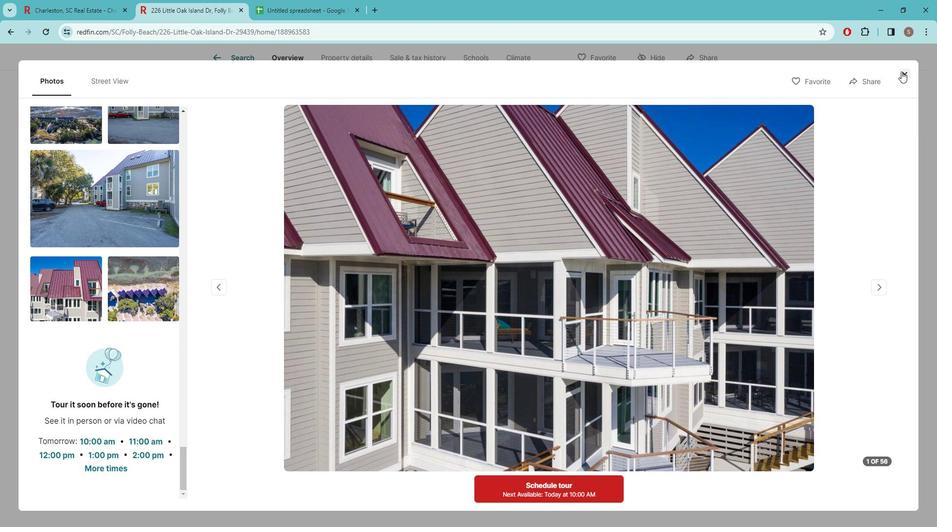 
Action: Mouse pressed left at (902, 80)
Screenshot: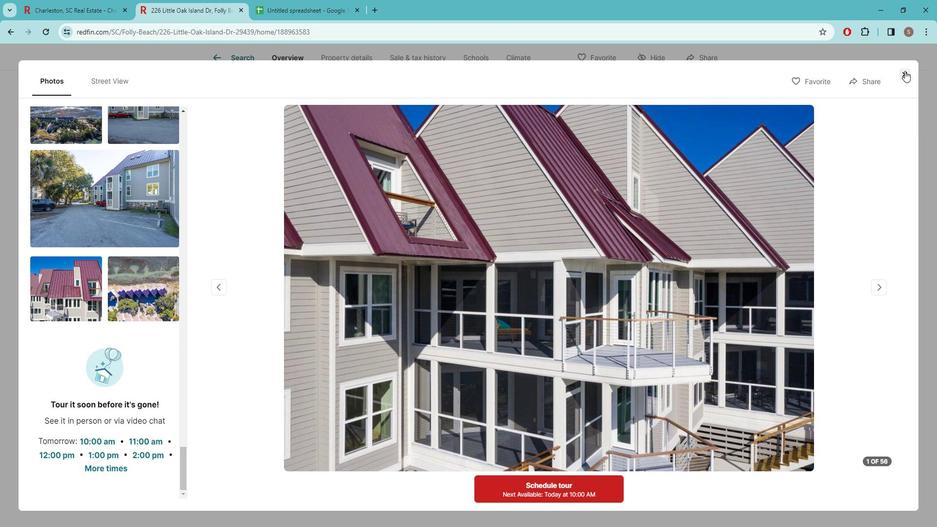 
Action: Mouse moved to (369, 301)
Screenshot: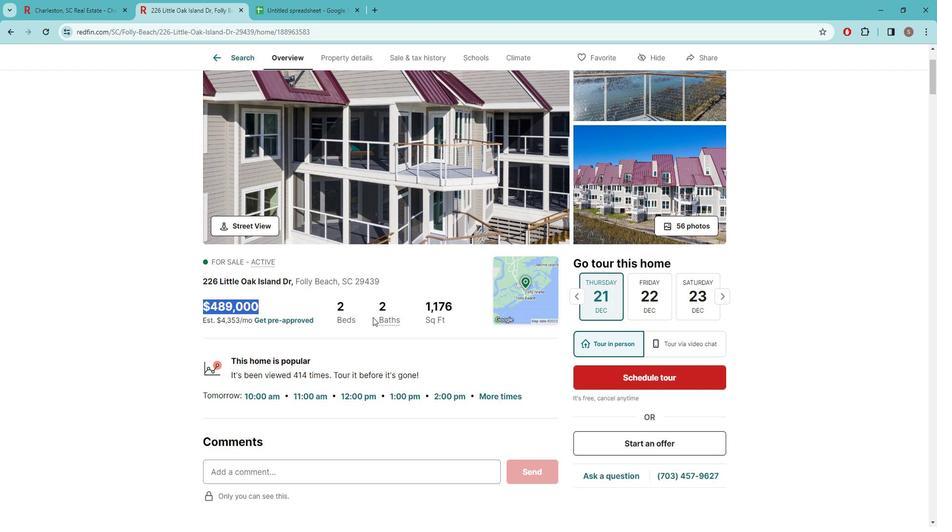 
Action: Mouse scrolled (369, 300) with delta (0, 0)
Screenshot: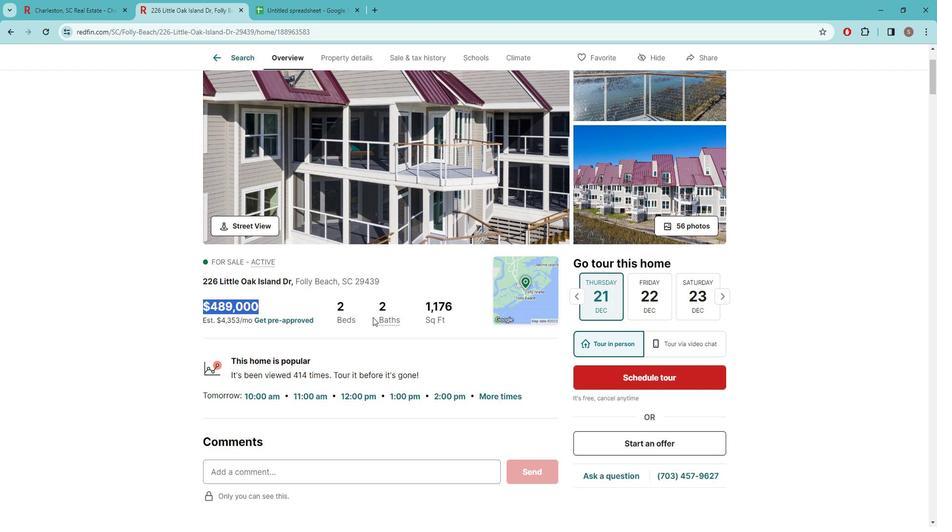 
Action: Mouse moved to (369, 301)
Screenshot: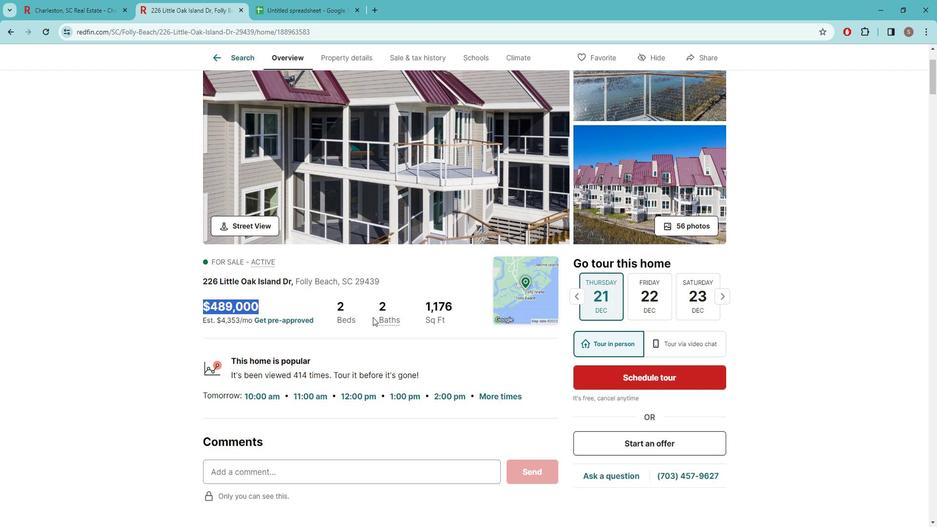 
Action: Mouse scrolled (369, 300) with delta (0, 0)
Screenshot: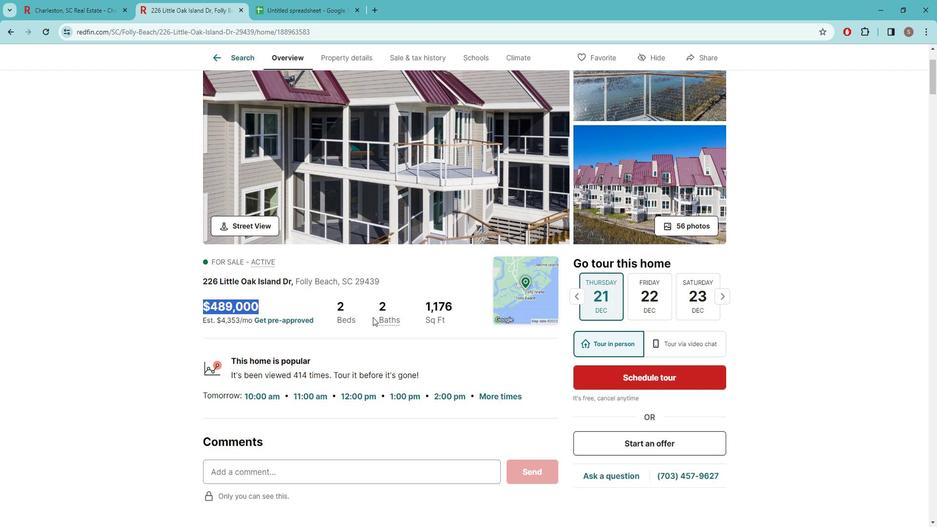 
Action: Mouse moved to (367, 301)
Screenshot: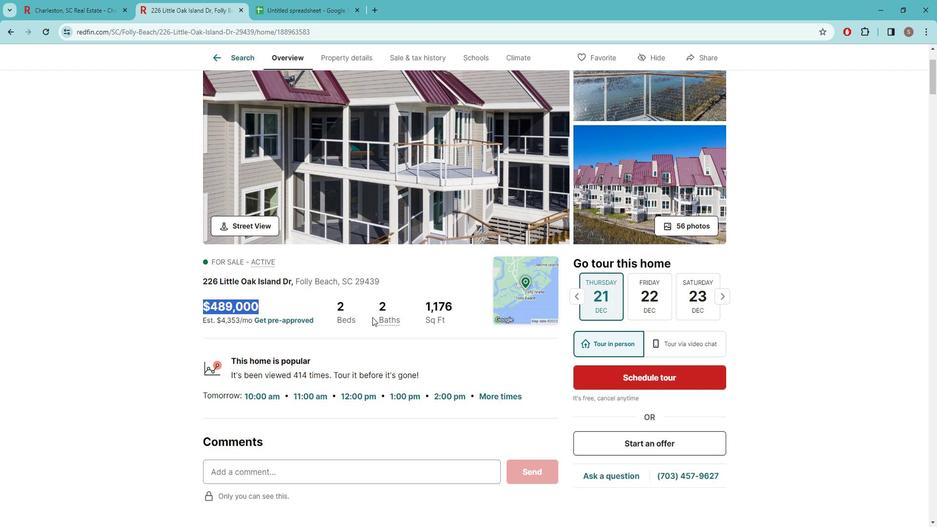 
Action: Mouse scrolled (367, 300) with delta (0, 0)
Screenshot: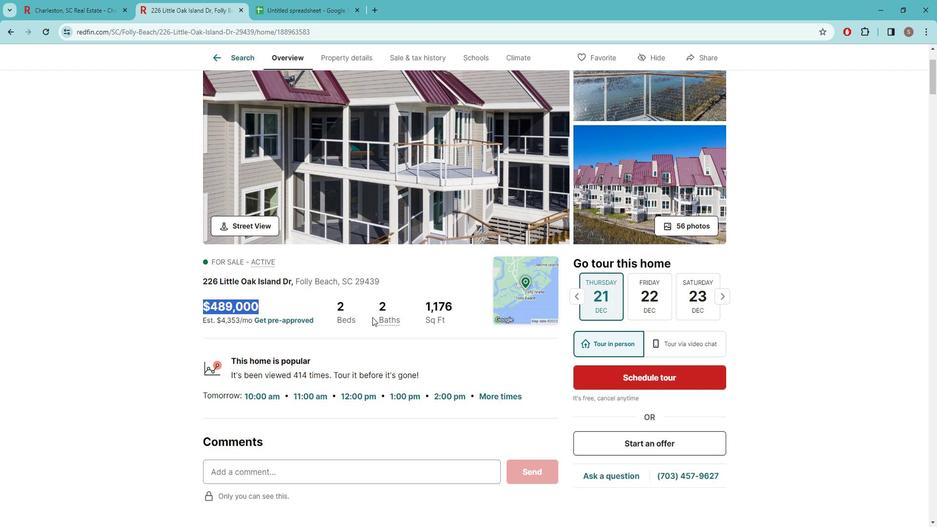 
Action: Mouse moved to (367, 300)
Screenshot: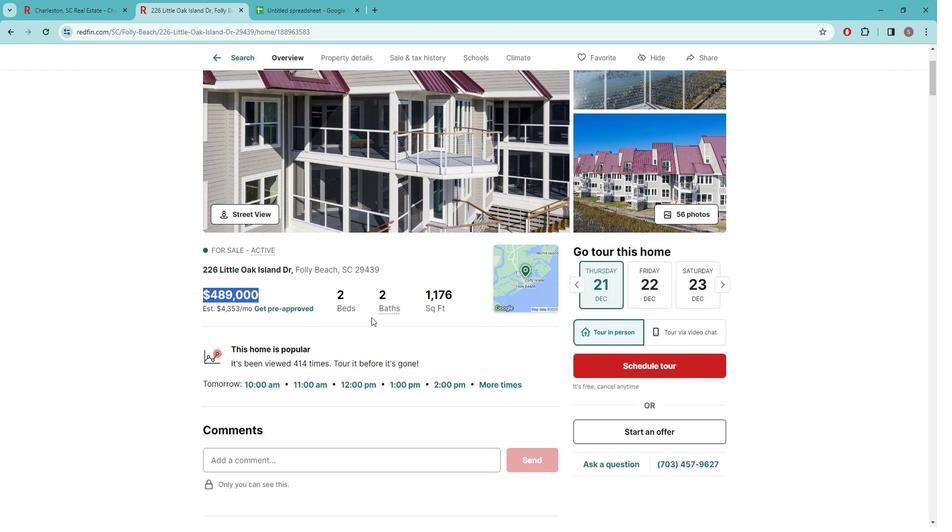 
Action: Mouse scrolled (367, 299) with delta (0, 0)
Screenshot: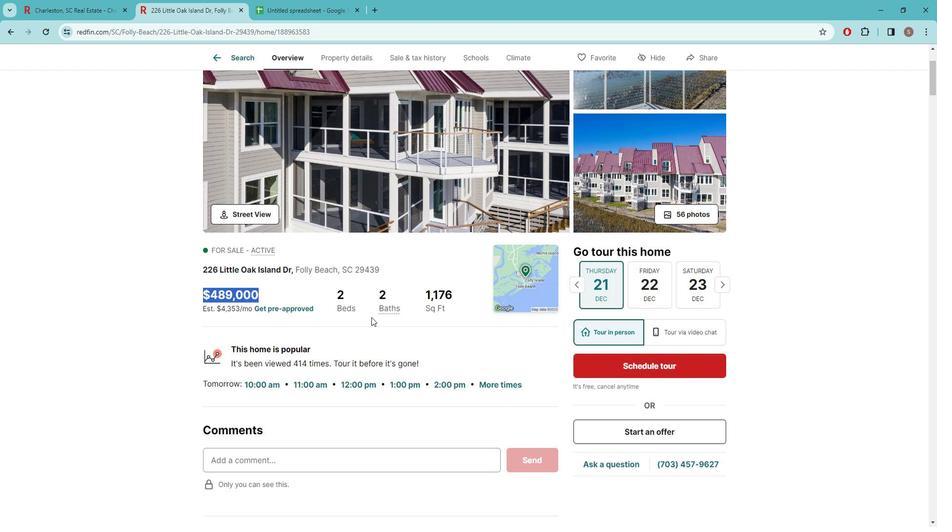 
Action: Mouse moved to (214, 329)
Screenshot: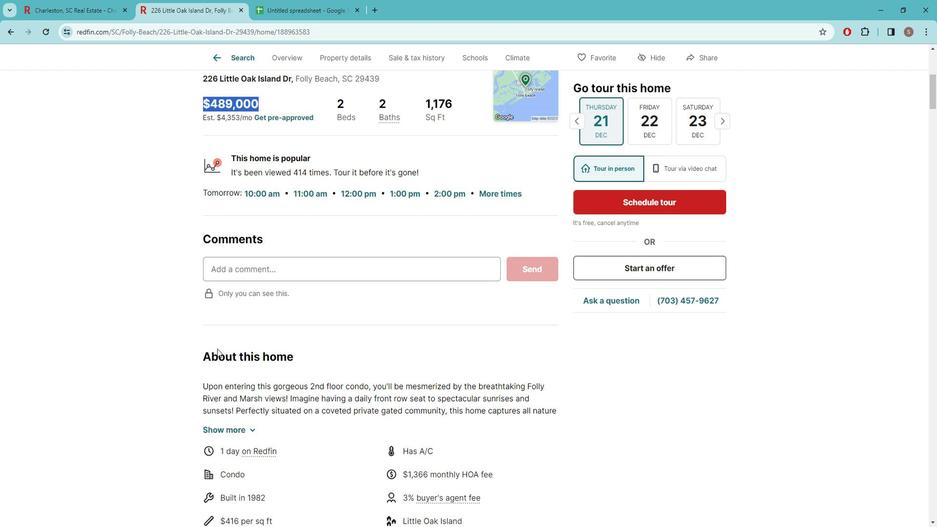 
Action: Mouse scrolled (214, 329) with delta (0, 0)
Screenshot: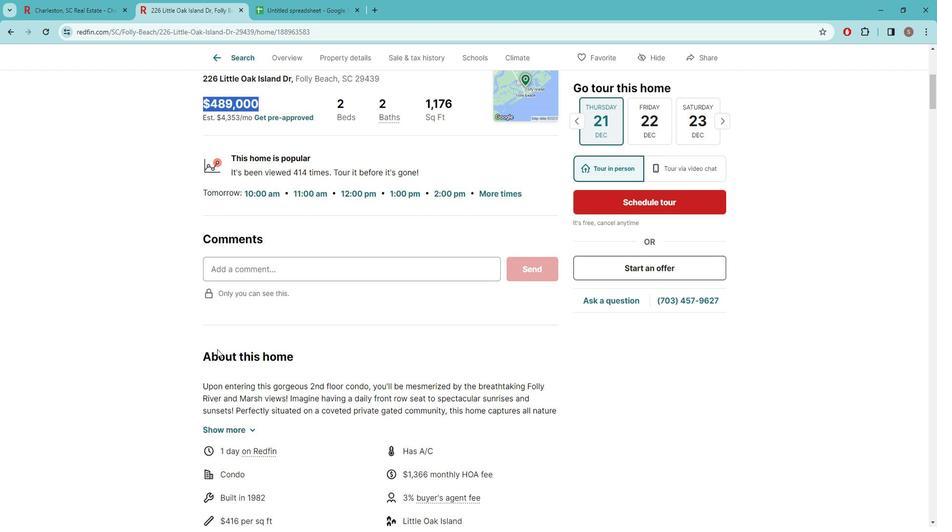 
Action: Mouse scrolled (214, 329) with delta (0, 0)
Screenshot: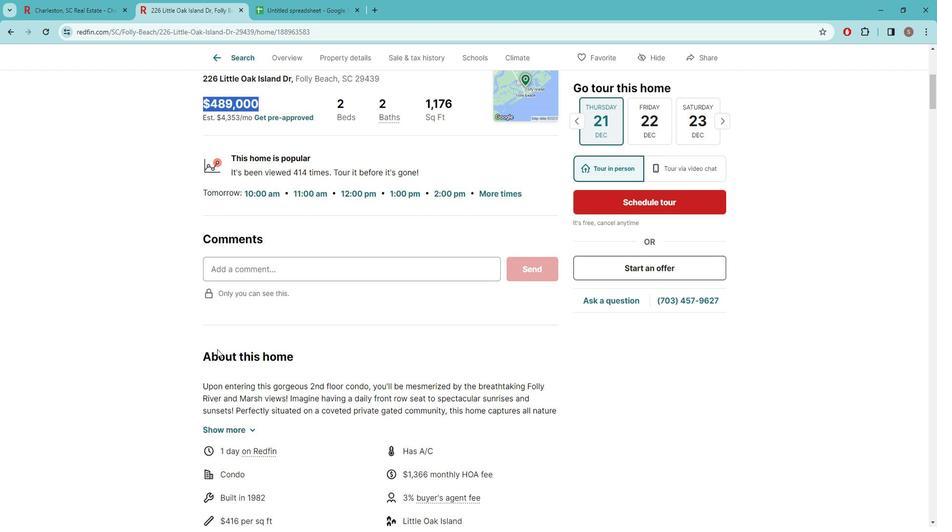 
Action: Mouse moved to (215, 308)
Screenshot: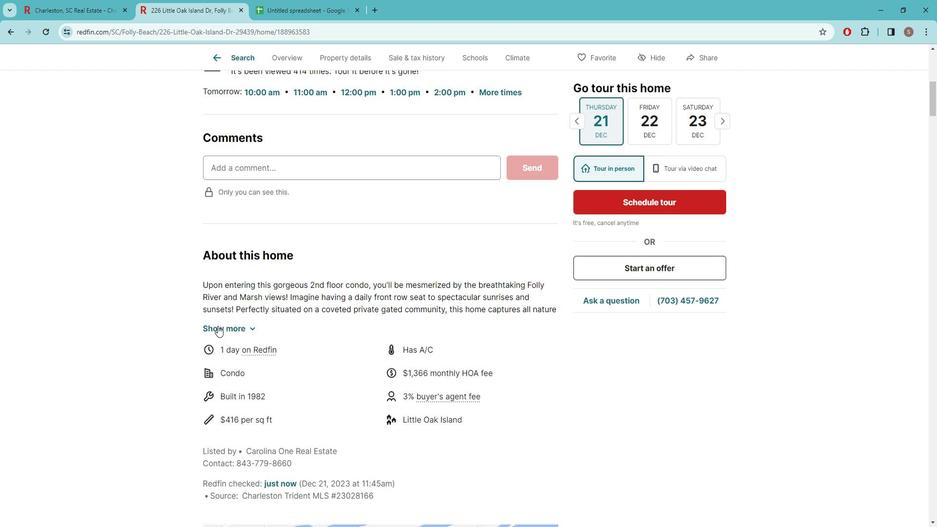 
Action: Mouse pressed left at (215, 308)
Screenshot: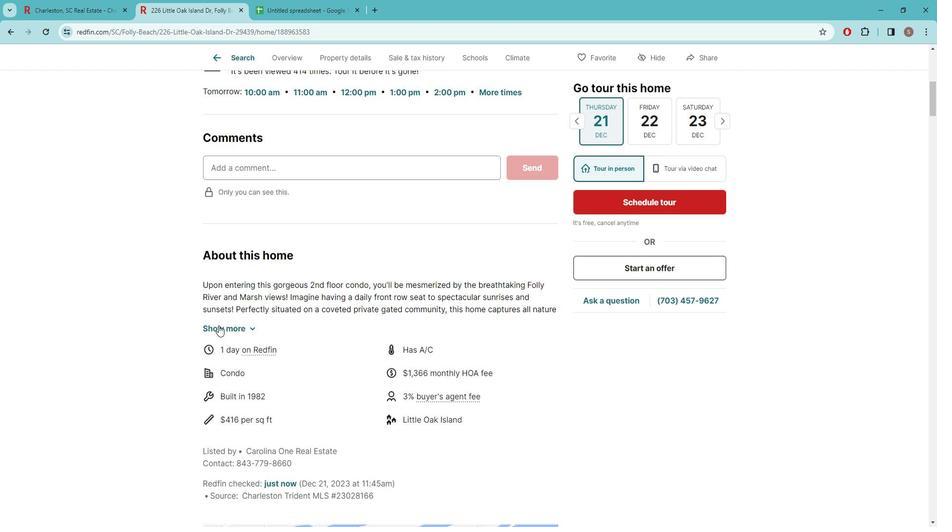 
Action: Mouse moved to (395, 308)
Screenshot: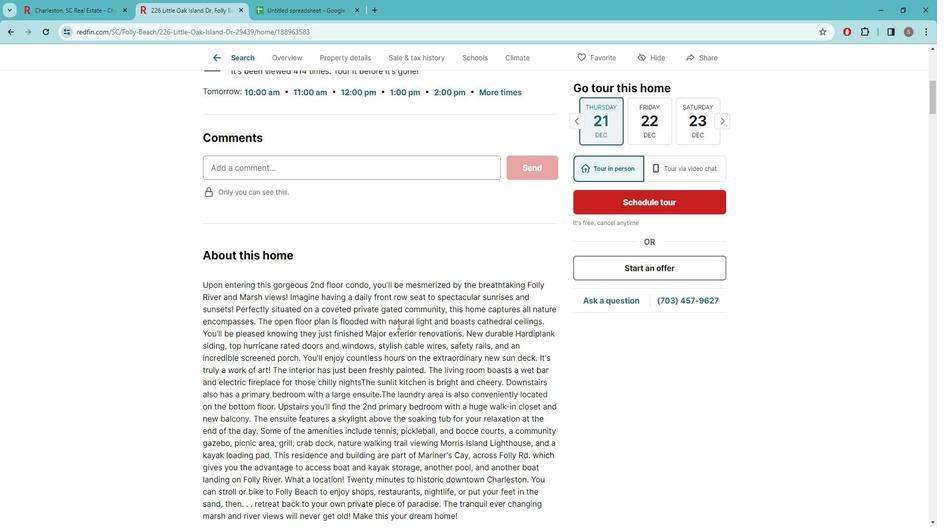 
Action: Mouse scrolled (395, 307) with delta (0, 0)
Screenshot: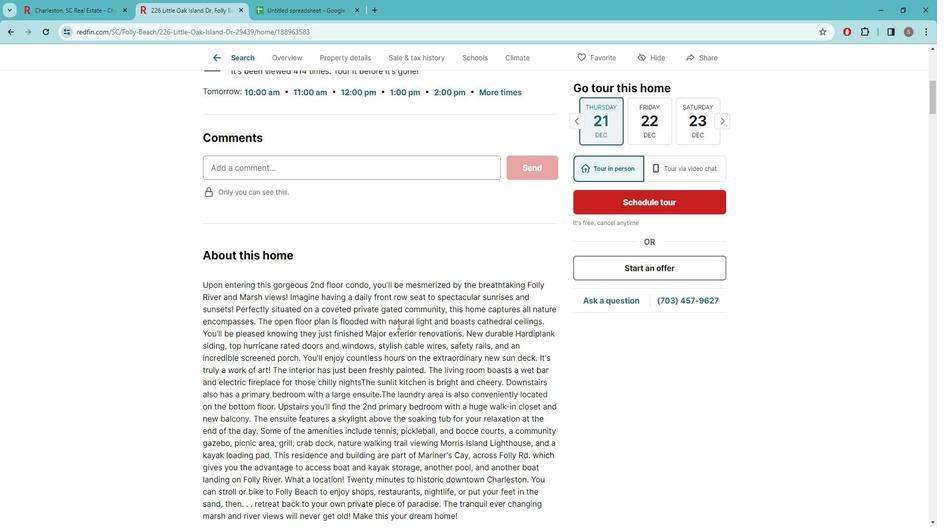 
Action: Mouse moved to (402, 304)
Screenshot: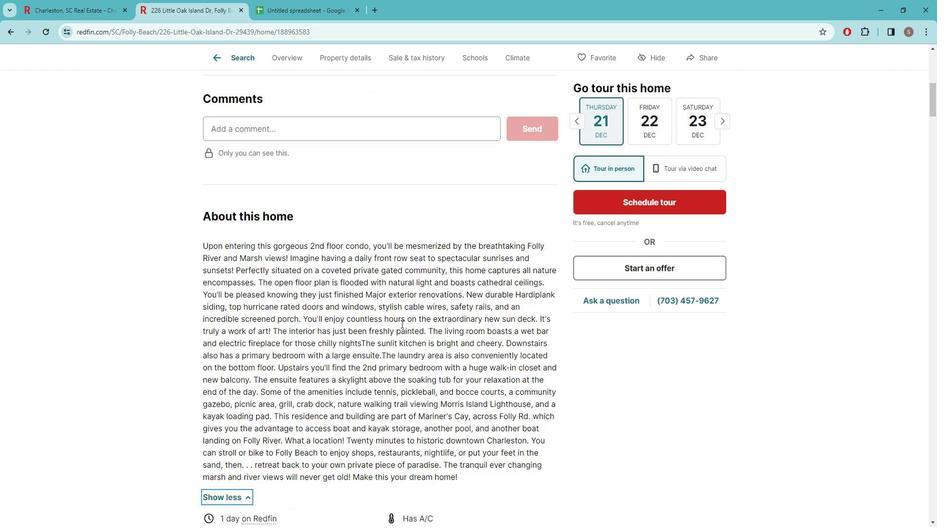 
Action: Mouse scrolled (402, 303) with delta (0, 0)
Screenshot: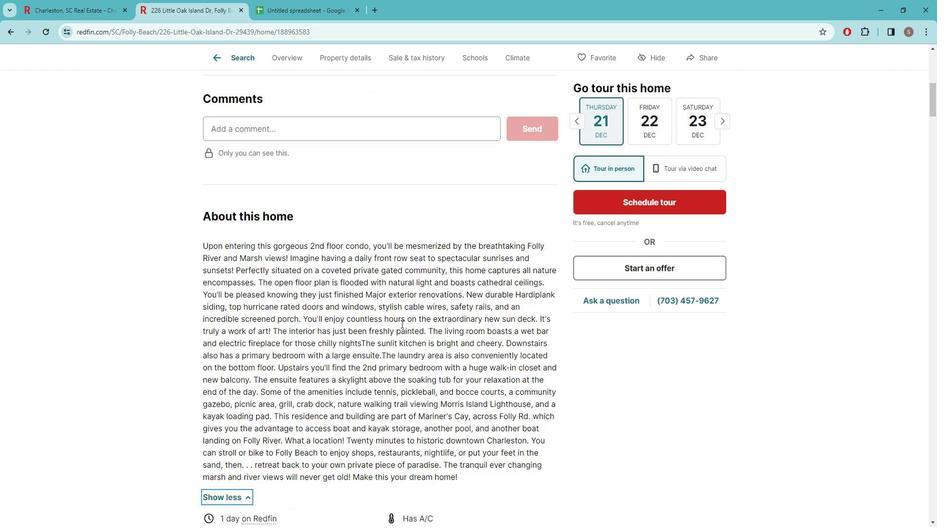 
Action: Mouse moved to (428, 292)
Screenshot: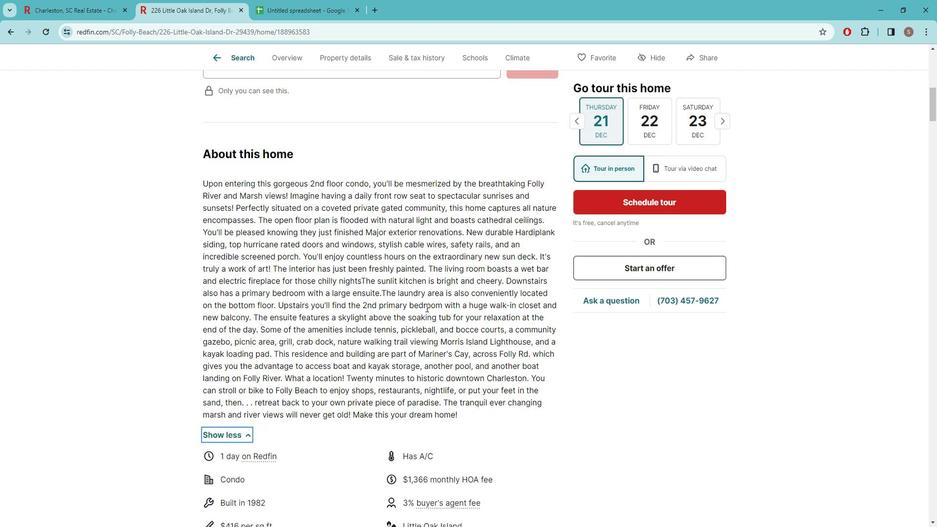 
Action: Mouse scrolled (428, 291) with delta (0, 0)
Screenshot: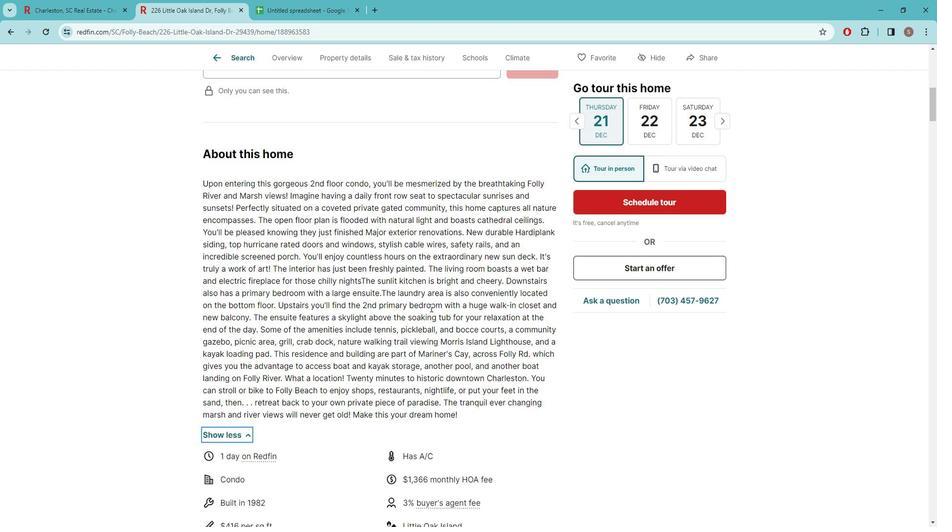 
Action: Mouse scrolled (428, 291) with delta (0, 0)
Screenshot: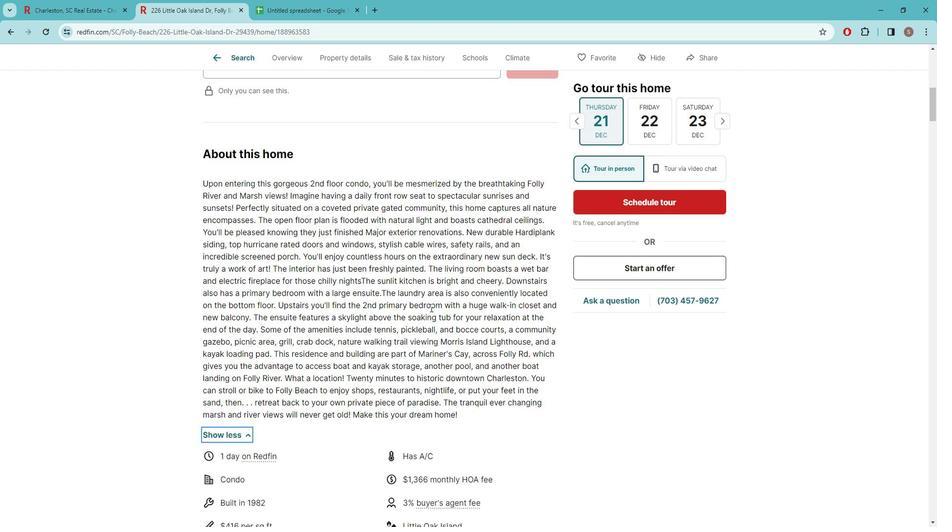 
Action: Mouse moved to (532, 320)
Screenshot: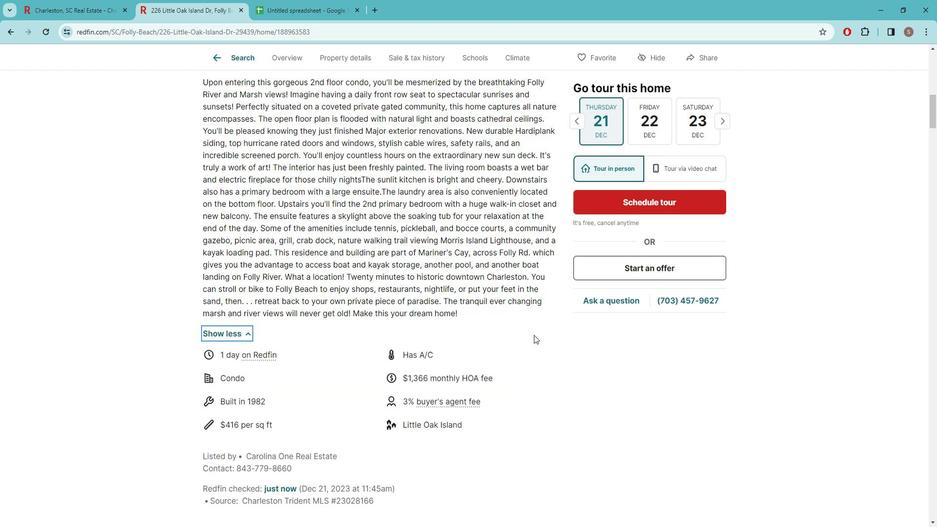 
Action: Mouse scrolled (532, 320) with delta (0, 0)
Screenshot: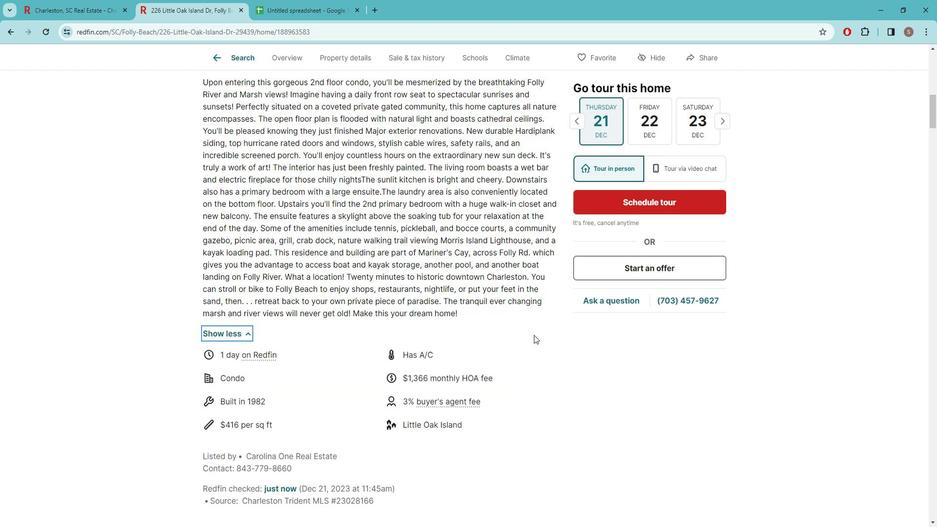 
Action: Mouse moved to (532, 321)
Screenshot: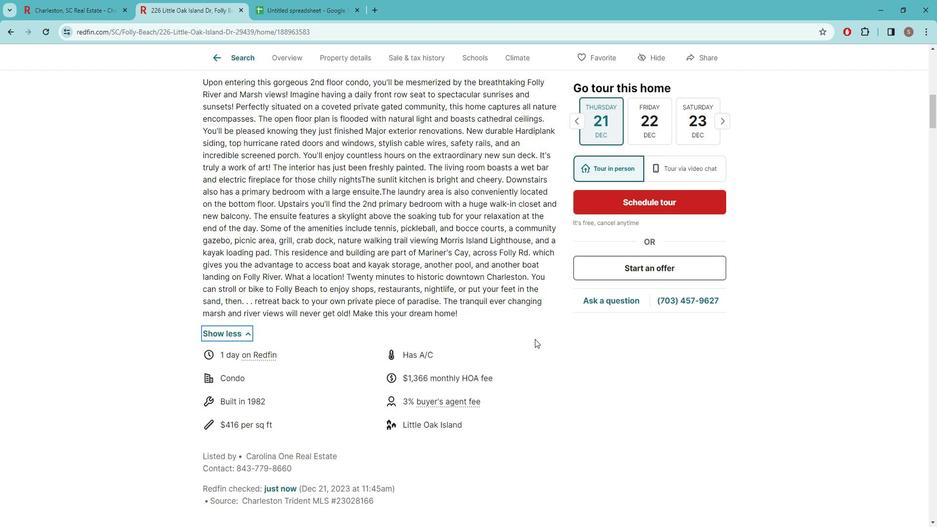 
Action: Mouse scrolled (532, 321) with delta (0, 0)
Screenshot: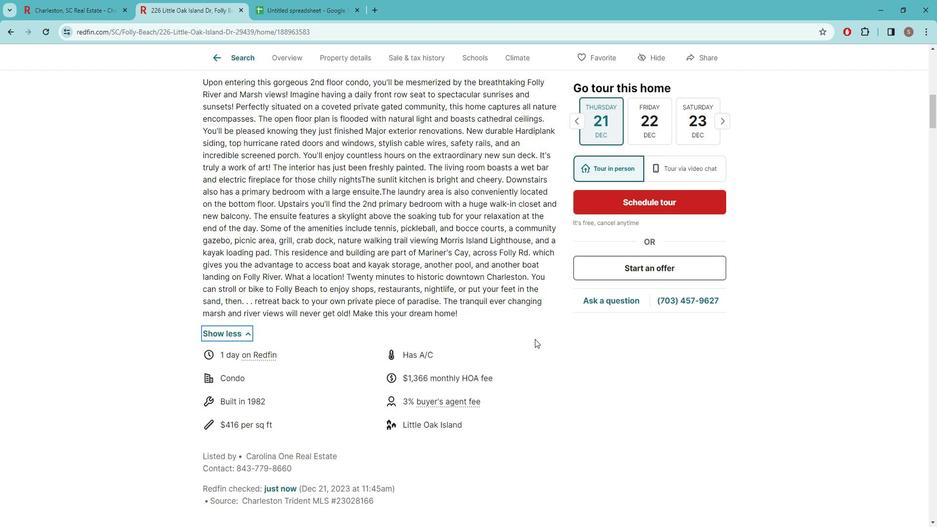 
Action: Mouse moved to (533, 323)
Screenshot: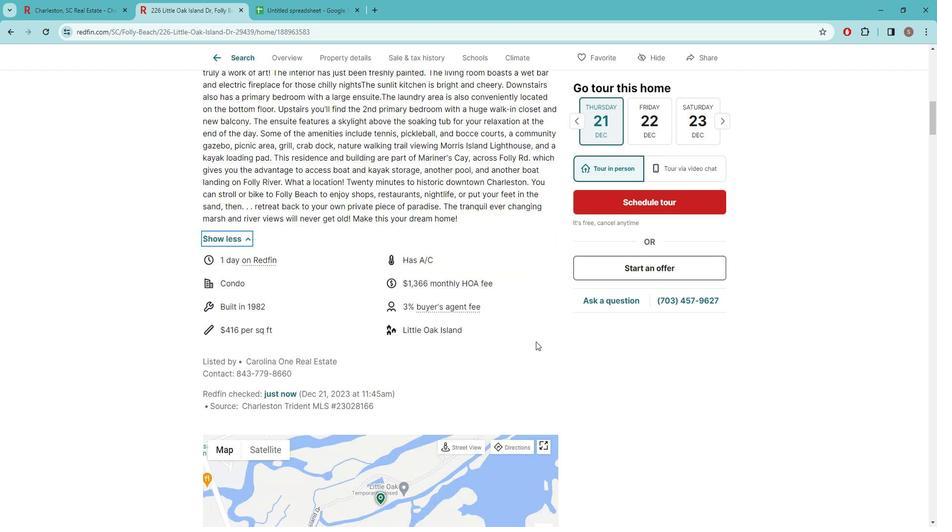 
Action: Mouse scrolled (533, 323) with delta (0, 0)
Screenshot: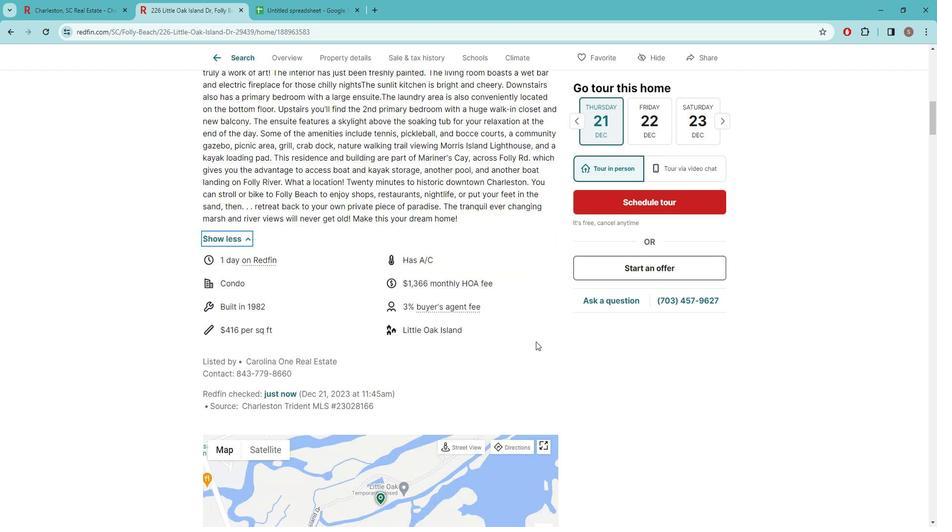 
Action: Mouse scrolled (533, 323) with delta (0, 0)
Screenshot: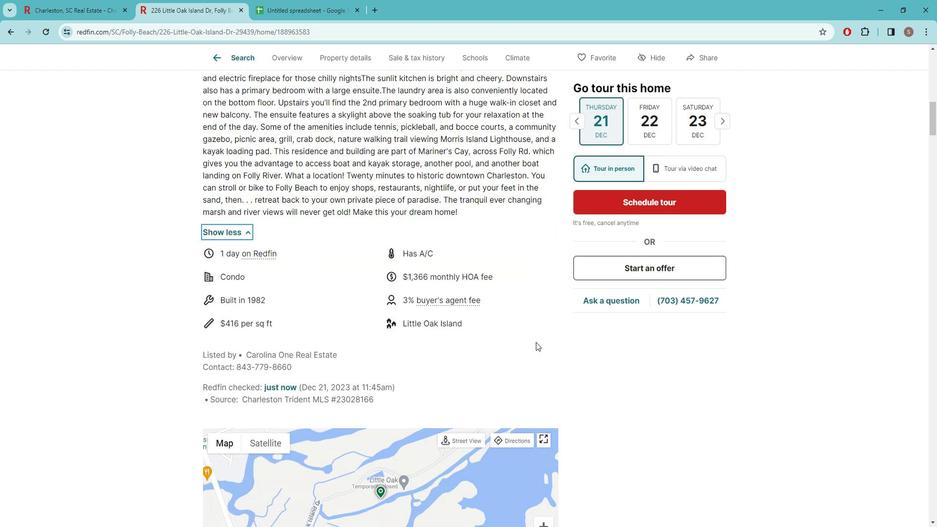 
Action: Mouse moved to (534, 326)
Screenshot: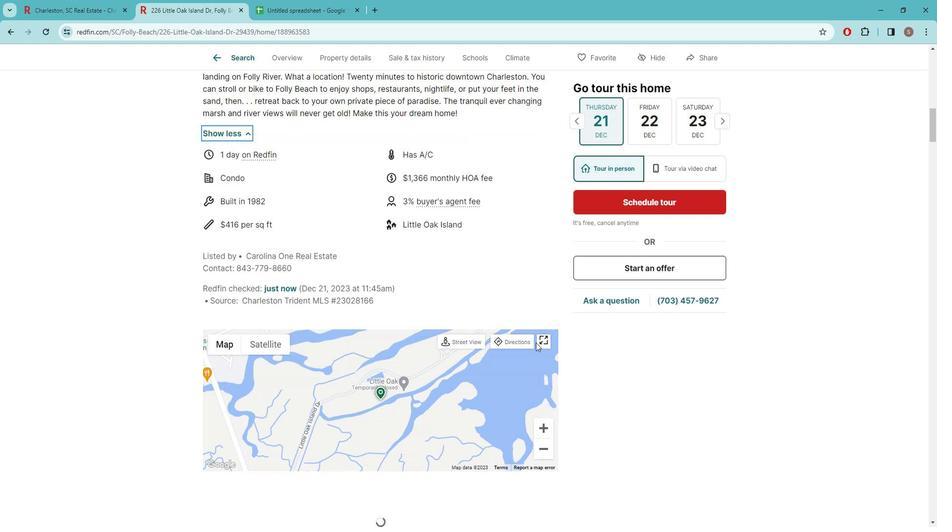 
Action: Mouse scrolled (534, 325) with delta (0, 0)
Screenshot: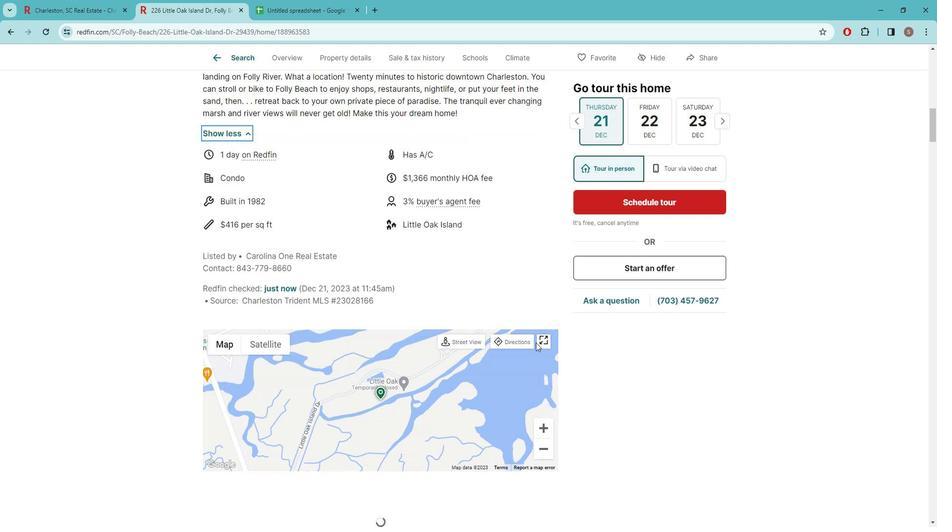 
Action: Mouse moved to (535, 326)
Screenshot: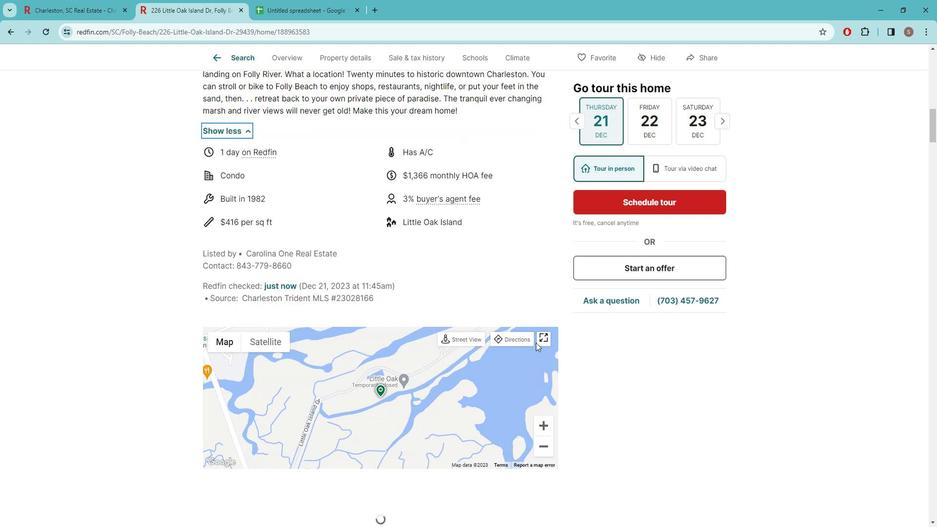 
Action: Mouse scrolled (535, 326) with delta (0, 0)
Screenshot: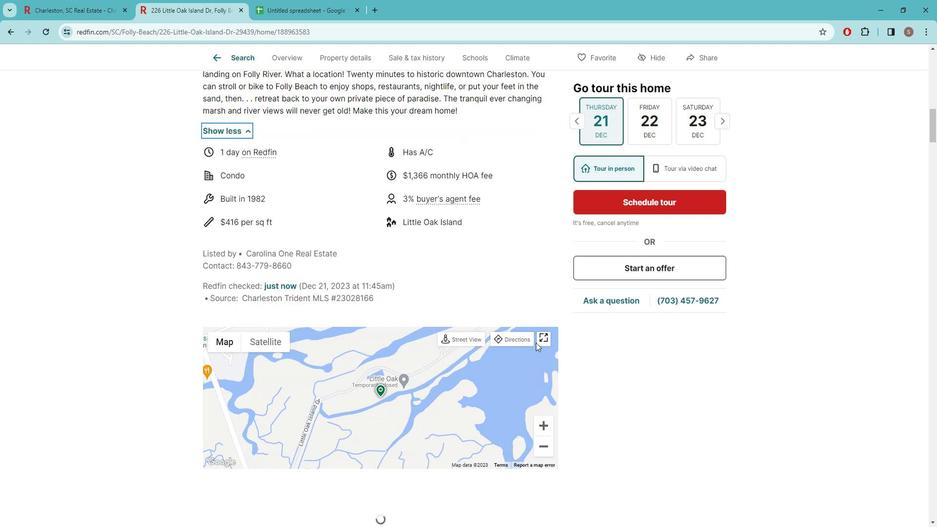 
Action: Mouse scrolled (535, 326) with delta (0, 0)
Screenshot: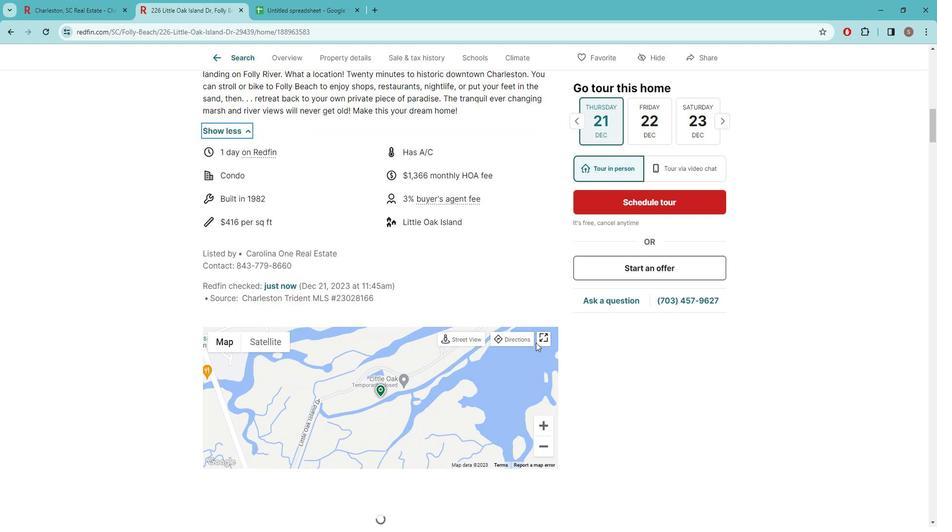 
Action: Mouse moved to (535, 328)
Screenshot: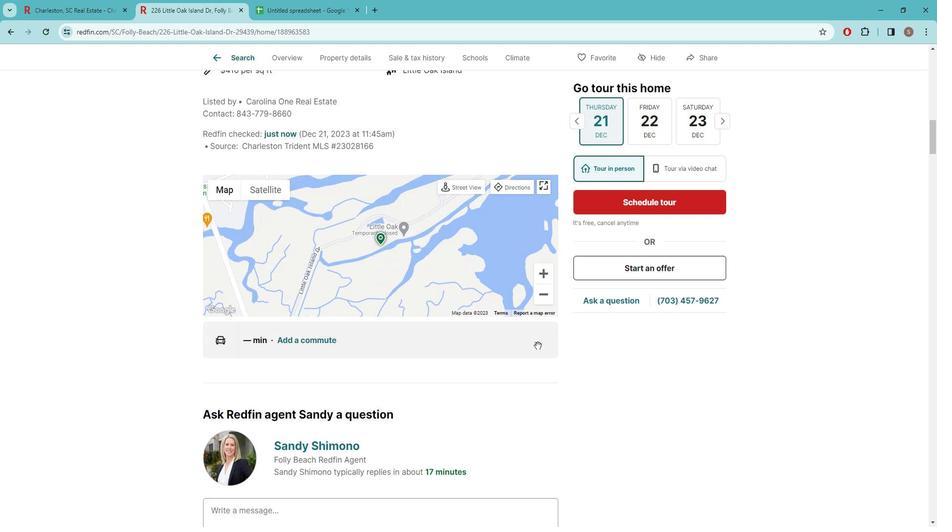 
Action: Mouse scrolled (535, 327) with delta (0, 0)
Screenshot: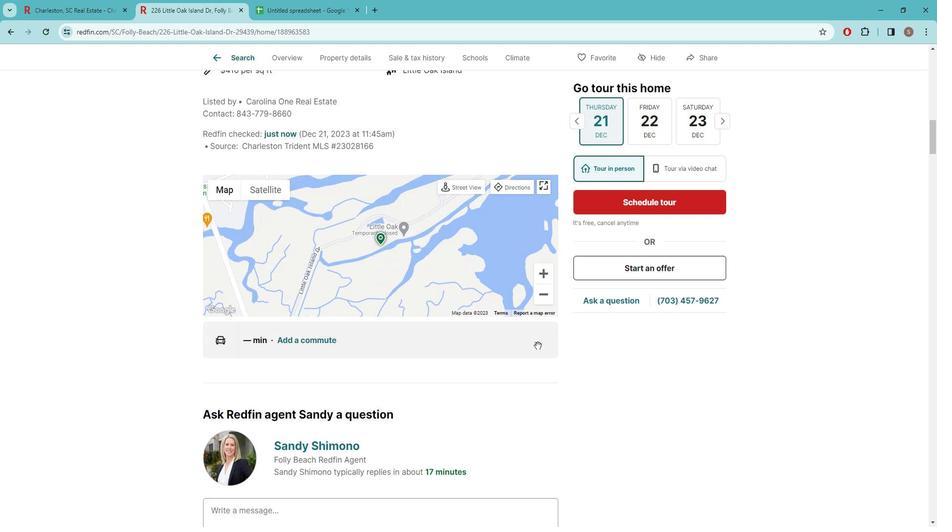 
Action: Mouse moved to (536, 328)
Screenshot: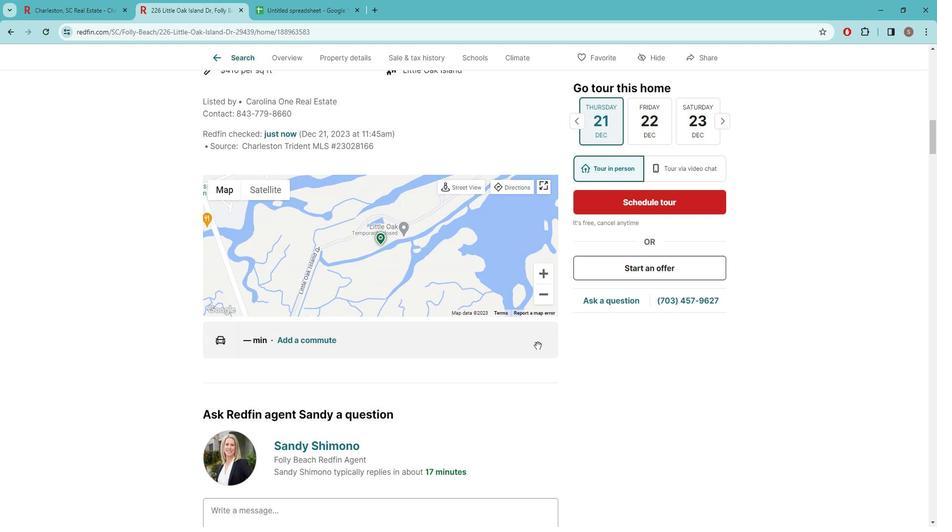 
Action: Mouse scrolled (536, 328) with delta (0, 0)
Screenshot: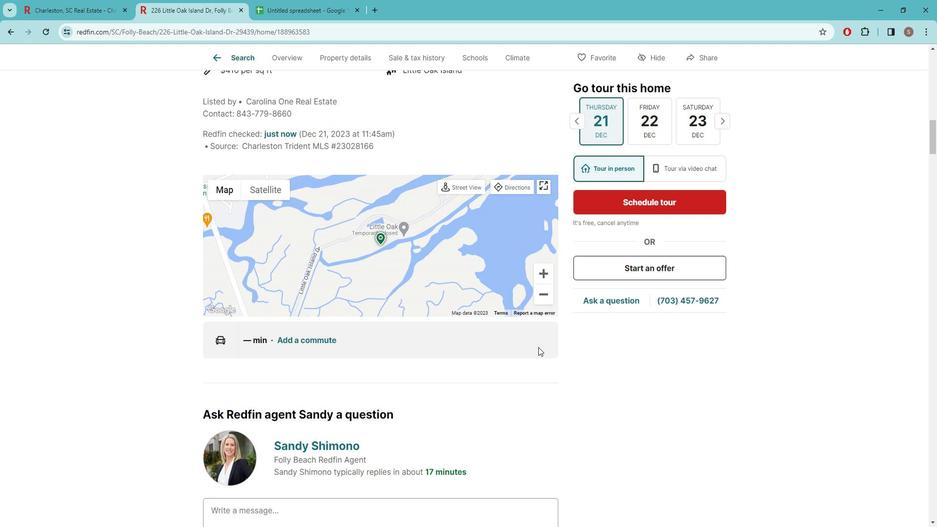 
Action: Mouse moved to (538, 340)
Screenshot: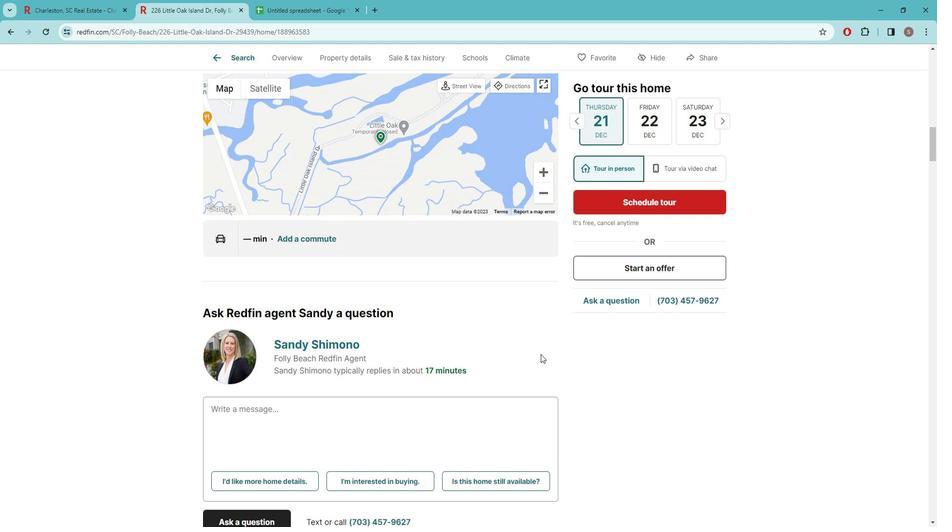 
Action: Mouse scrolled (538, 340) with delta (0, 0)
Screenshot: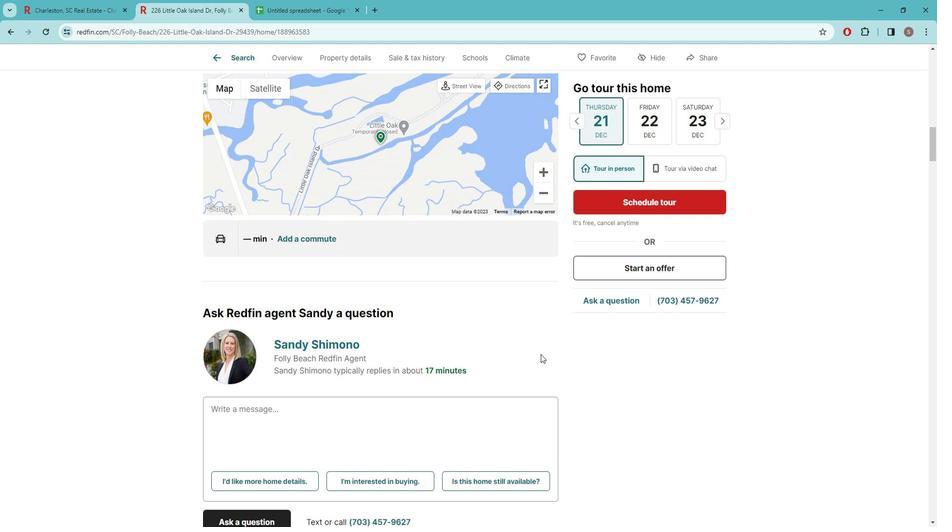 
Action: Mouse moved to (538, 341)
Screenshot: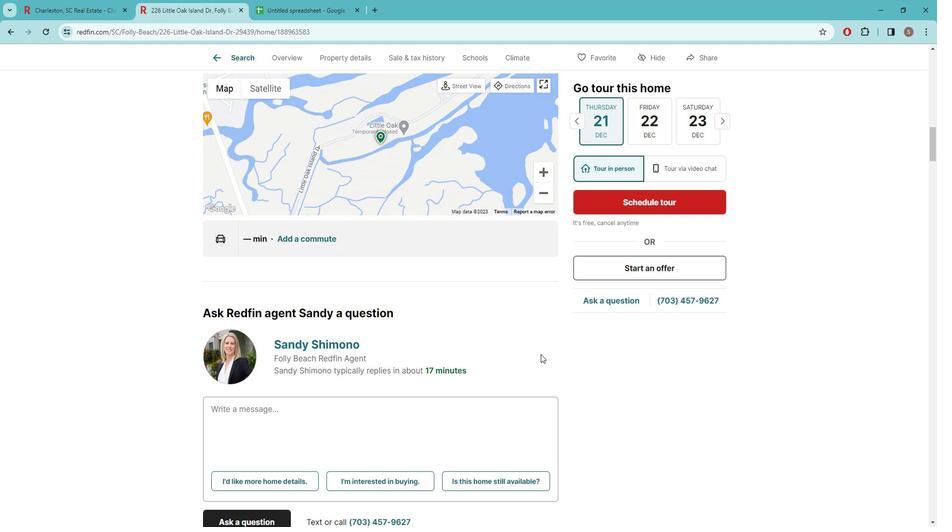 
Action: Mouse scrolled (538, 340) with delta (0, 0)
Screenshot: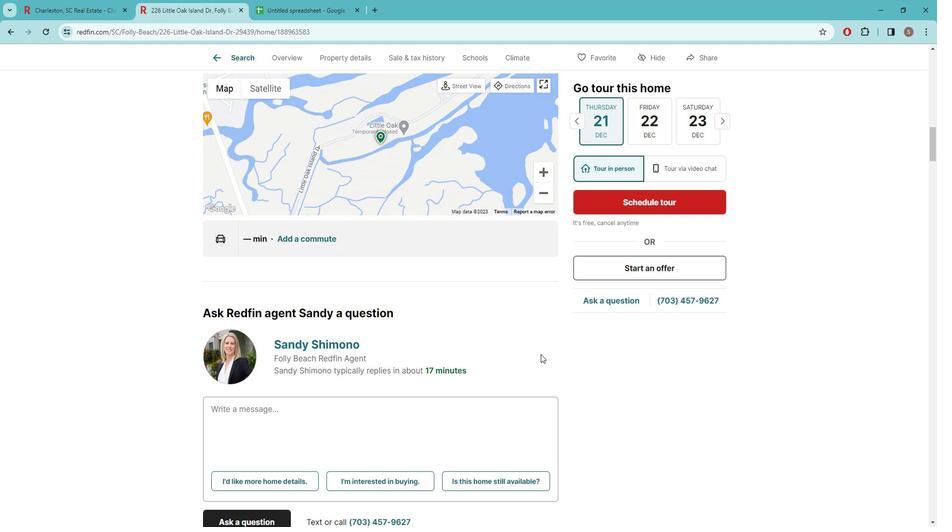 
Action: Mouse moved to (539, 341)
Screenshot: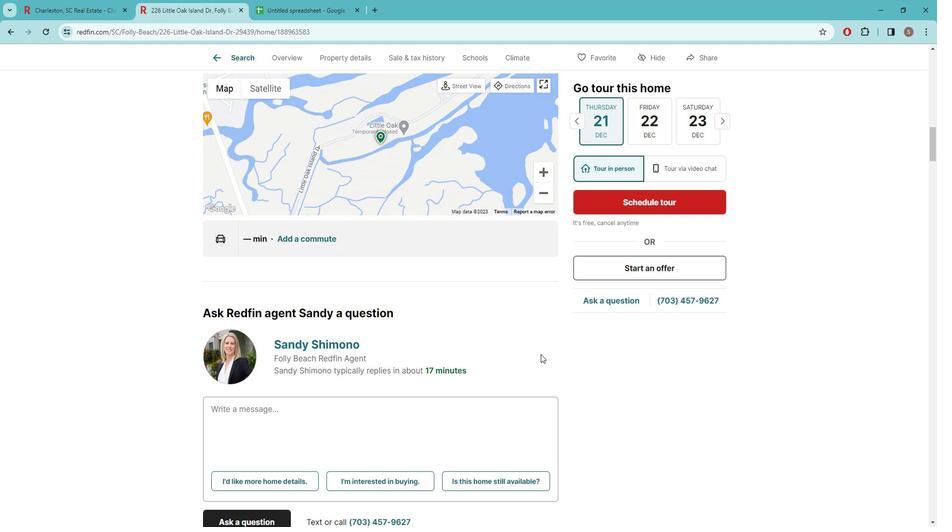 
Action: Mouse scrolled (539, 341) with delta (0, 0)
Screenshot: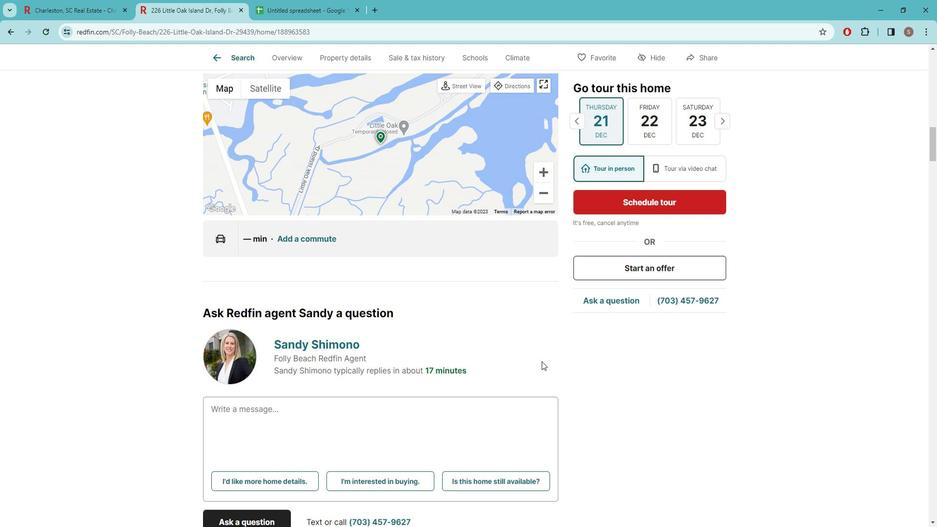 
Action: Mouse moved to (542, 351)
Screenshot: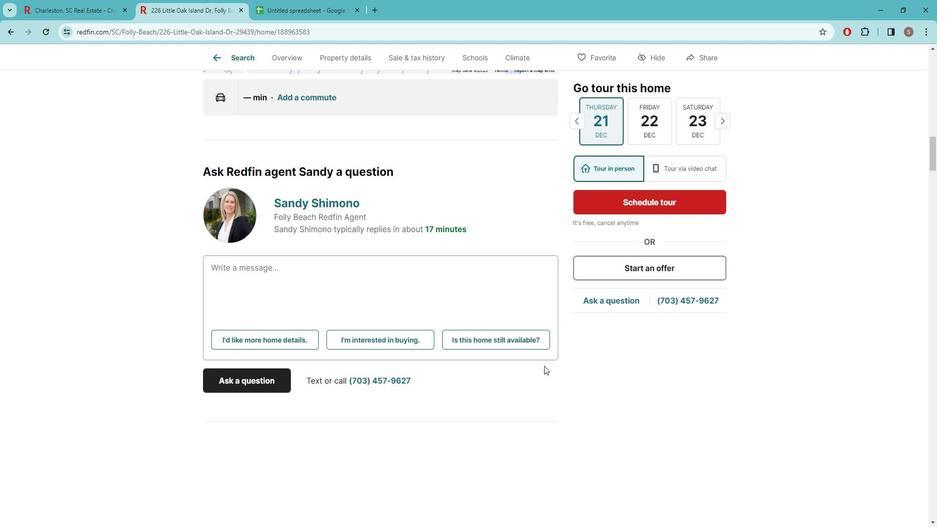 
Action: Mouse scrolled (542, 351) with delta (0, 0)
Screenshot: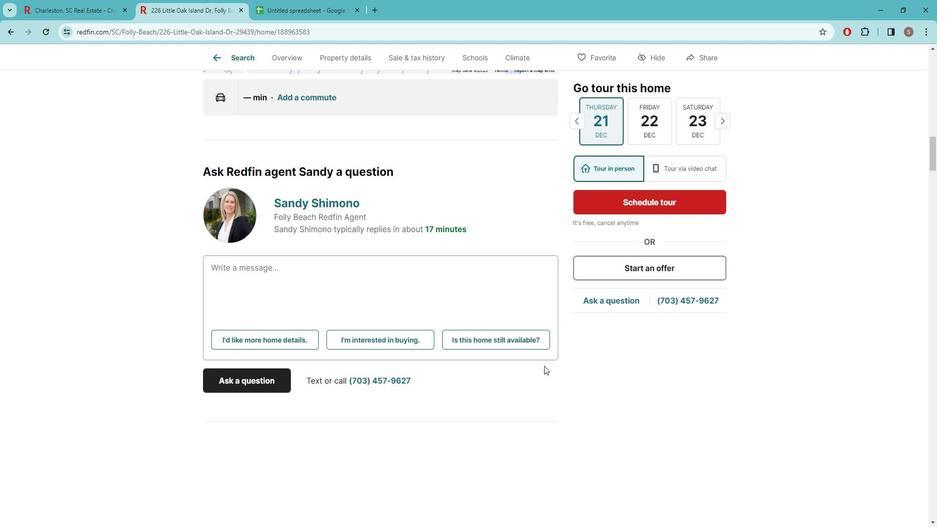 
Action: Mouse moved to (542, 351)
Screenshot: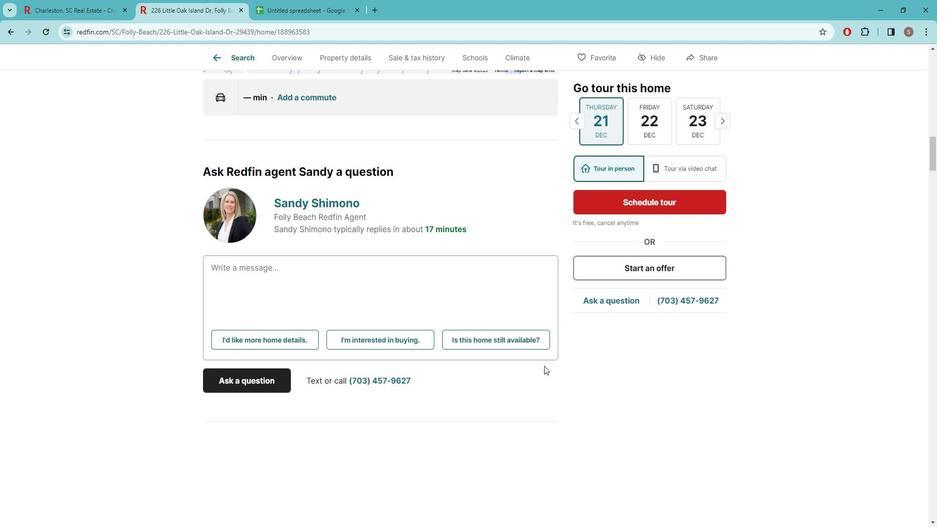 
Action: Mouse scrolled (542, 351) with delta (0, 0)
Screenshot: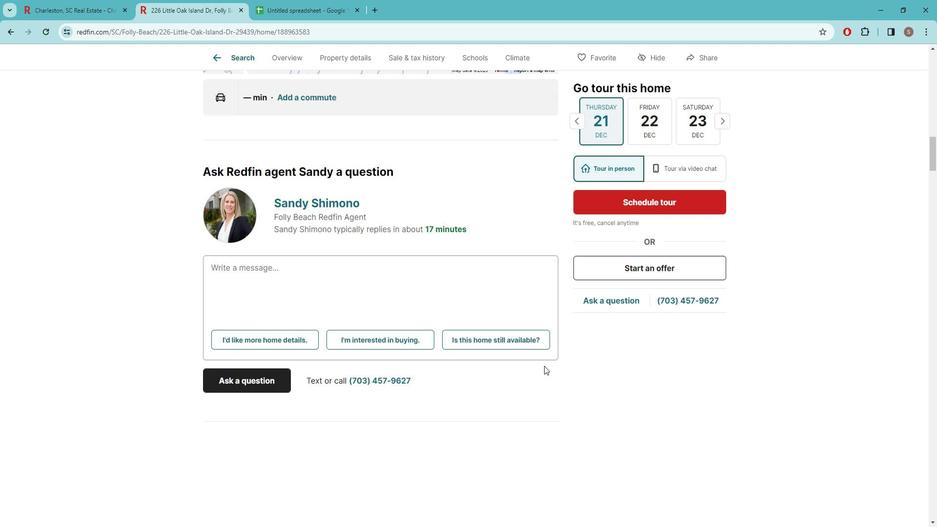 
Action: Mouse scrolled (542, 351) with delta (0, 0)
Screenshot: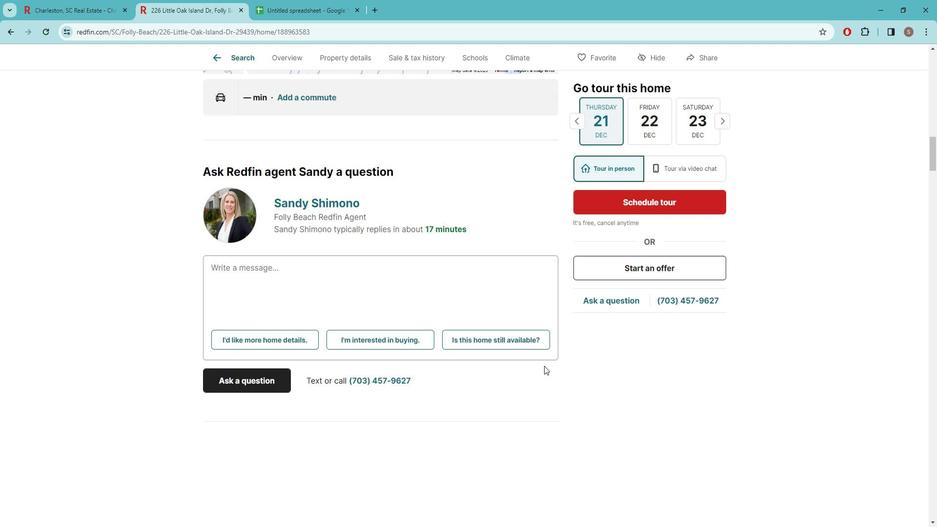 
Action: Mouse scrolled (542, 351) with delta (0, 0)
Screenshot: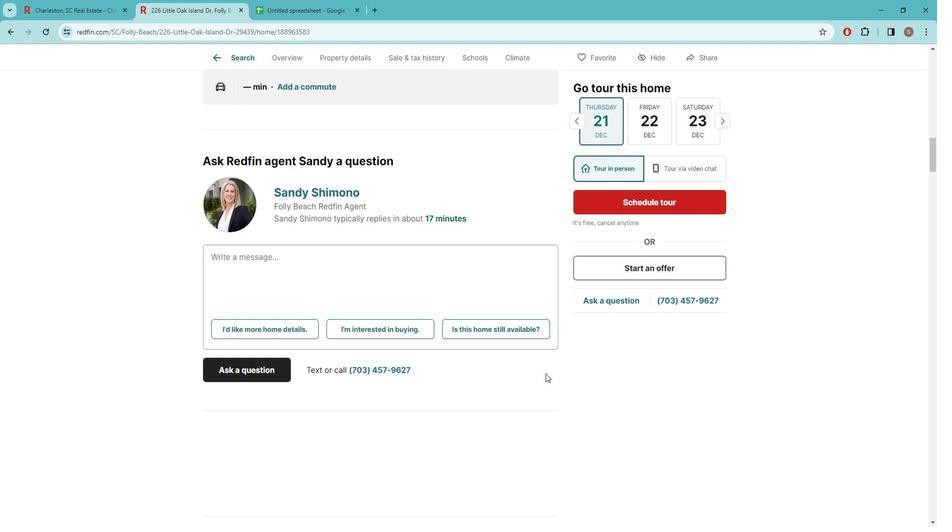 
Action: Mouse moved to (542, 352)
Screenshot: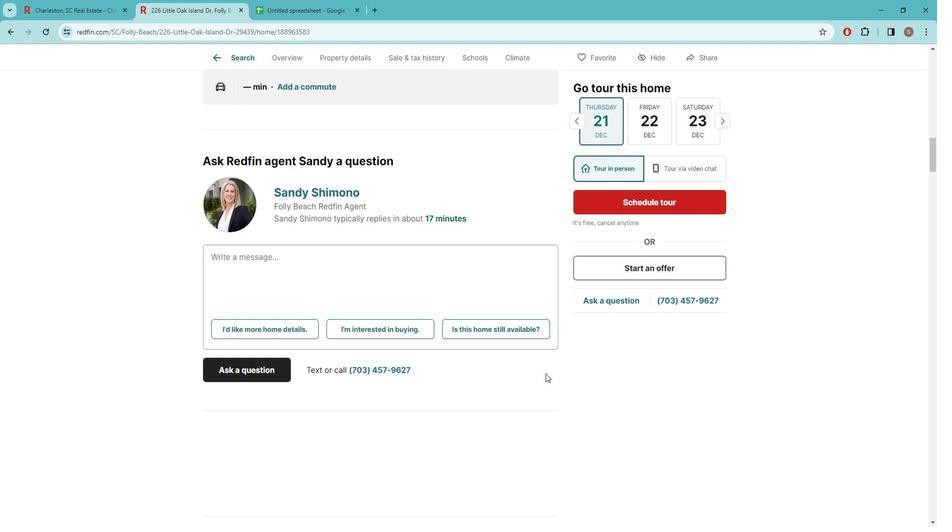 
Action: Mouse scrolled (542, 351) with delta (0, 0)
Screenshot: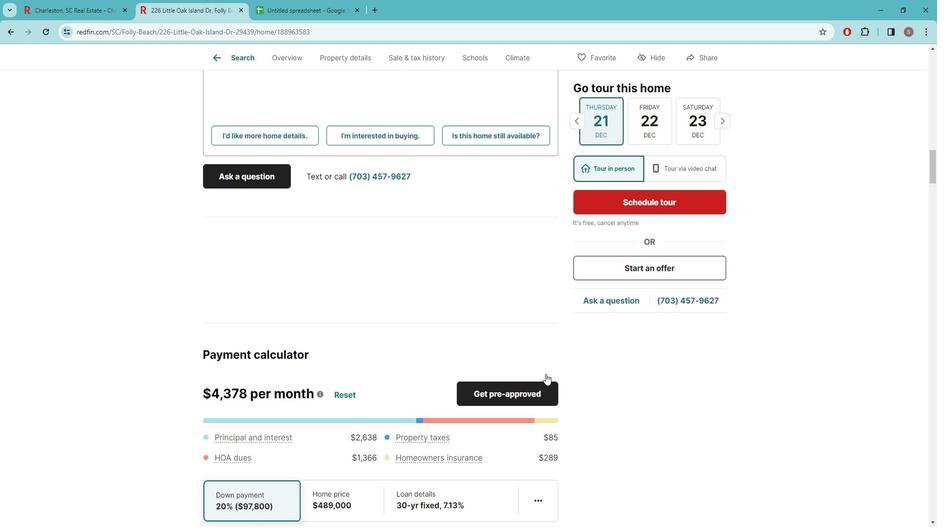 
Action: Mouse scrolled (542, 351) with delta (0, 0)
Screenshot: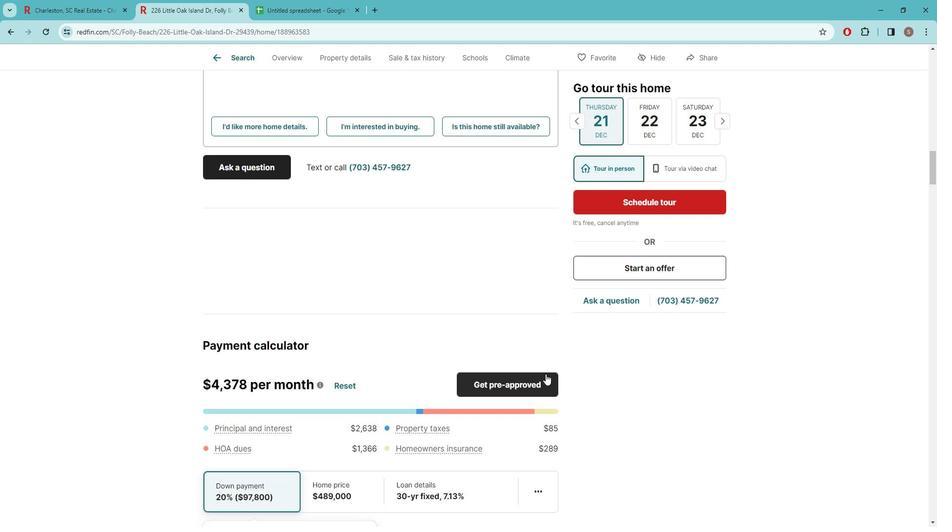 
Action: Mouse scrolled (542, 351) with delta (0, 0)
Screenshot: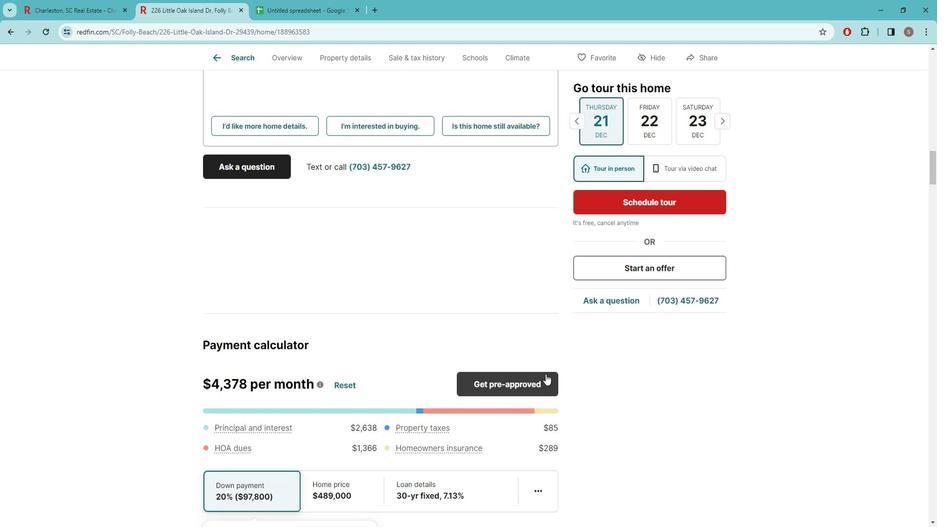 
Action: Mouse scrolled (542, 351) with delta (0, 0)
Screenshot: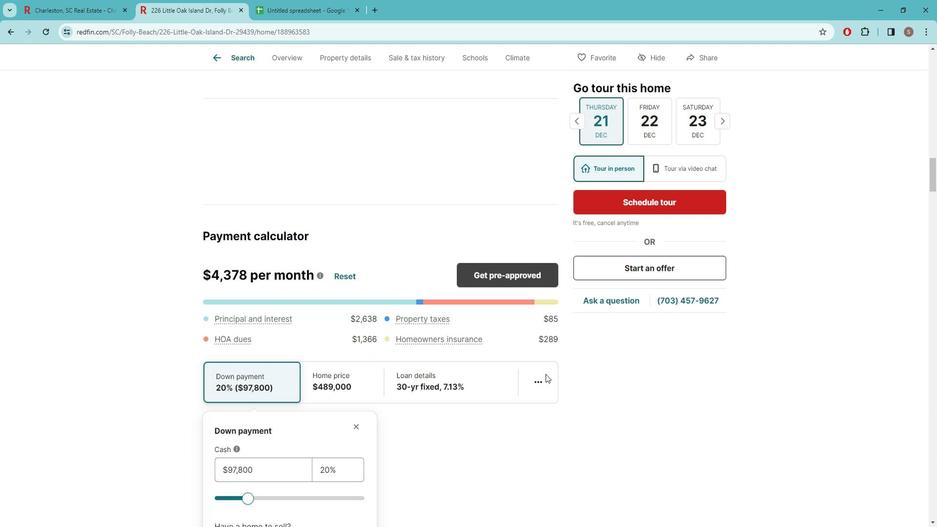 
Action: Mouse scrolled (542, 351) with delta (0, 0)
Screenshot: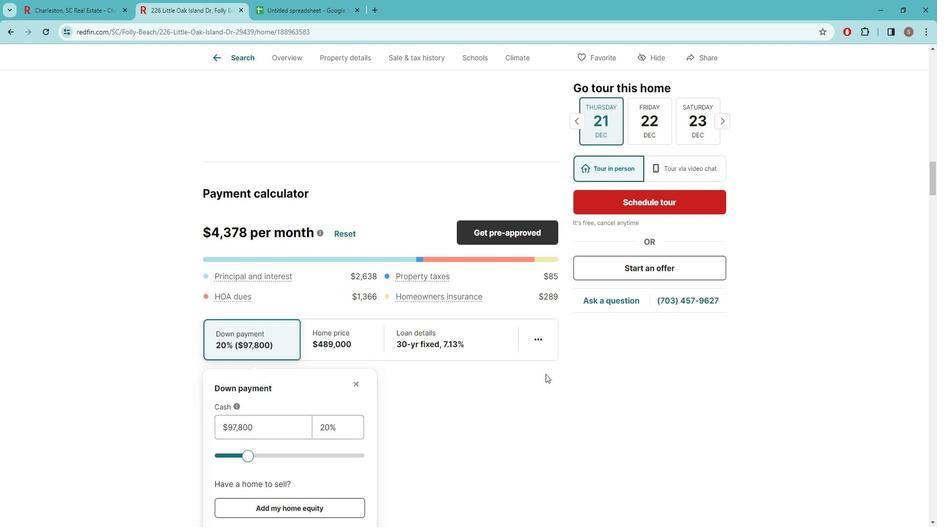 
Action: Mouse scrolled (542, 351) with delta (0, 0)
Screenshot: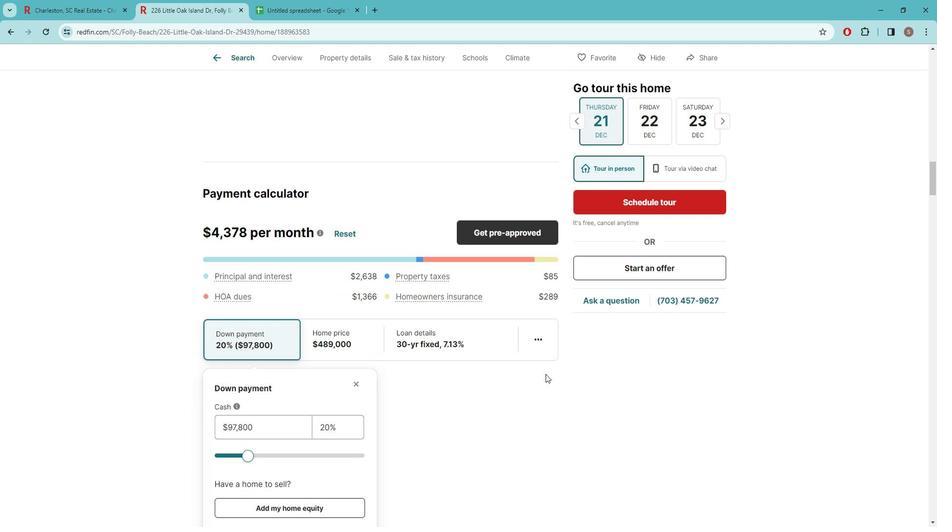 
Action: Mouse scrolled (542, 351) with delta (0, 0)
Screenshot: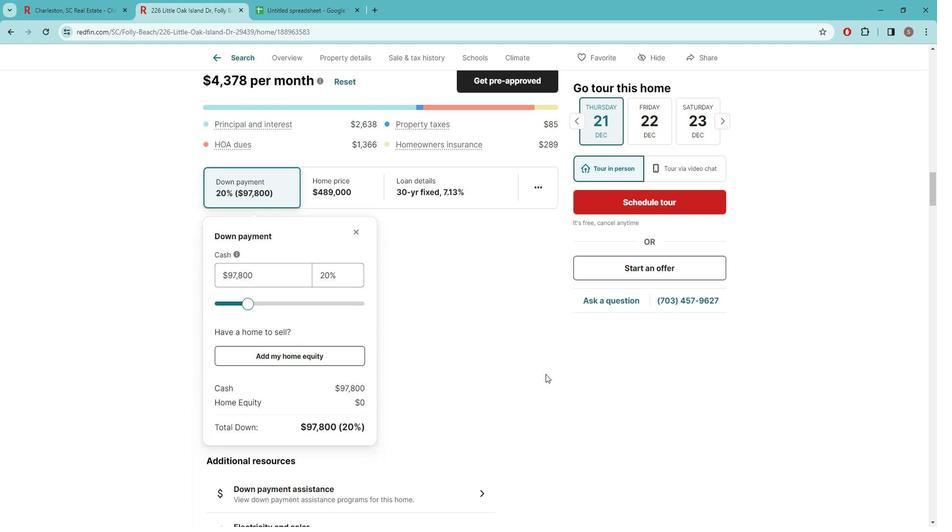
Action: Mouse scrolled (542, 351) with delta (0, 0)
Screenshot: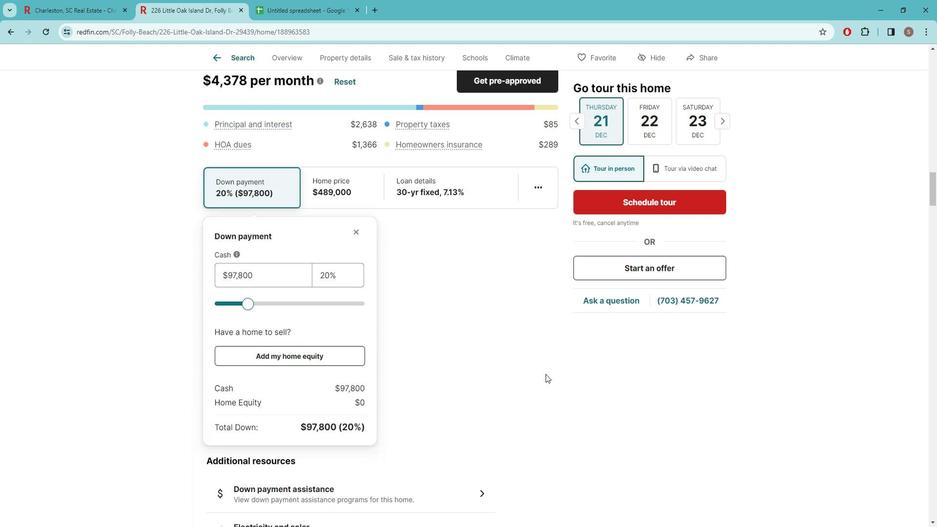 
Action: Mouse scrolled (542, 351) with delta (0, 0)
Screenshot: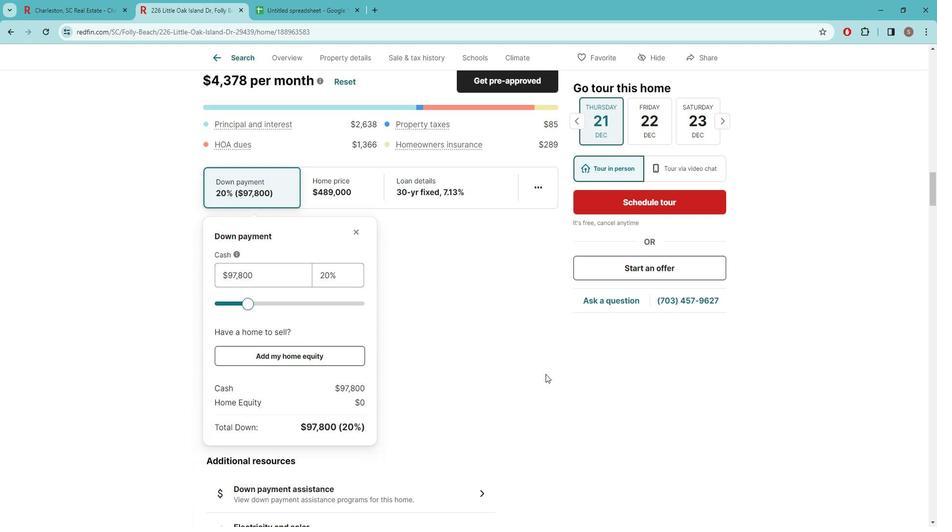 
Action: Mouse scrolled (542, 351) with delta (0, 0)
Screenshot: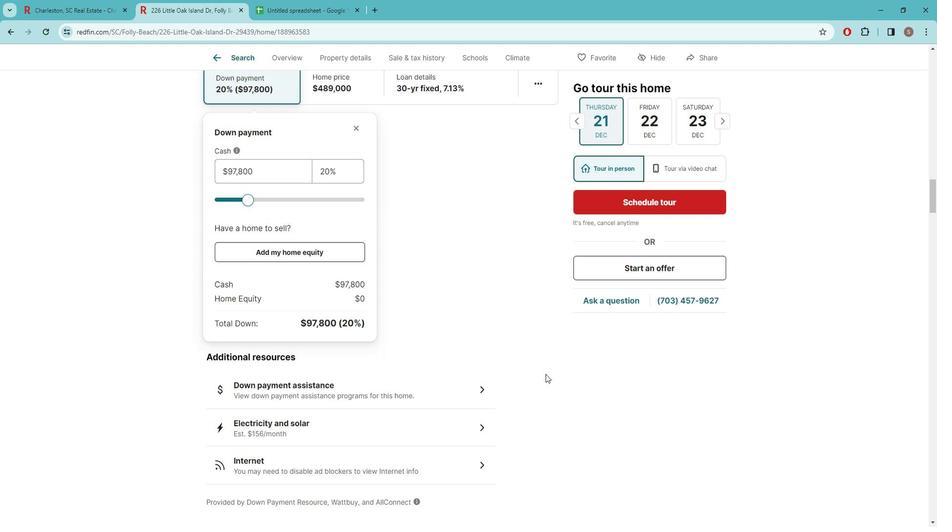 
Action: Mouse scrolled (542, 351) with delta (0, 0)
Screenshot: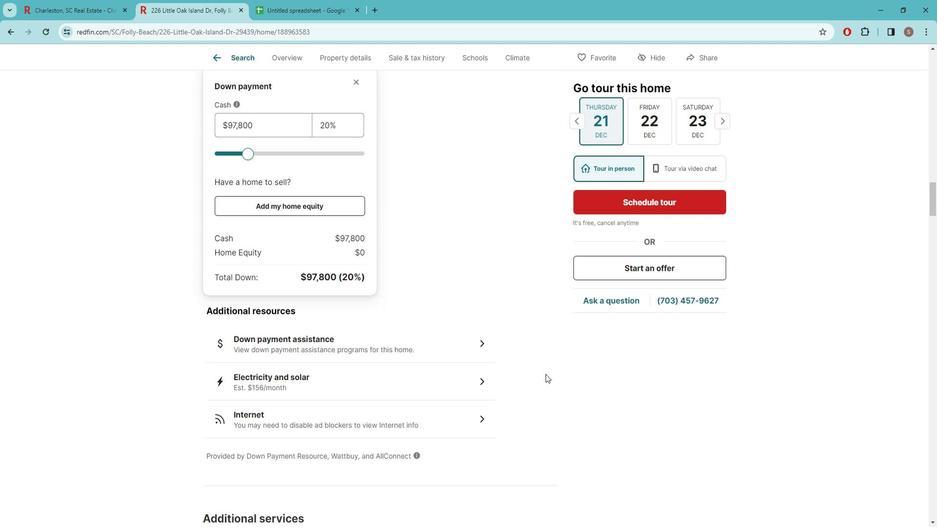 
Action: Mouse scrolled (542, 351) with delta (0, 0)
Screenshot: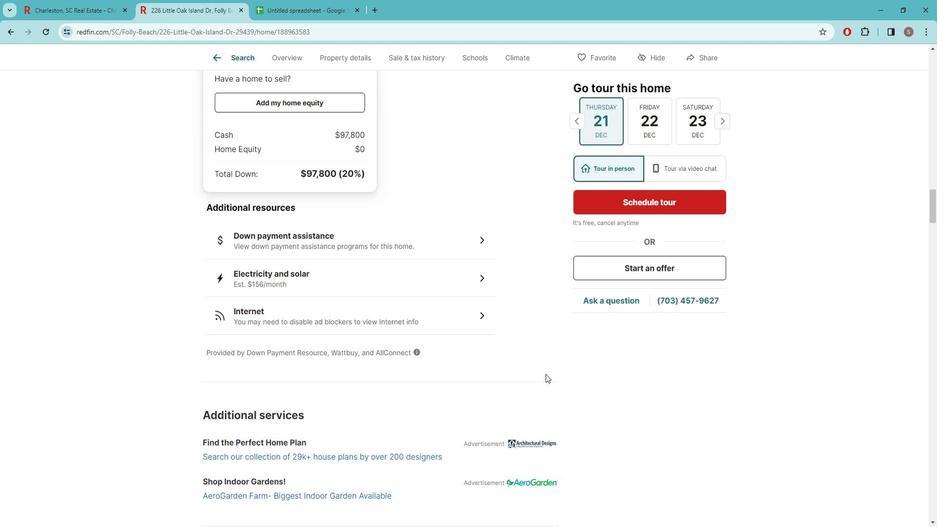 
Action: Mouse scrolled (542, 351) with delta (0, 0)
Screenshot: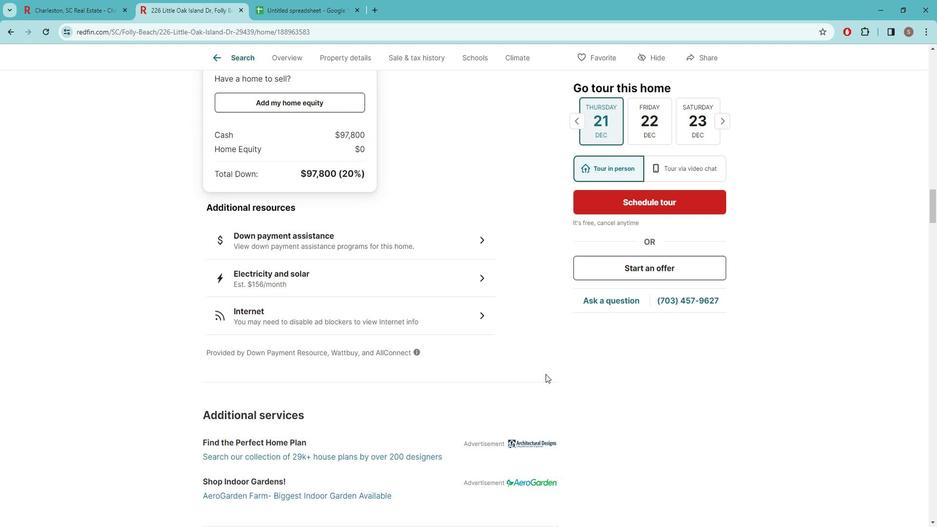 
Action: Mouse scrolled (542, 351) with delta (0, 0)
Screenshot: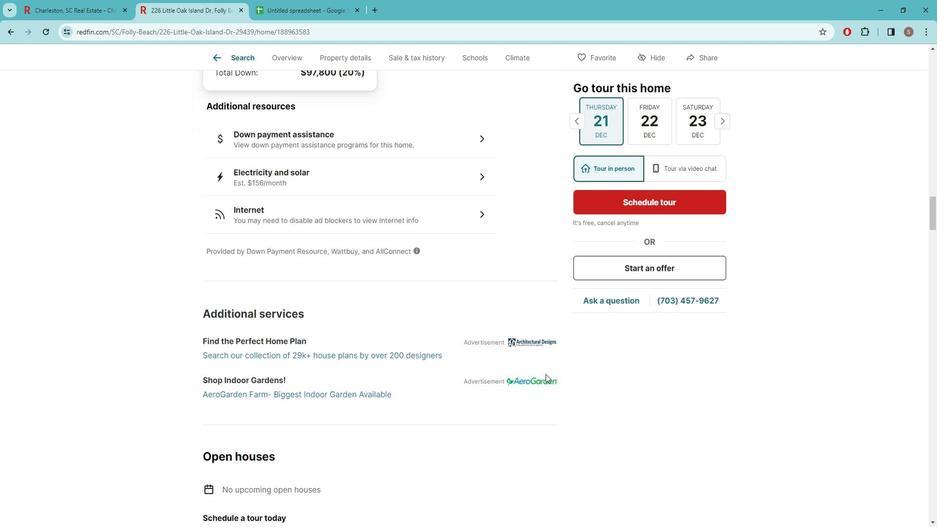 
Action: Mouse scrolled (542, 351) with delta (0, 0)
Screenshot: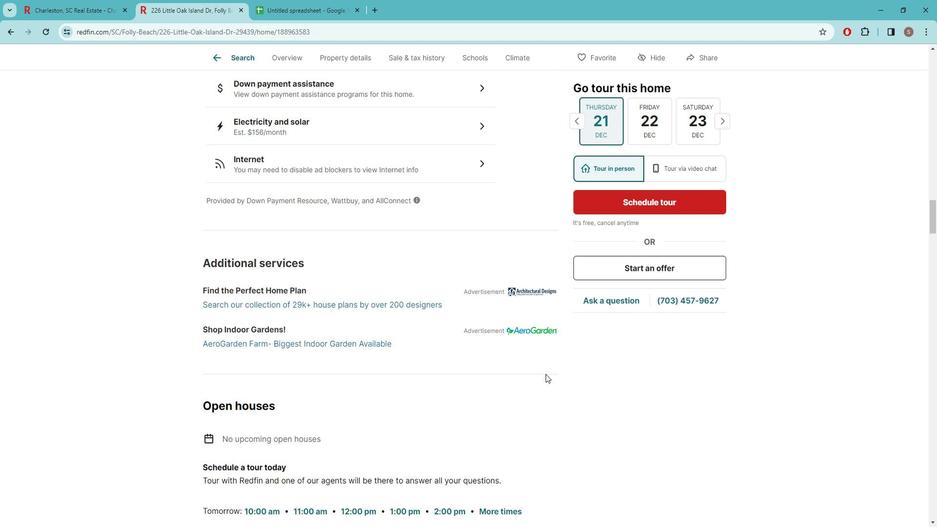 
Action: Mouse scrolled (542, 351) with delta (0, 0)
Screenshot: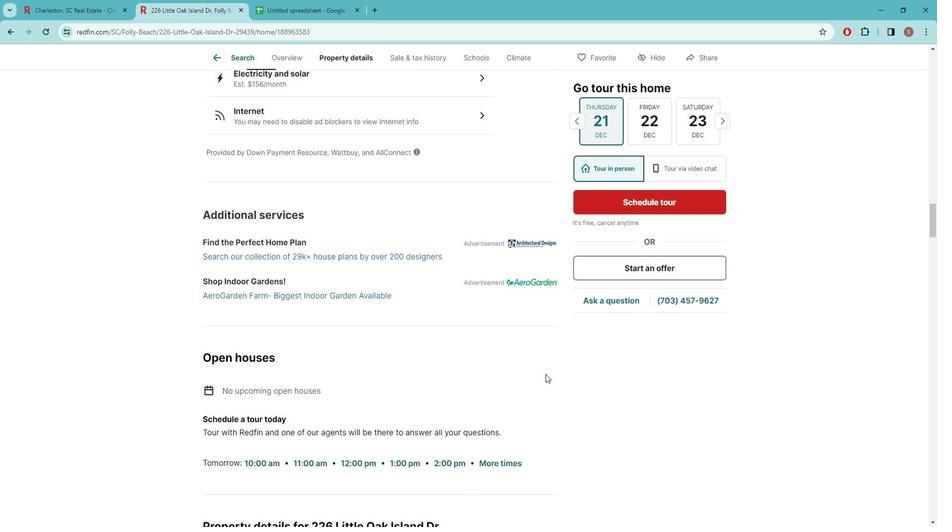 
Action: Mouse scrolled (542, 351) with delta (0, 0)
Screenshot: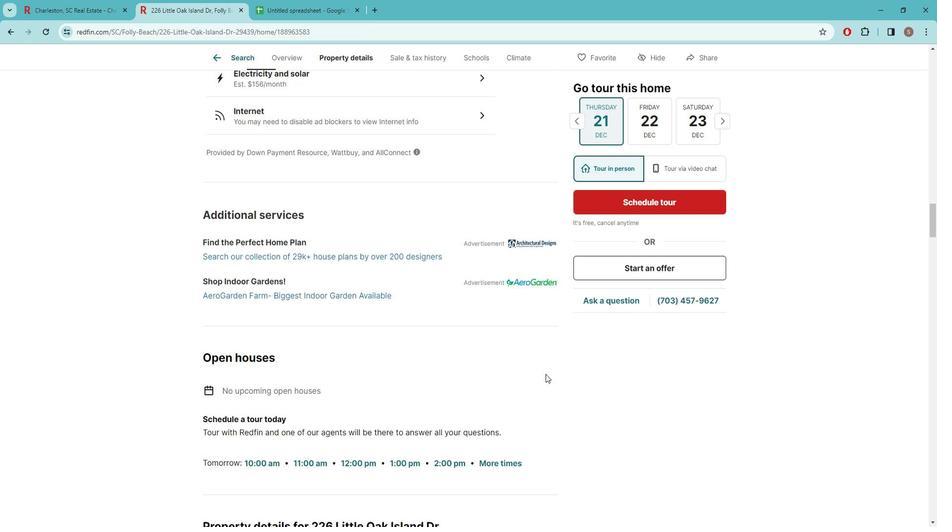 
Action: Mouse scrolled (542, 351) with delta (0, 0)
Screenshot: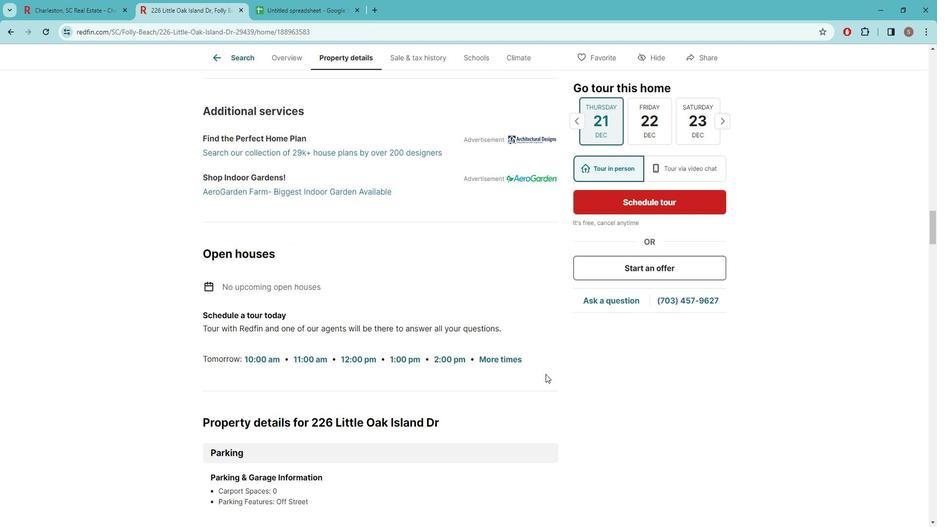
Action: Mouse scrolled (542, 351) with delta (0, 0)
Screenshot: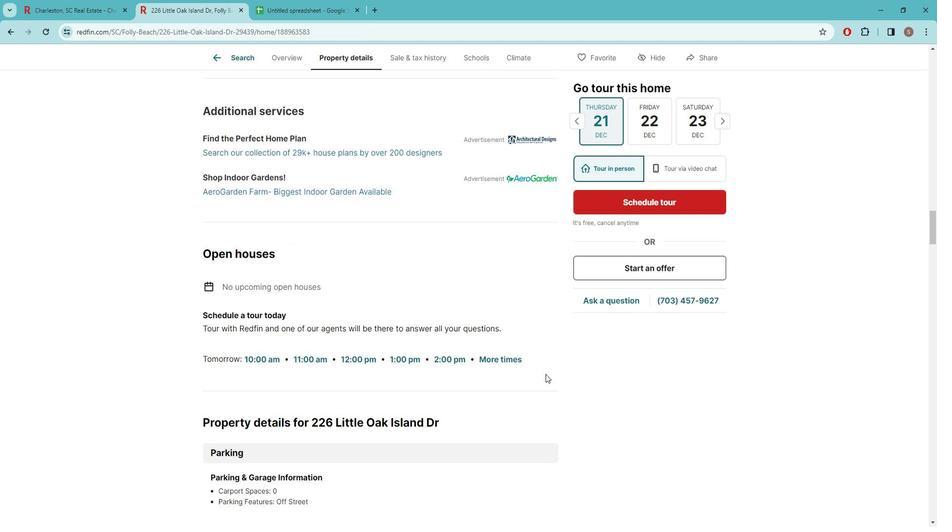 
Action: Mouse scrolled (542, 351) with delta (0, 0)
Screenshot: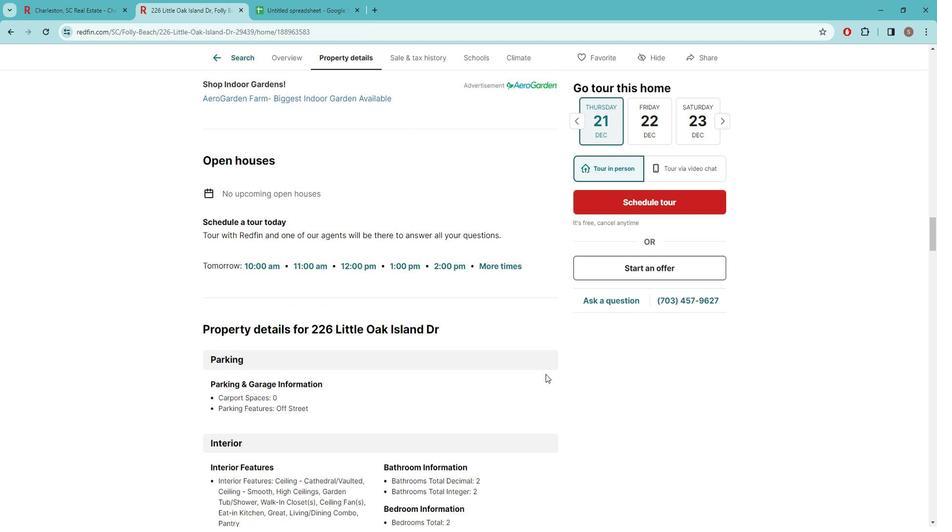 
Action: Mouse scrolled (542, 351) with delta (0, 0)
Screenshot: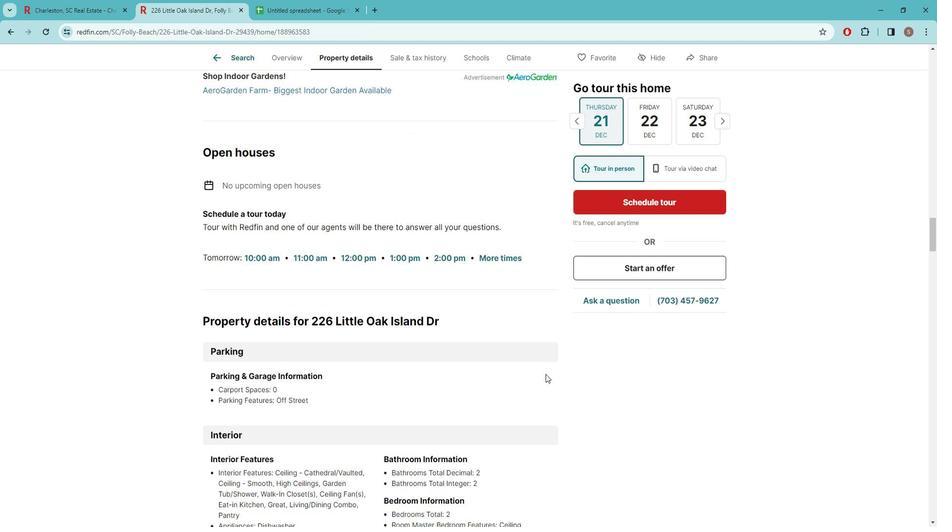 
Action: Mouse scrolled (542, 351) with delta (0, 0)
Screenshot: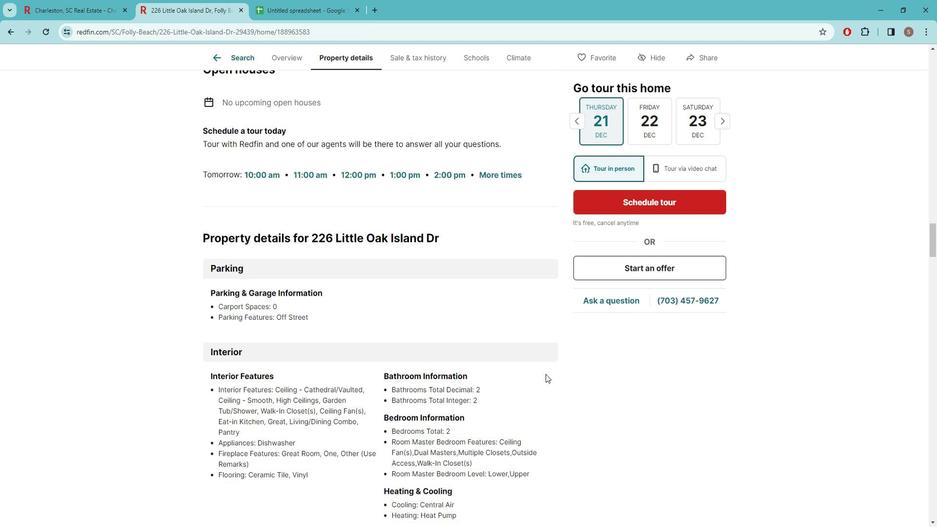 
Action: Mouse scrolled (542, 351) with delta (0, 0)
Screenshot: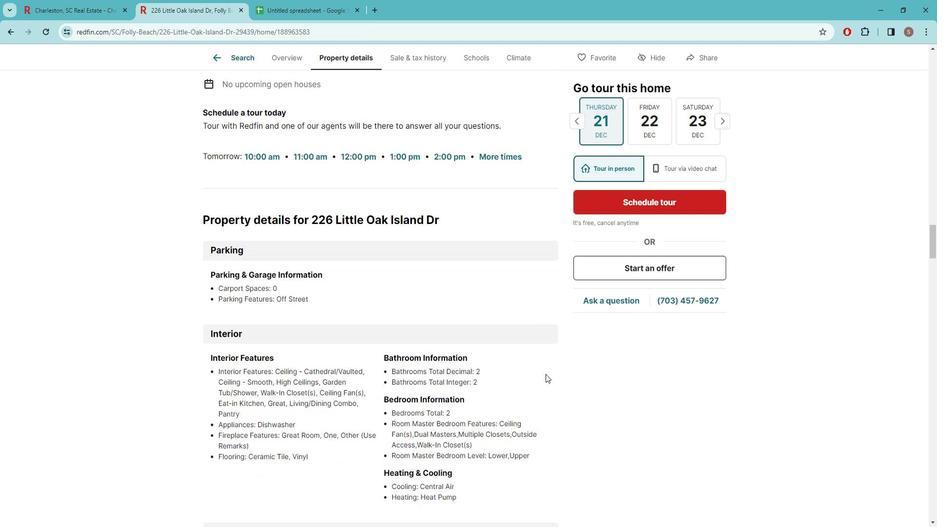 
Action: Mouse scrolled (542, 351) with delta (0, 0)
Screenshot: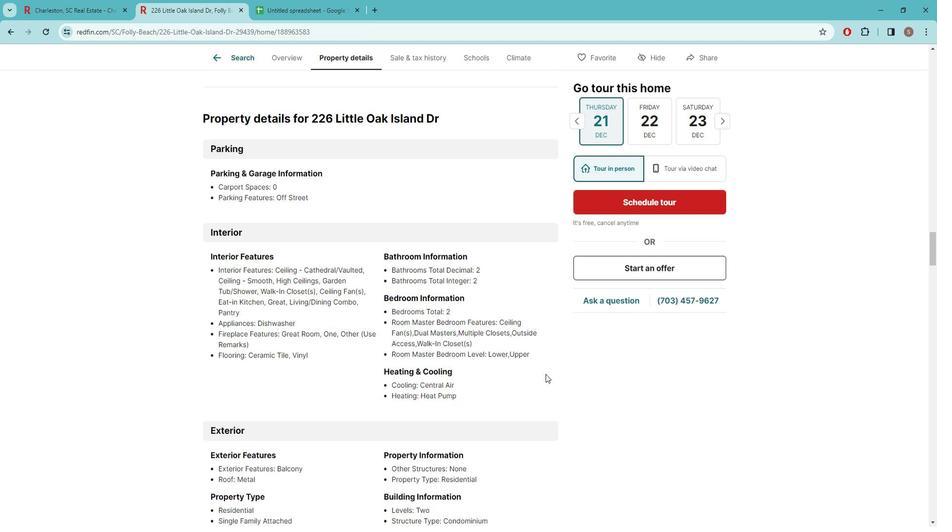 
Action: Mouse scrolled (542, 351) with delta (0, 0)
Screenshot: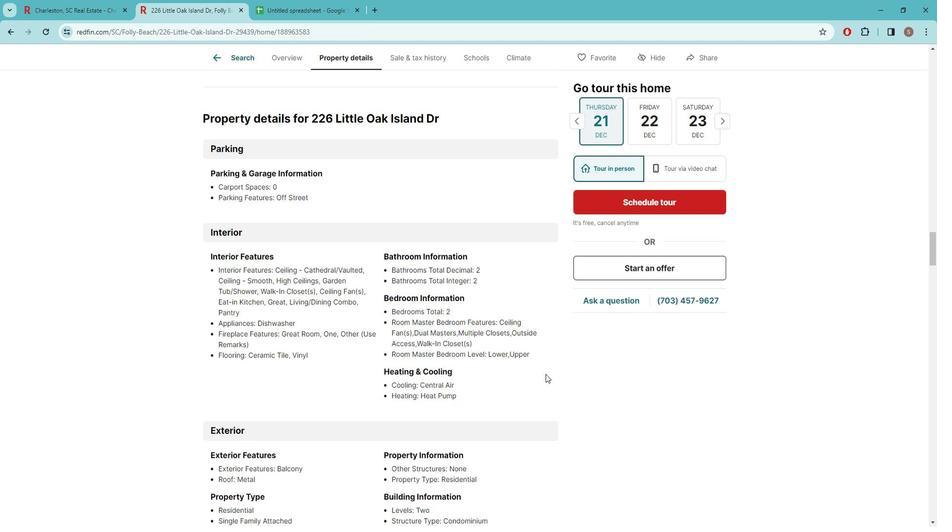 
Action: Mouse scrolled (542, 351) with delta (0, 0)
Screenshot: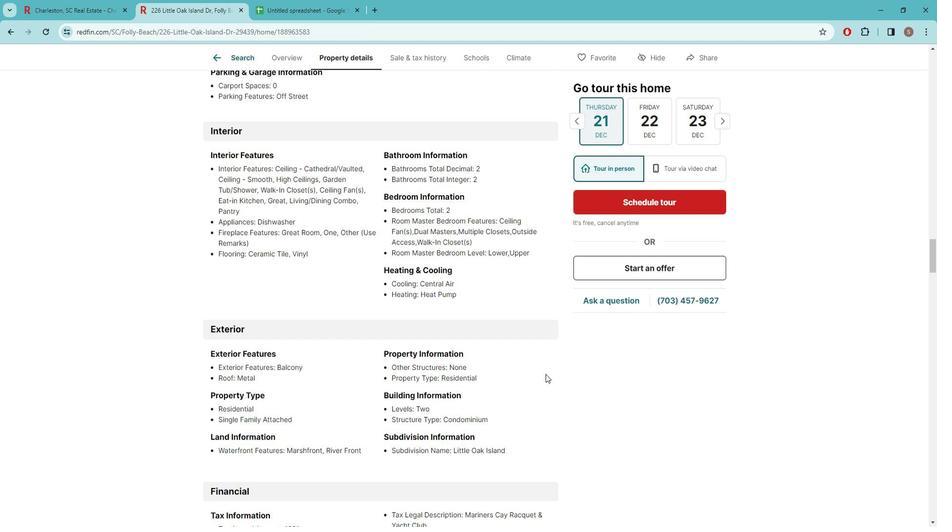 
Action: Mouse scrolled (542, 351) with delta (0, 0)
Screenshot: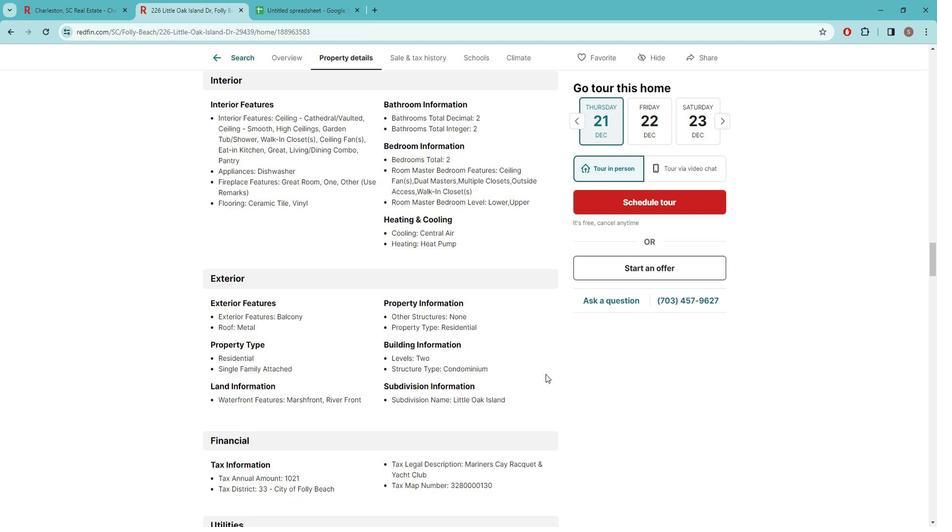 
Action: Mouse scrolled (542, 351) with delta (0, 0)
Screenshot: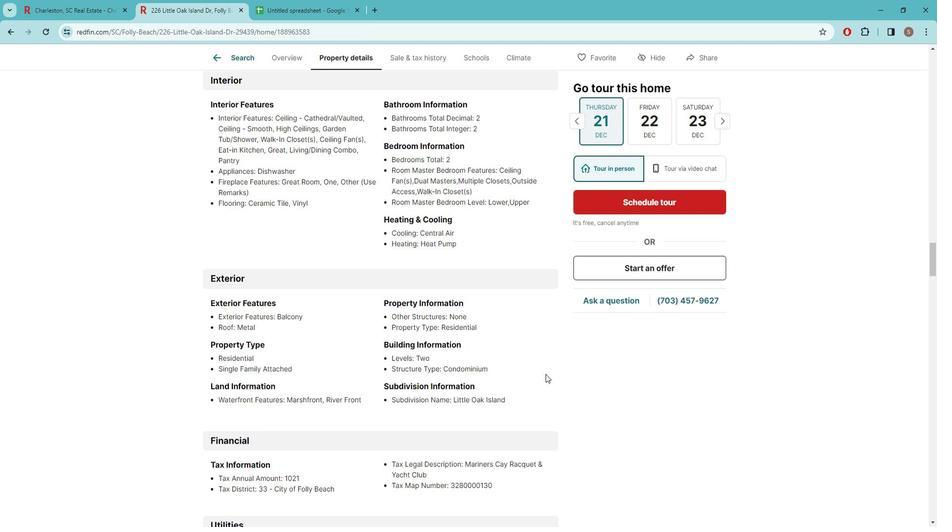 
Action: Mouse scrolled (542, 351) with delta (0, 0)
Screenshot: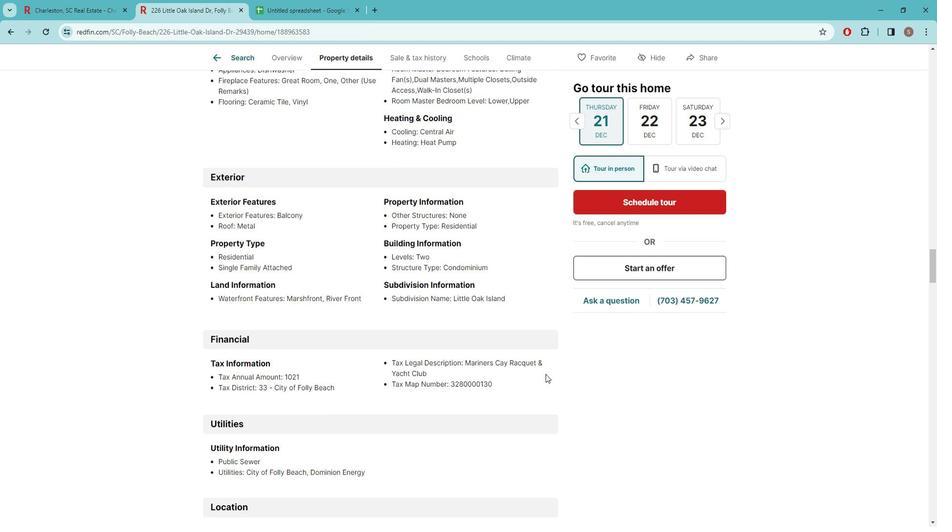
Action: Mouse scrolled (542, 351) with delta (0, 0)
Screenshot: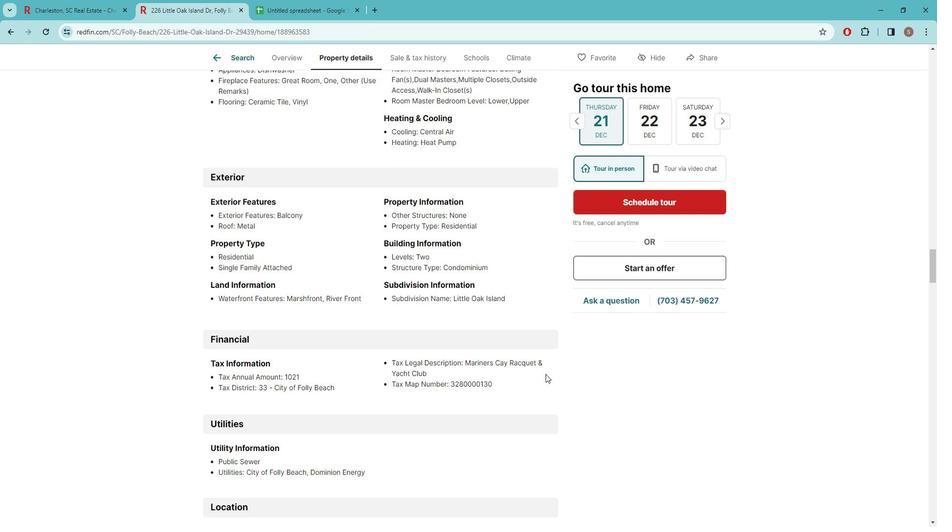 
Action: Mouse scrolled (542, 351) with delta (0, 0)
Screenshot: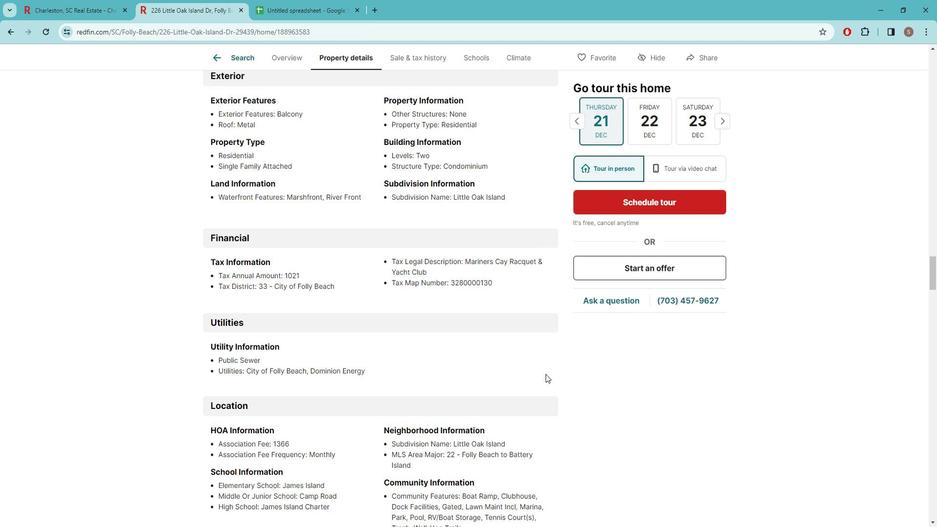 
Action: Mouse scrolled (542, 351) with delta (0, 0)
Screenshot: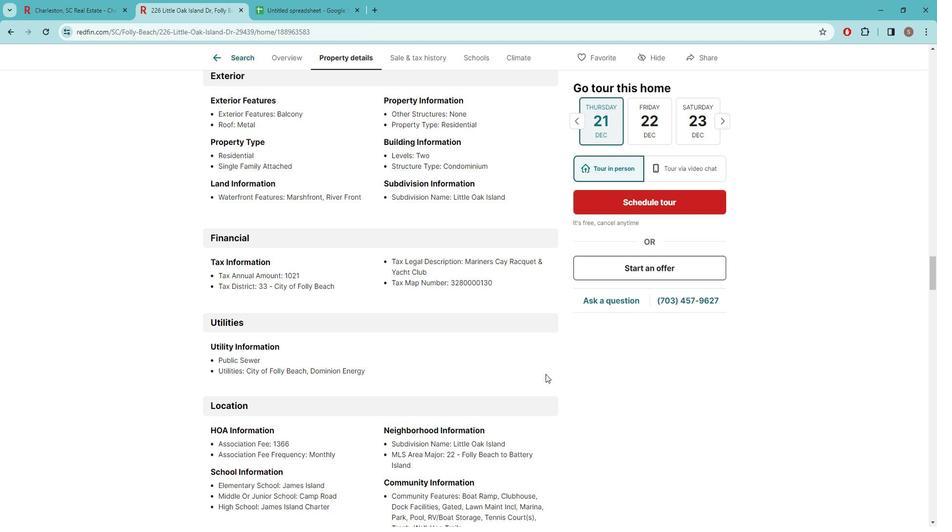 
Action: Mouse scrolled (542, 351) with delta (0, 0)
Screenshot: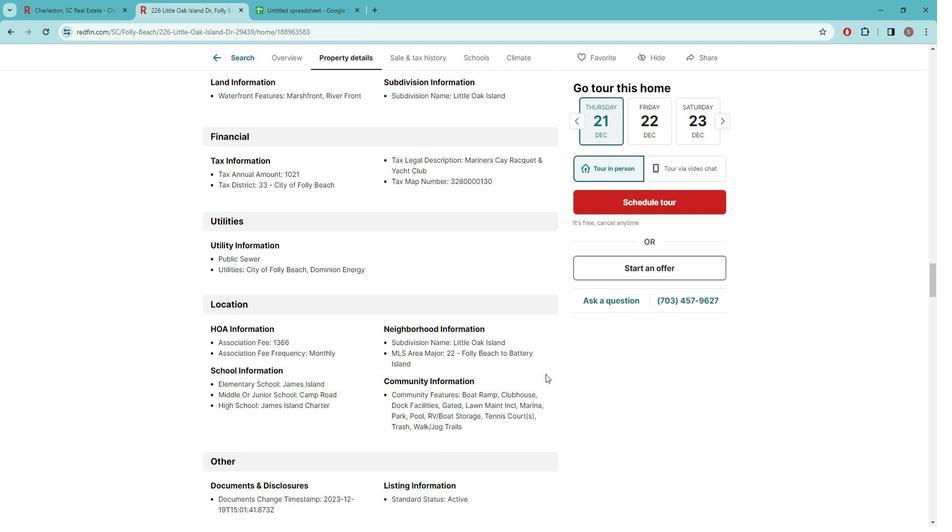 
Action: Mouse moved to (99, 16)
Screenshot: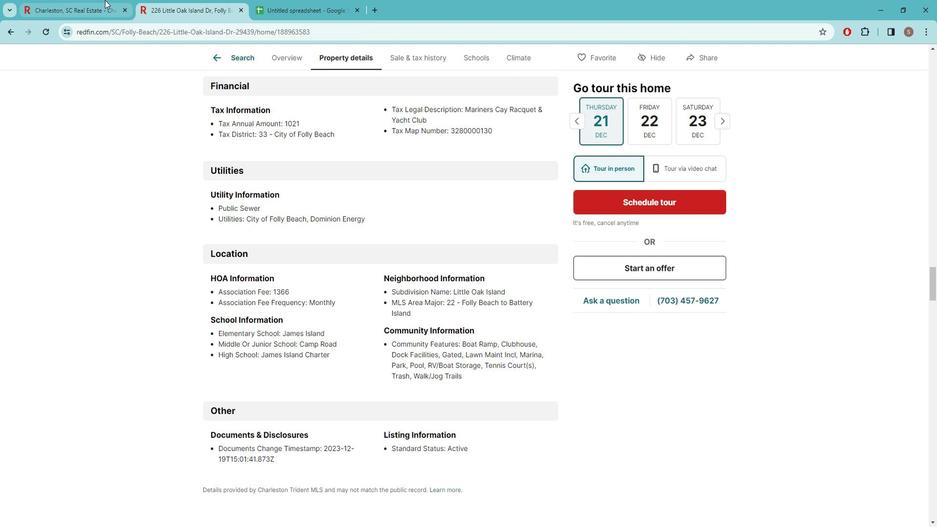 
Action: Mouse pressed left at (99, 17)
Screenshot: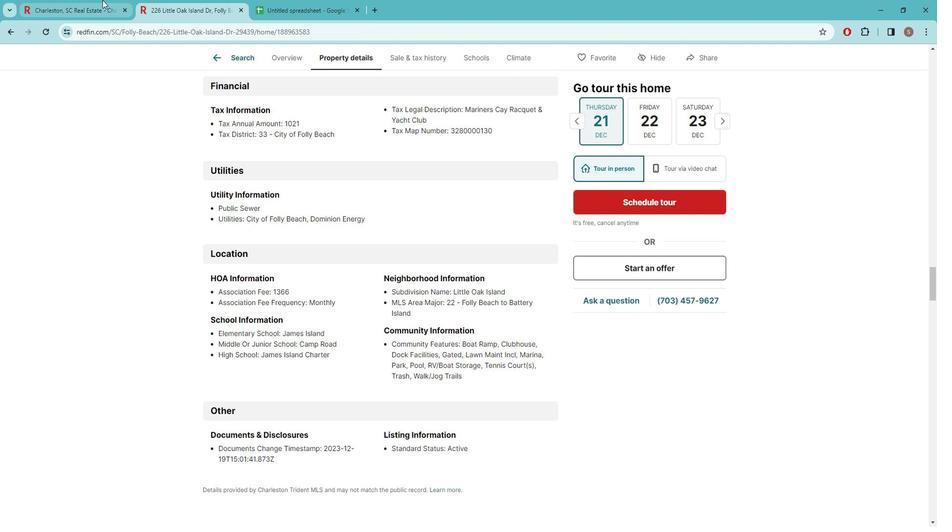 
Action: Mouse moved to (808, 293)
Screenshot: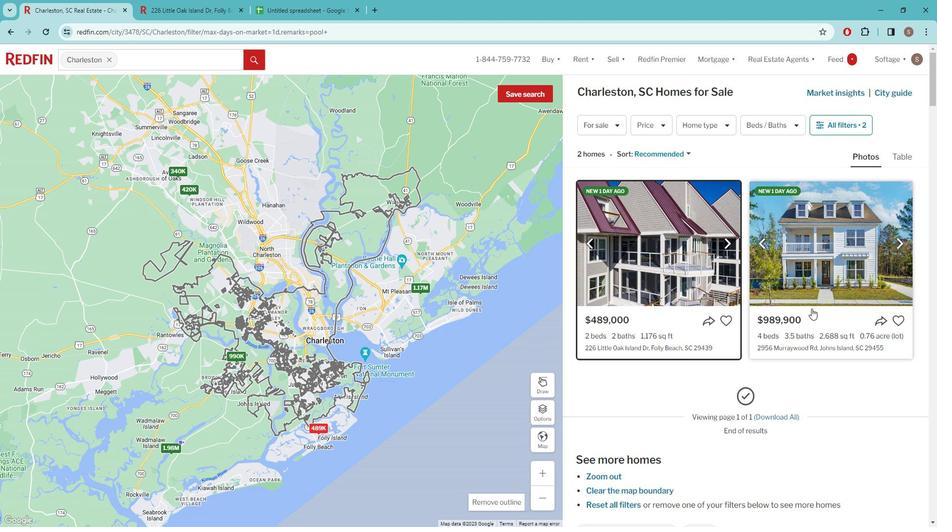 
Action: Mouse pressed left at (808, 293)
Screenshot: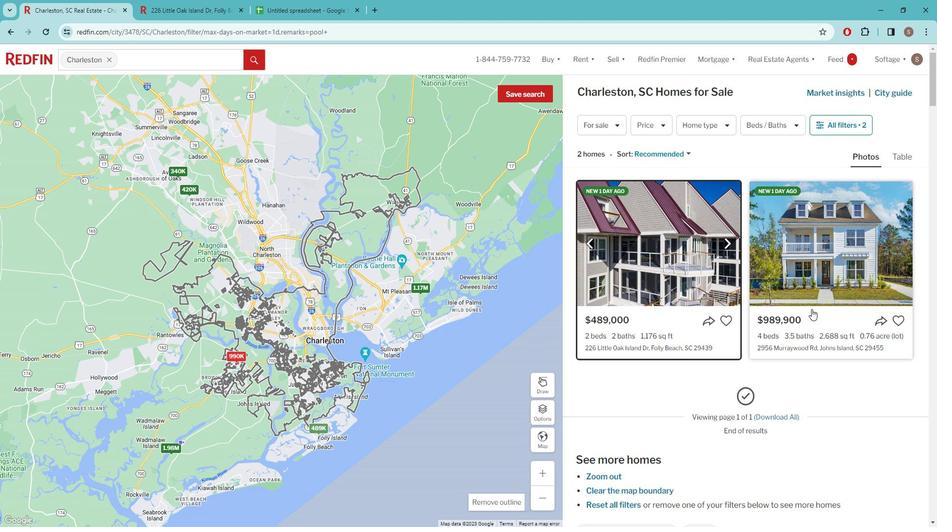 
Action: Mouse moved to (232, 359)
Screenshot: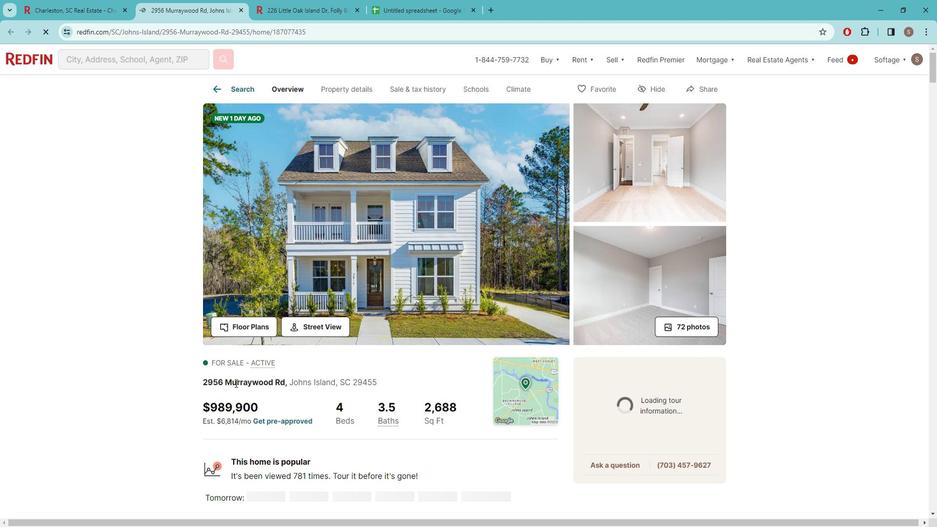 
Action: Mouse pressed left at (232, 359)
Screenshot: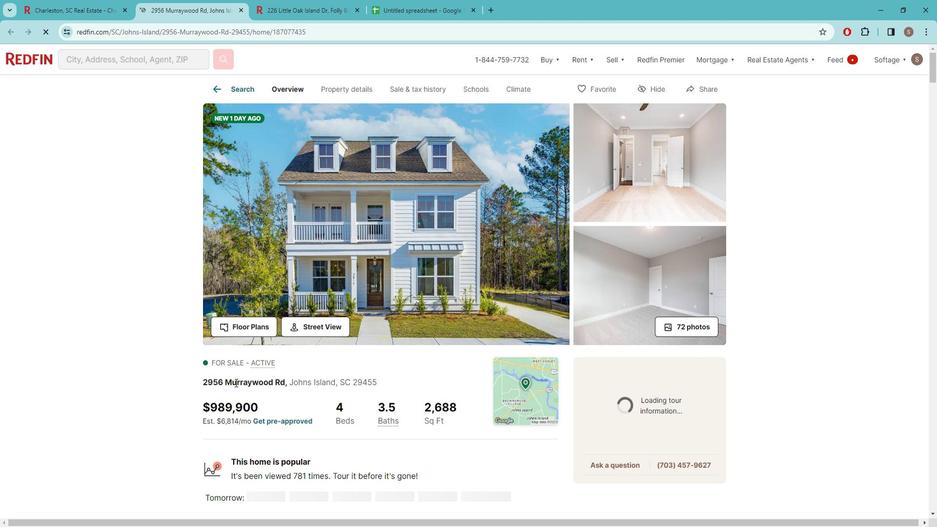 
Action: Mouse pressed left at (232, 359)
Screenshot: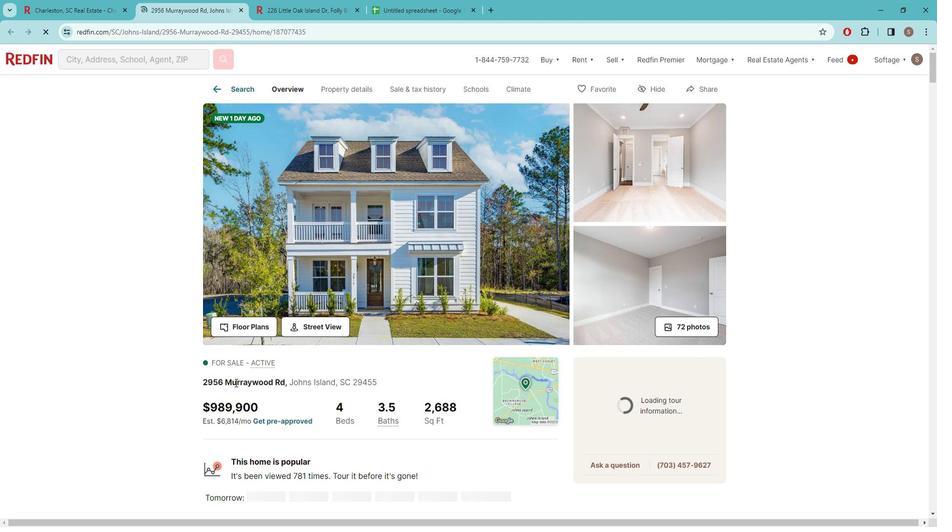 
Action: Mouse pressed left at (232, 359)
Screenshot: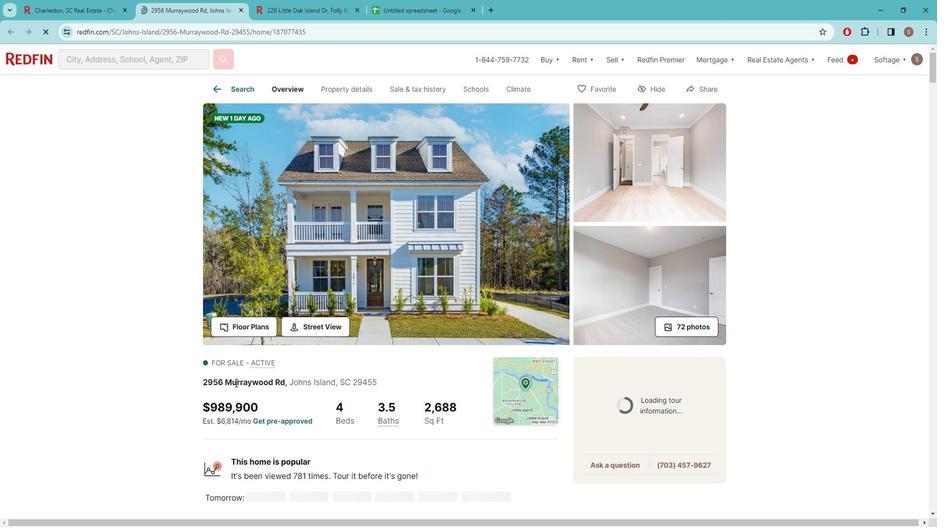 
Action: Mouse pressed left at (232, 359)
Screenshot: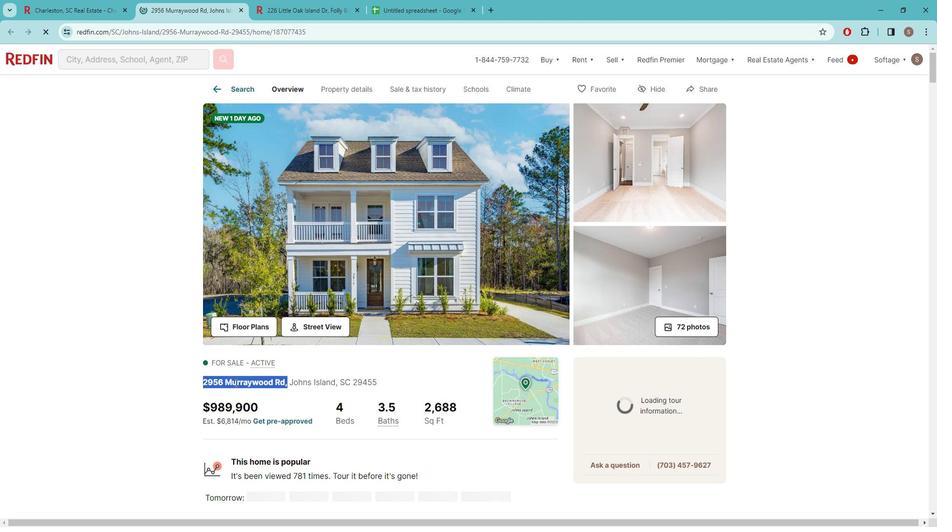 
Action: Key pressed ctrl+C
Screenshot: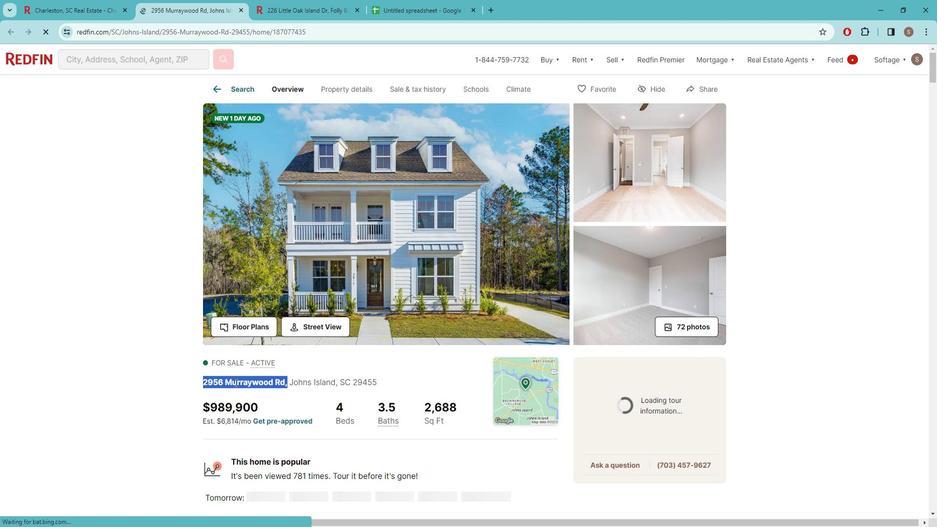 
Action: Mouse moved to (381, 17)
Screenshot: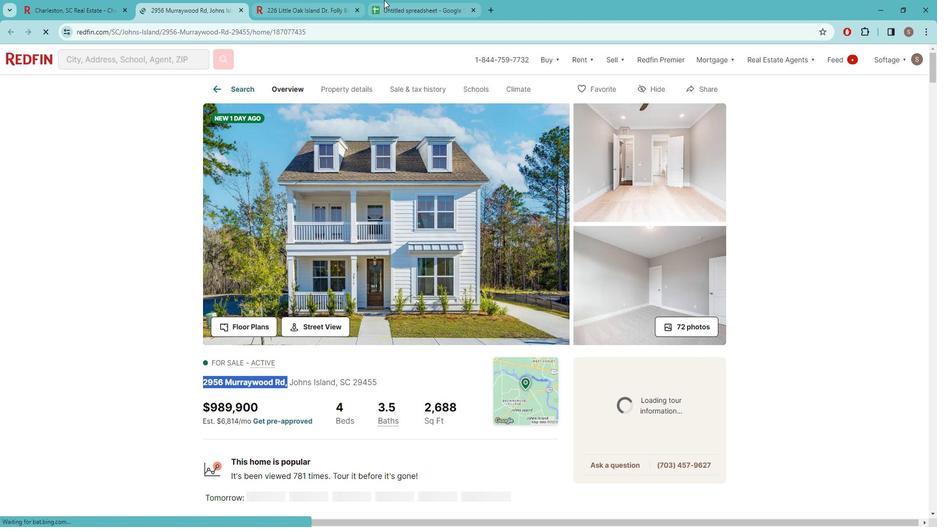 
Action: Mouse pressed left at (381, 17)
Screenshot: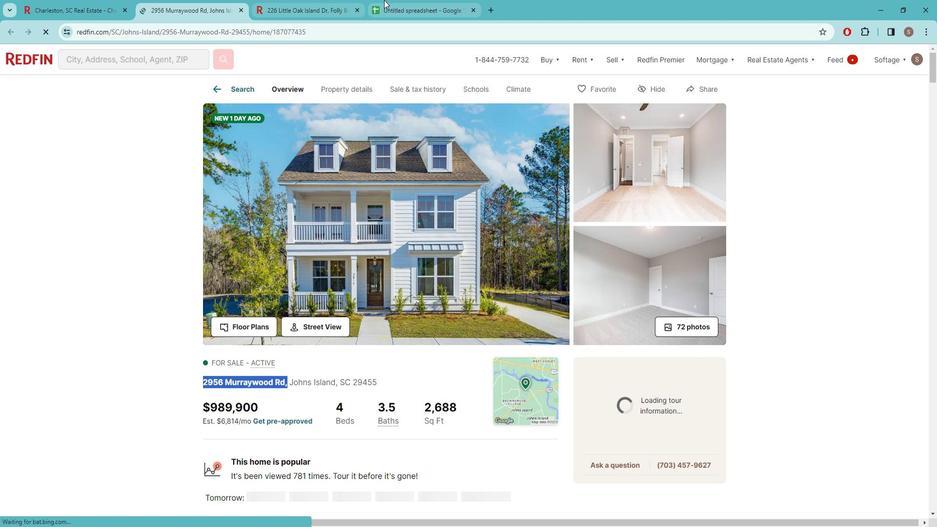 
Action: Mouse moved to (111, 159)
Screenshot: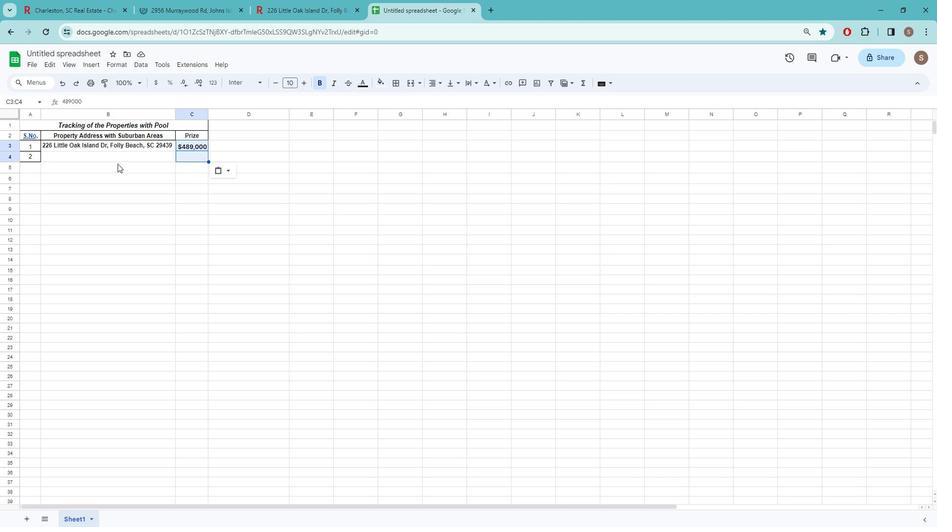 
Action: Mouse pressed left at (111, 159)
Screenshot: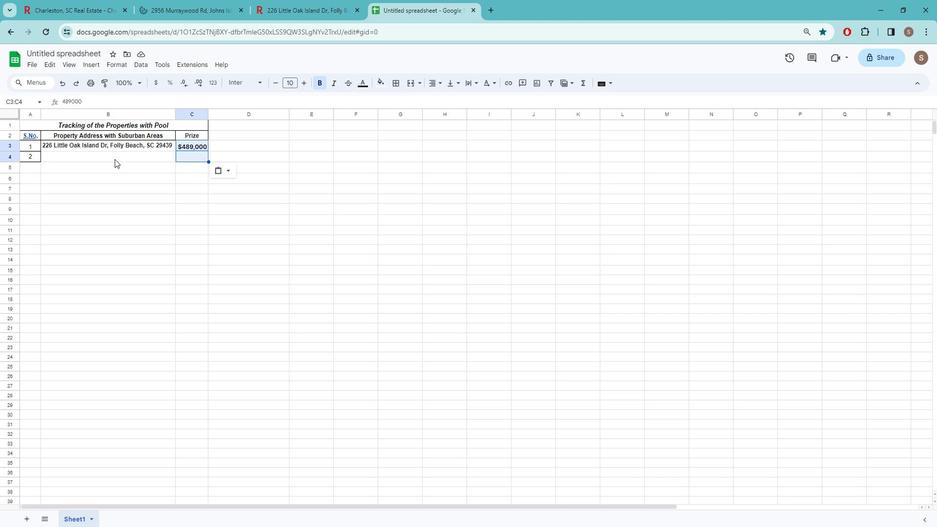 
Action: Mouse moved to (111, 158)
Screenshot: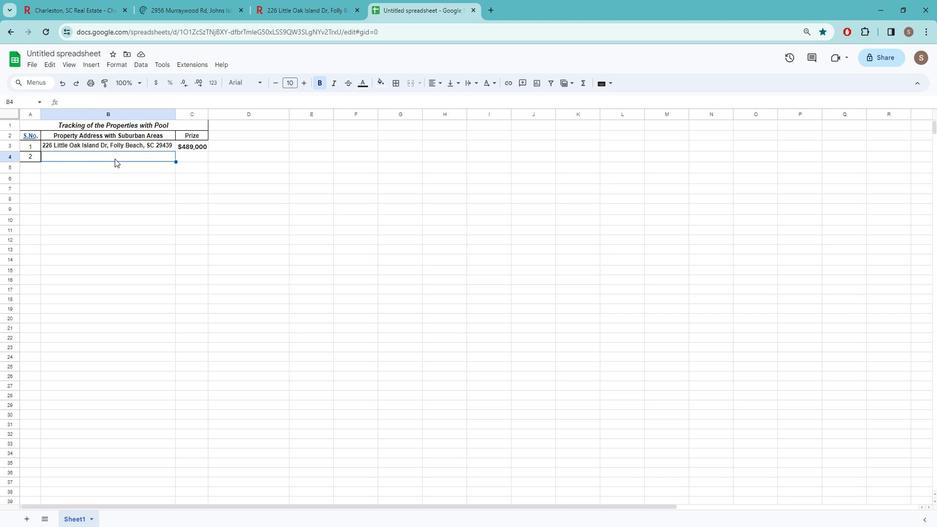 
Action: Key pressed ctrl+V
Screenshot: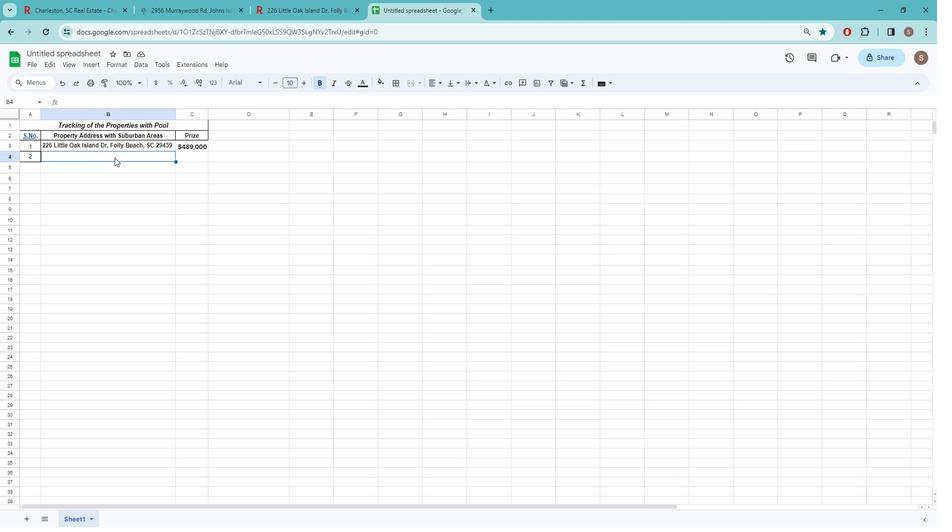 
Action: Mouse moved to (161, 16)
Screenshot: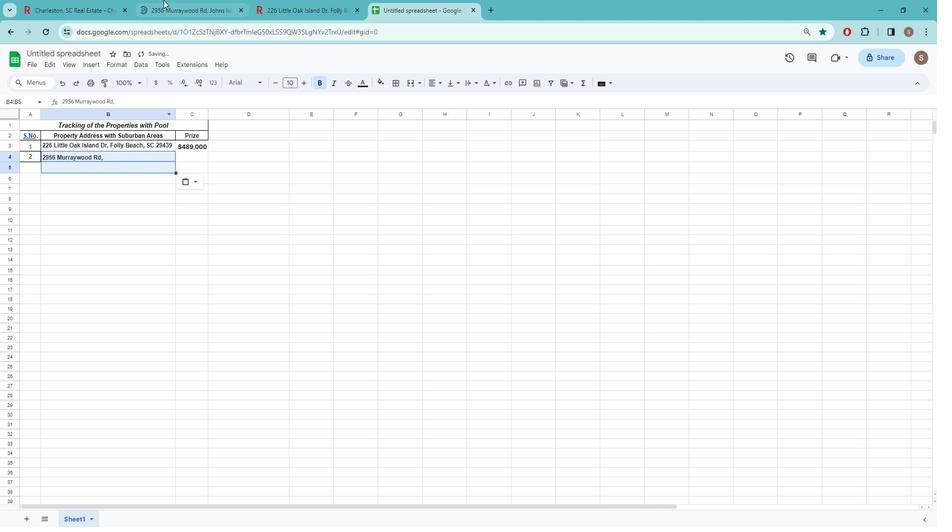 
Action: Mouse pressed left at (161, 17)
Screenshot: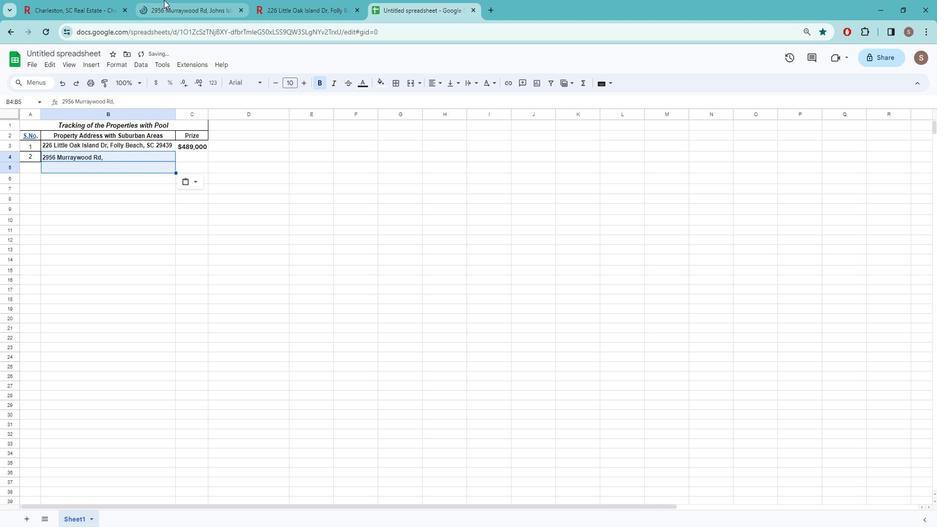 
Action: Mouse moved to (311, 361)
Screenshot: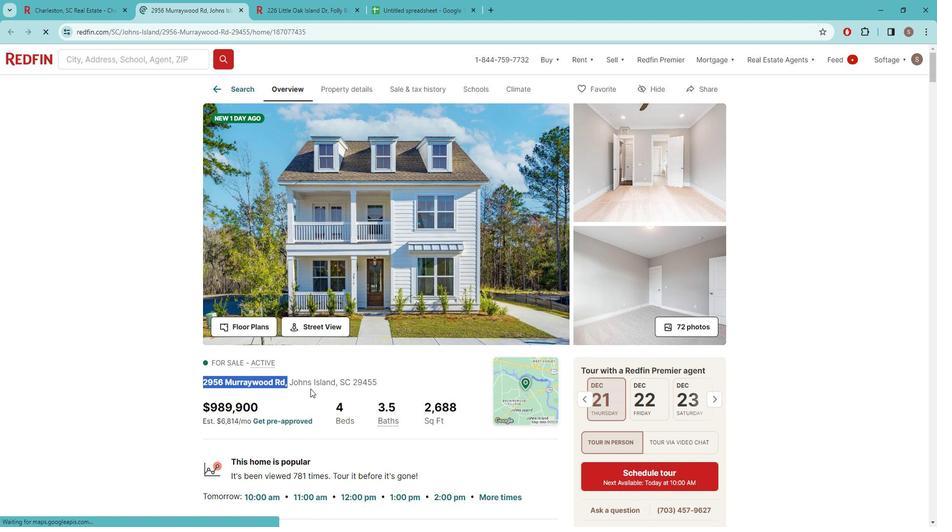 
Action: Mouse pressed left at (311, 361)
Screenshot: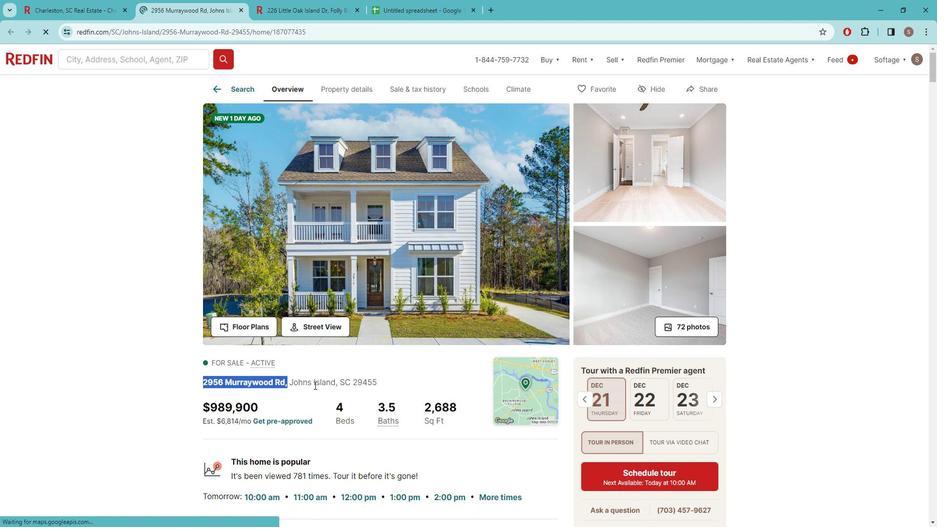 
Action: Mouse pressed left at (311, 361)
Screenshot: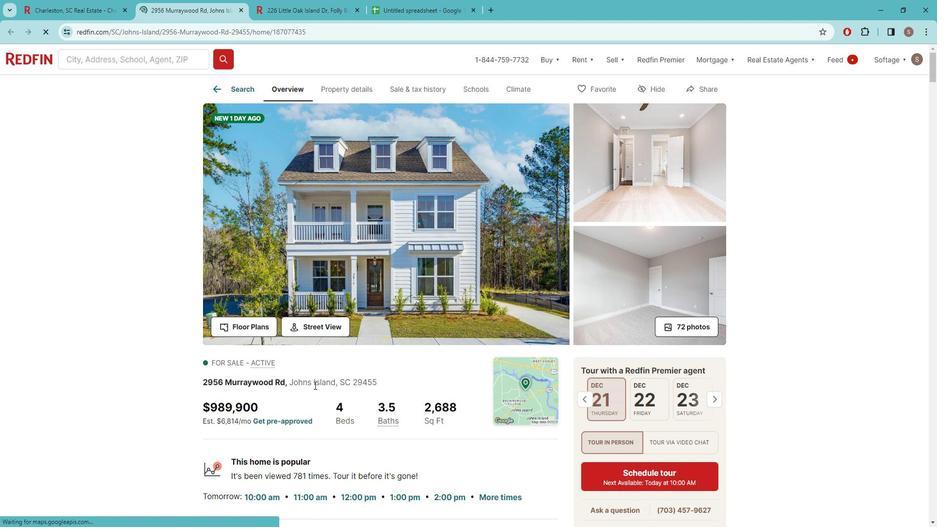 
Action: Mouse pressed left at (311, 361)
Screenshot: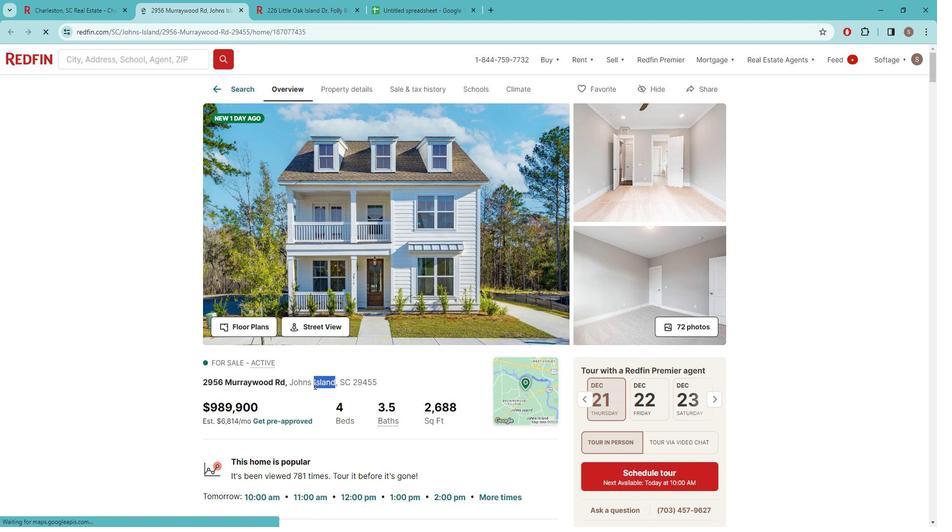 
Action: Key pressed ctrl+C
Screenshot: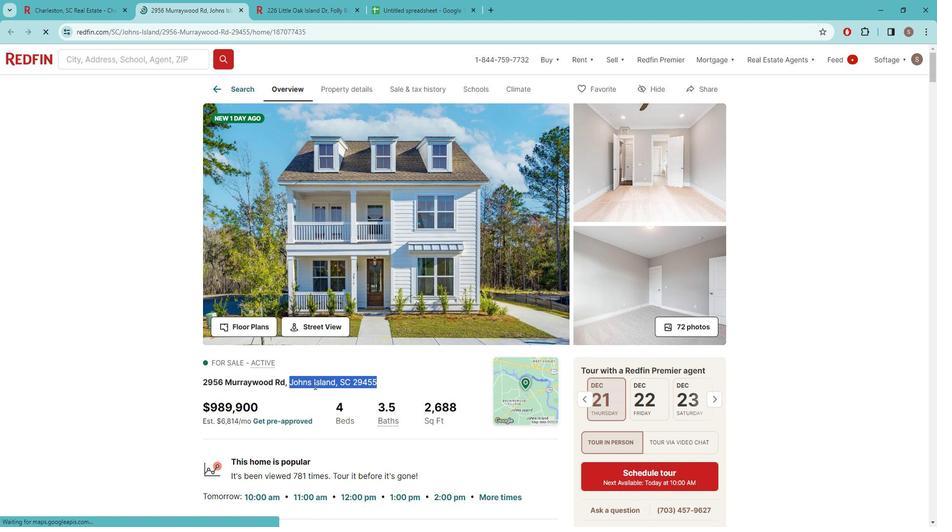 
Action: Mouse moved to (432, 17)
Screenshot: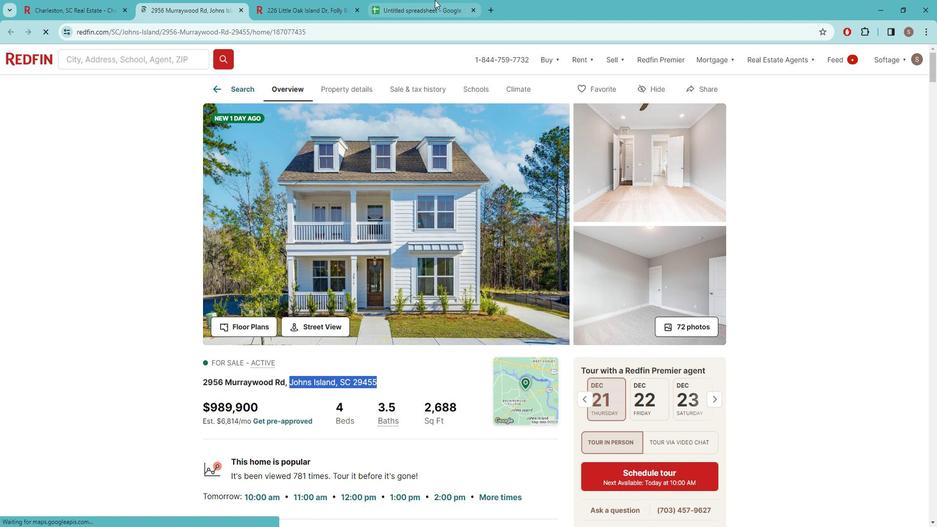 
Action: Mouse pressed left at (432, 17)
Screenshot: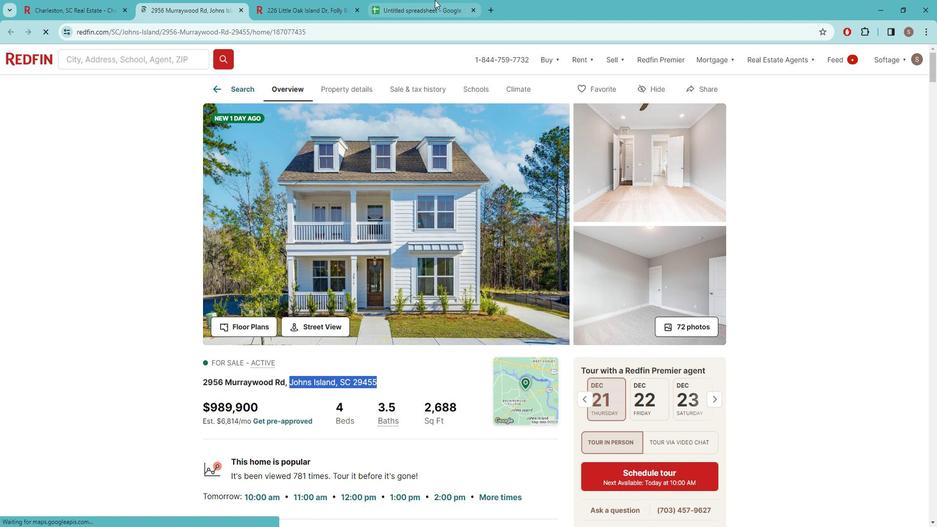 
Action: Mouse moved to (142, 155)
Screenshot: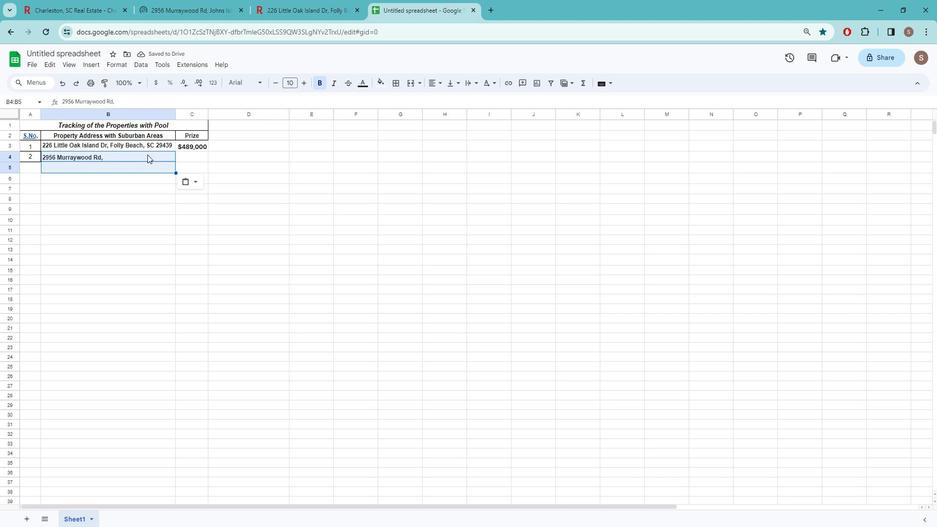 
Action: Mouse pressed left at (142, 155)
